 Task: Find connections with filter location Ziway with filter topic #communitywith filter profile language English with filter current company Iris Software Inc. with filter school Anjuman Institute of Technology and Management with filter industry Residential Building Construction with filter service category Real Estate with filter keywords title Vice President of Operations
Action: Mouse moved to (151, 250)
Screenshot: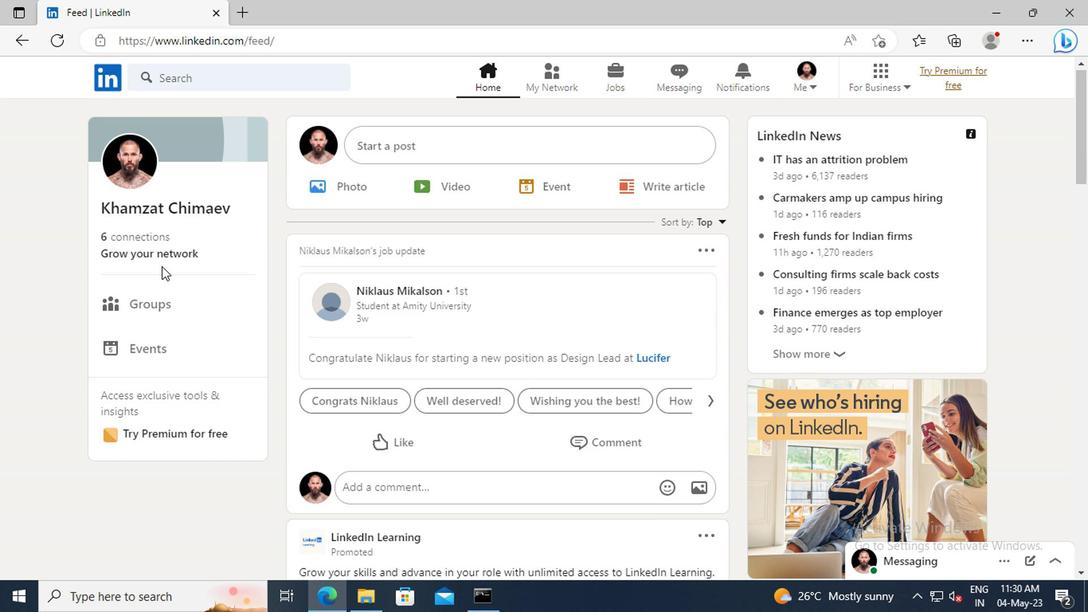 
Action: Mouse pressed left at (151, 250)
Screenshot: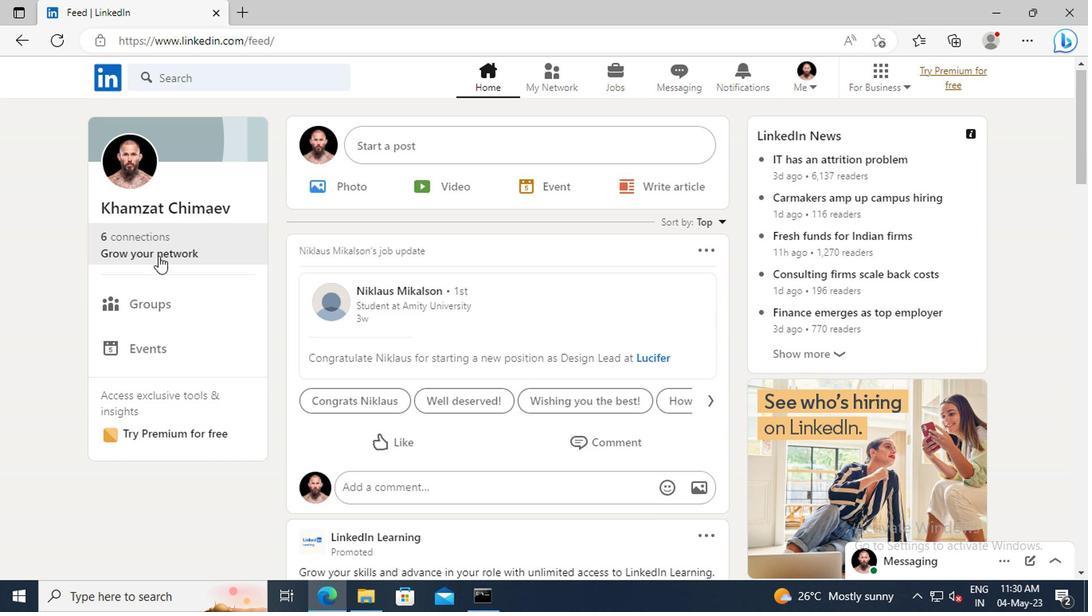 
Action: Mouse moved to (157, 168)
Screenshot: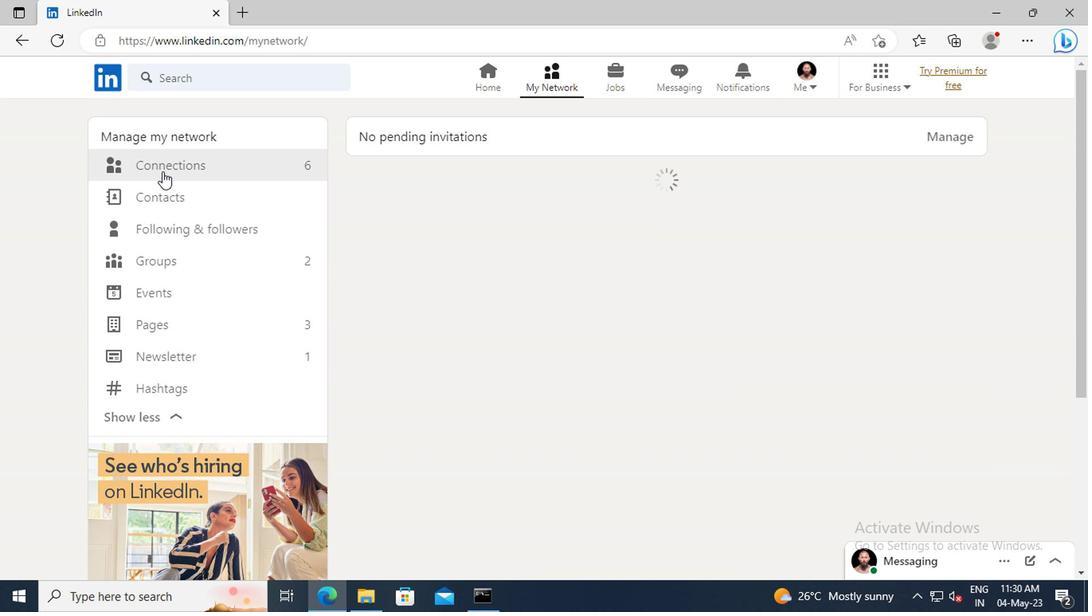 
Action: Mouse pressed left at (157, 168)
Screenshot: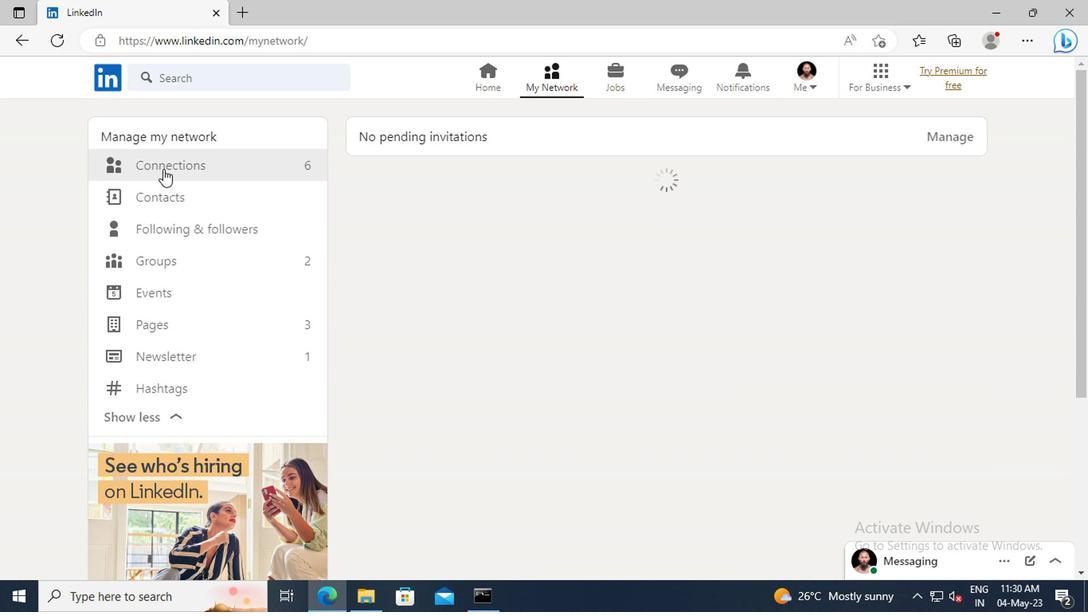 
Action: Mouse moved to (664, 173)
Screenshot: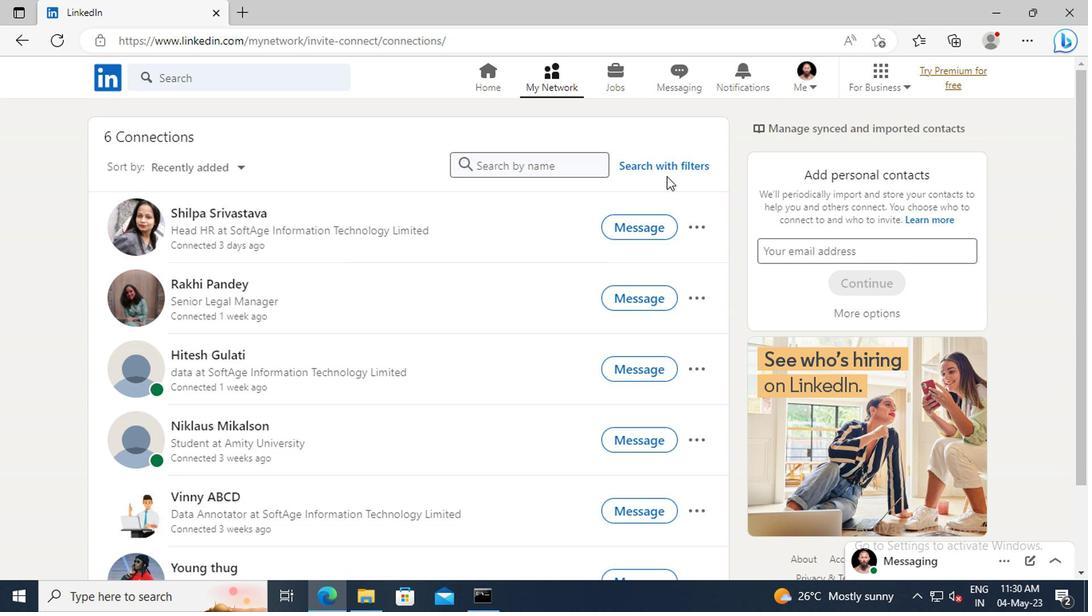 
Action: Mouse pressed left at (664, 173)
Screenshot: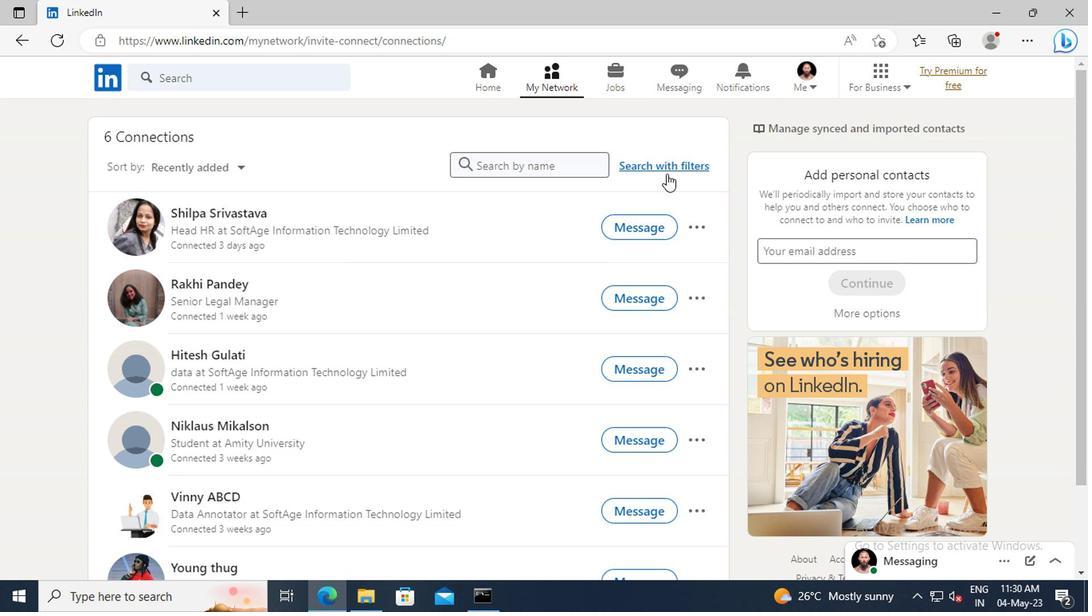
Action: Mouse moved to (589, 124)
Screenshot: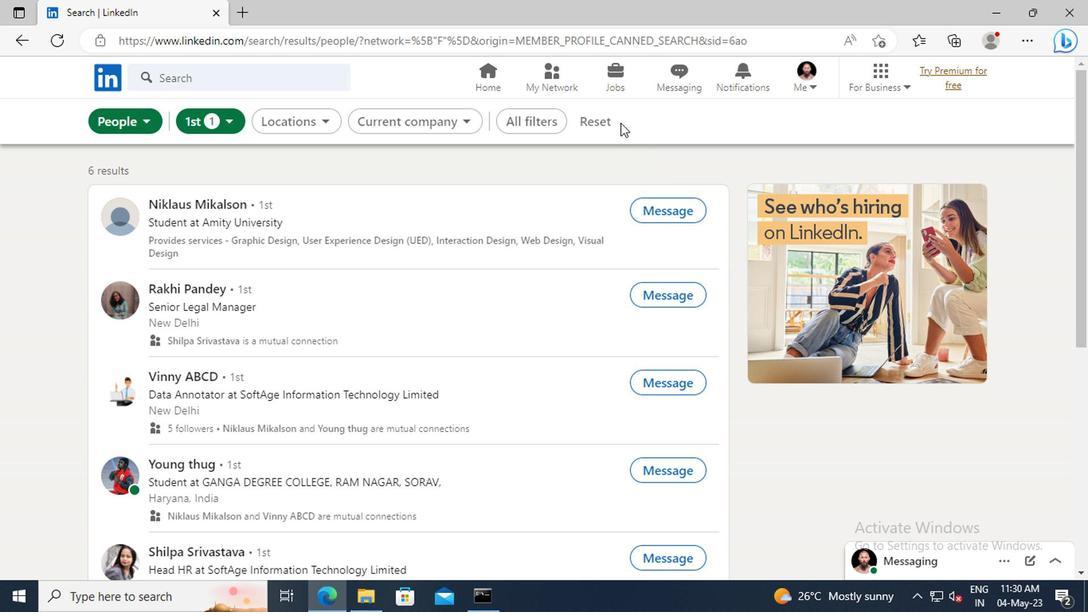 
Action: Mouse pressed left at (589, 124)
Screenshot: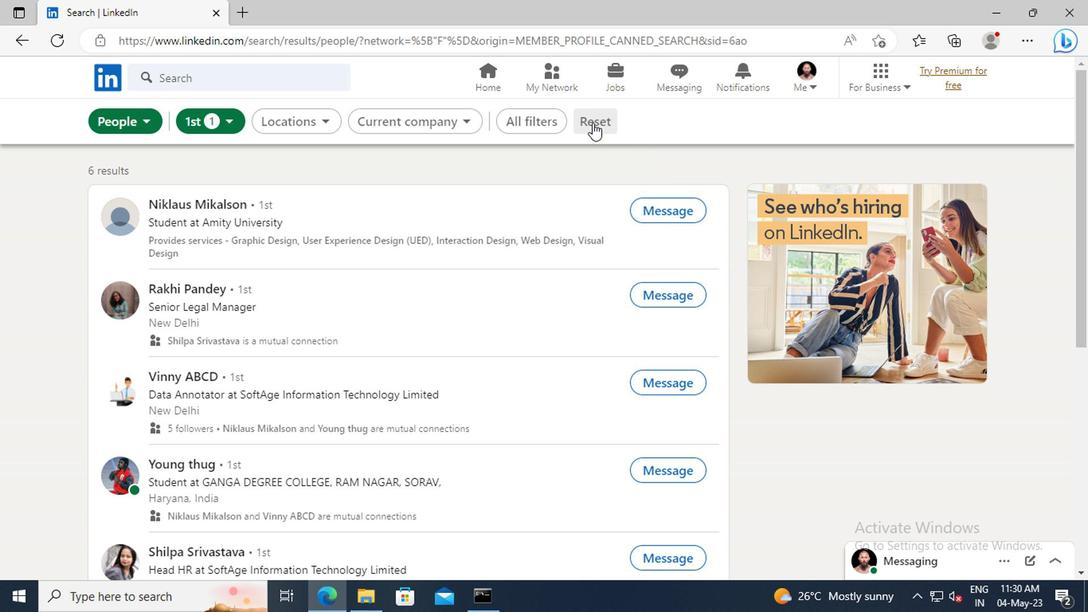 
Action: Mouse moved to (572, 124)
Screenshot: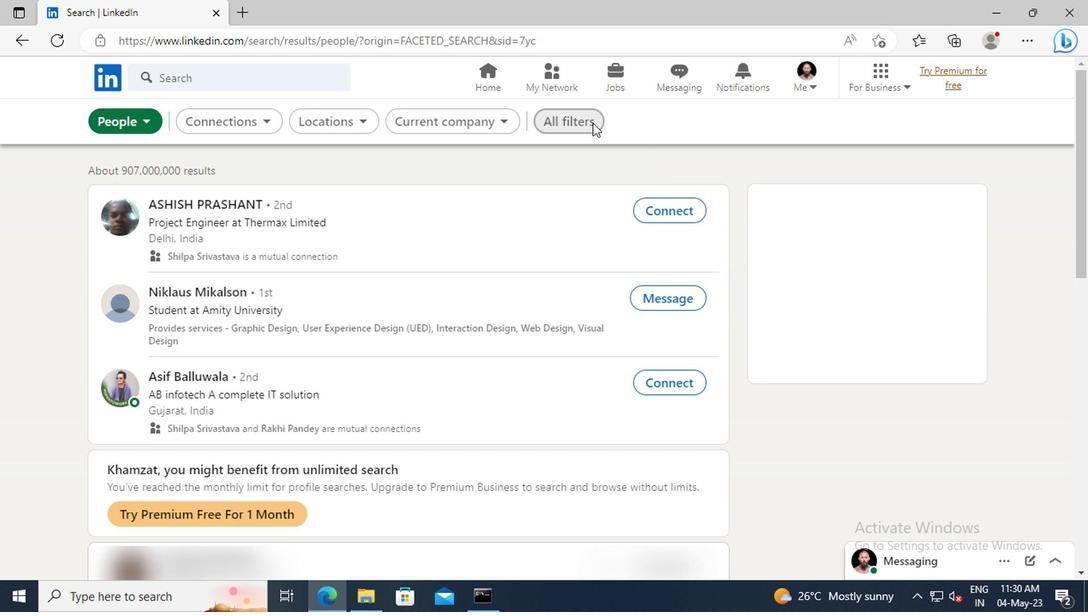 
Action: Mouse pressed left at (572, 124)
Screenshot: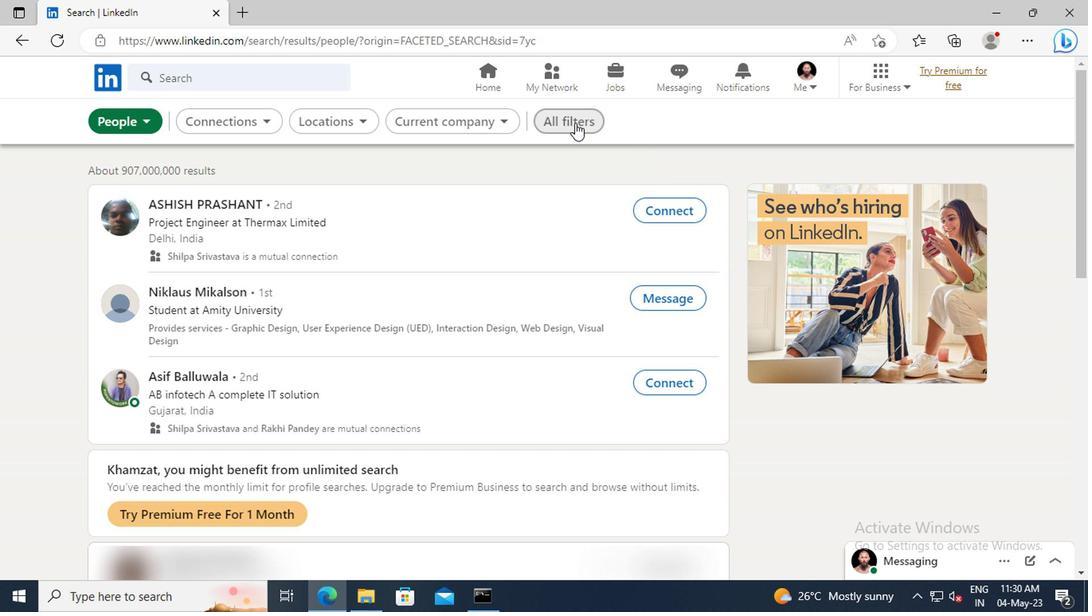 
Action: Mouse moved to (885, 277)
Screenshot: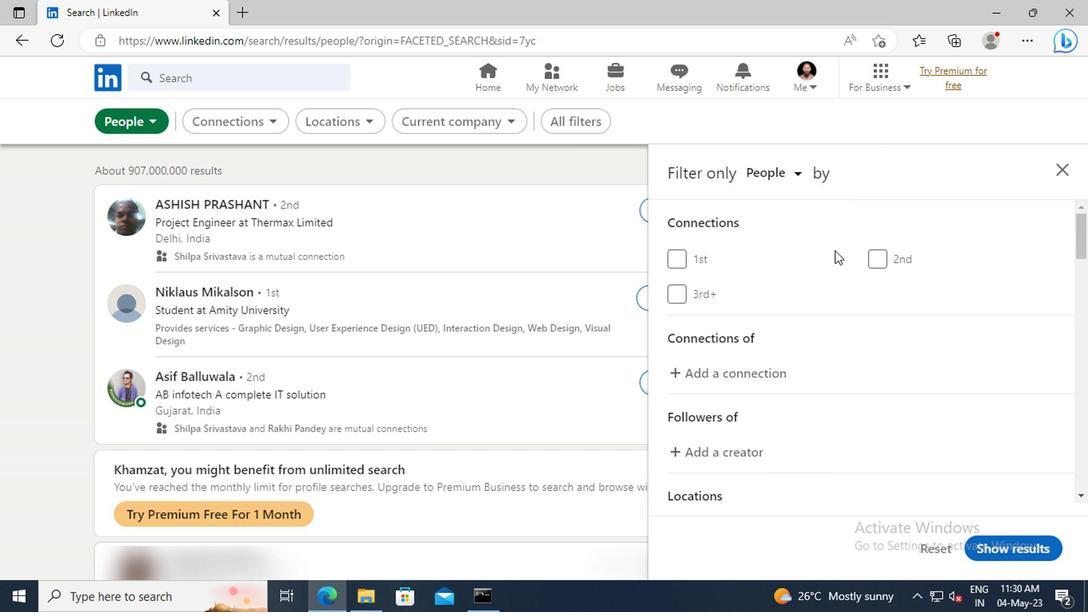 
Action: Mouse scrolled (885, 276) with delta (0, 0)
Screenshot: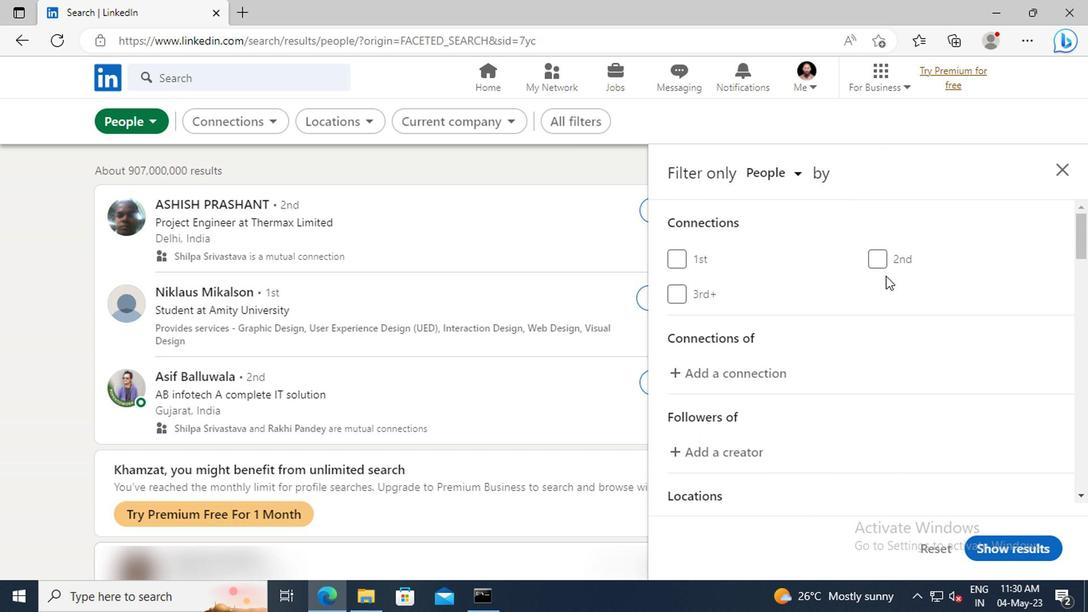 
Action: Mouse scrolled (885, 276) with delta (0, 0)
Screenshot: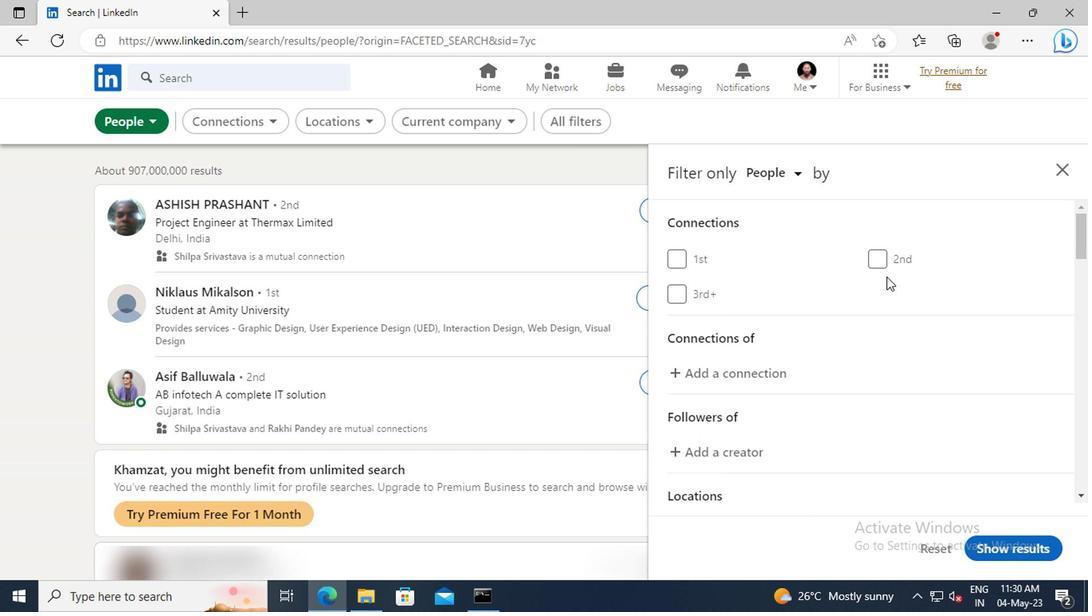 
Action: Mouse scrolled (885, 276) with delta (0, 0)
Screenshot: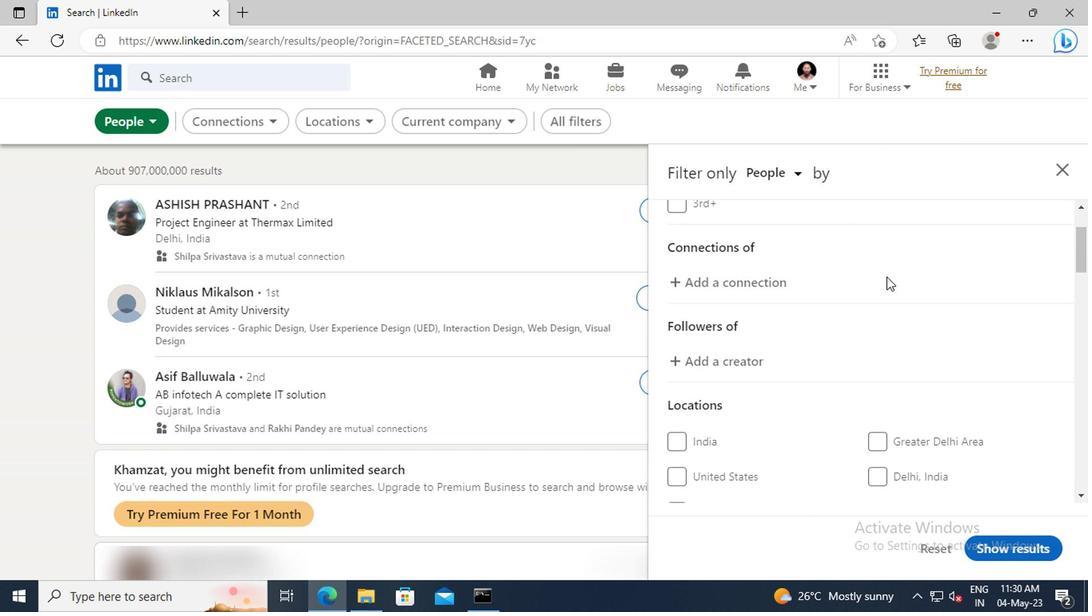
Action: Mouse scrolled (885, 276) with delta (0, 0)
Screenshot: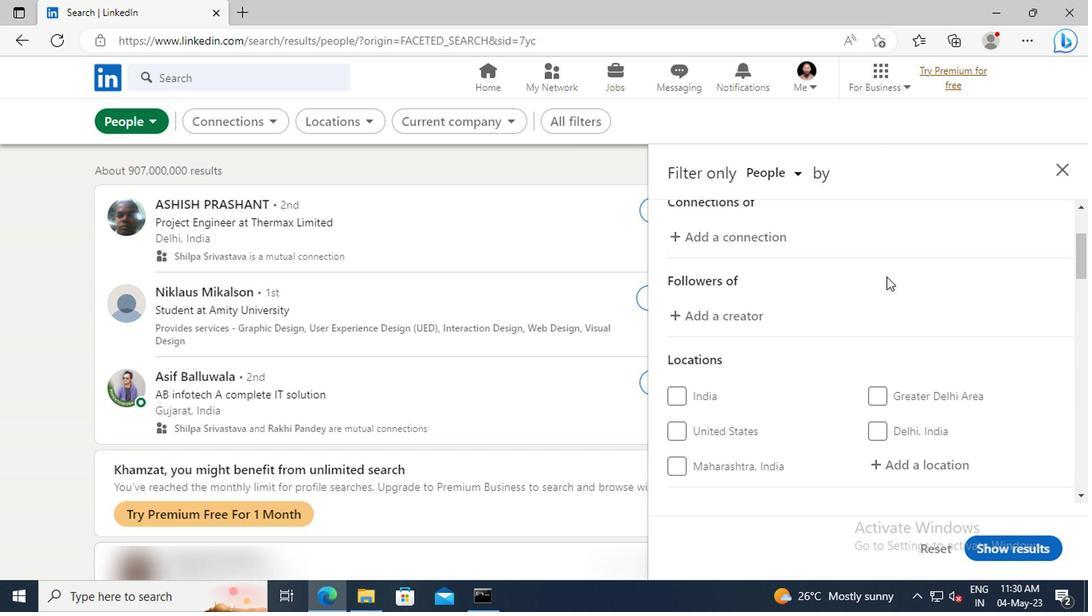 
Action: Mouse scrolled (885, 276) with delta (0, 0)
Screenshot: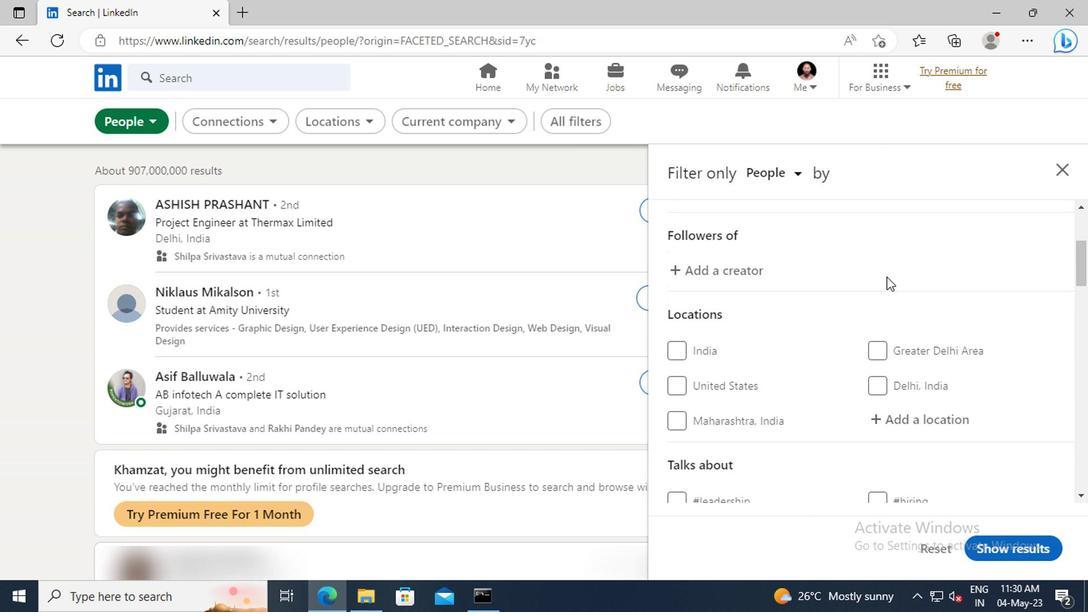 
Action: Mouse scrolled (885, 276) with delta (0, 0)
Screenshot: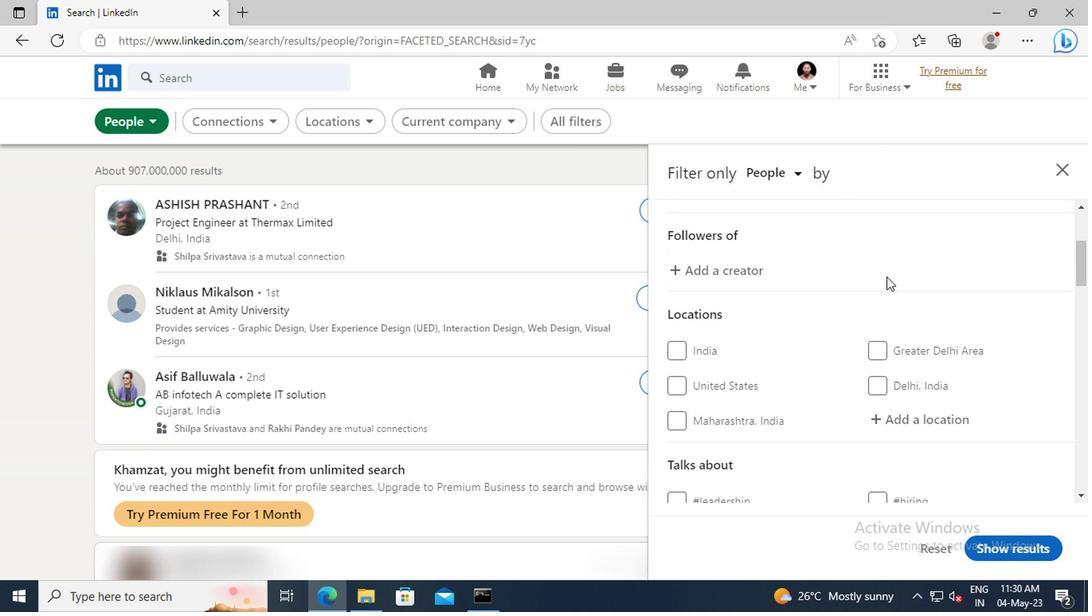 
Action: Mouse moved to (890, 327)
Screenshot: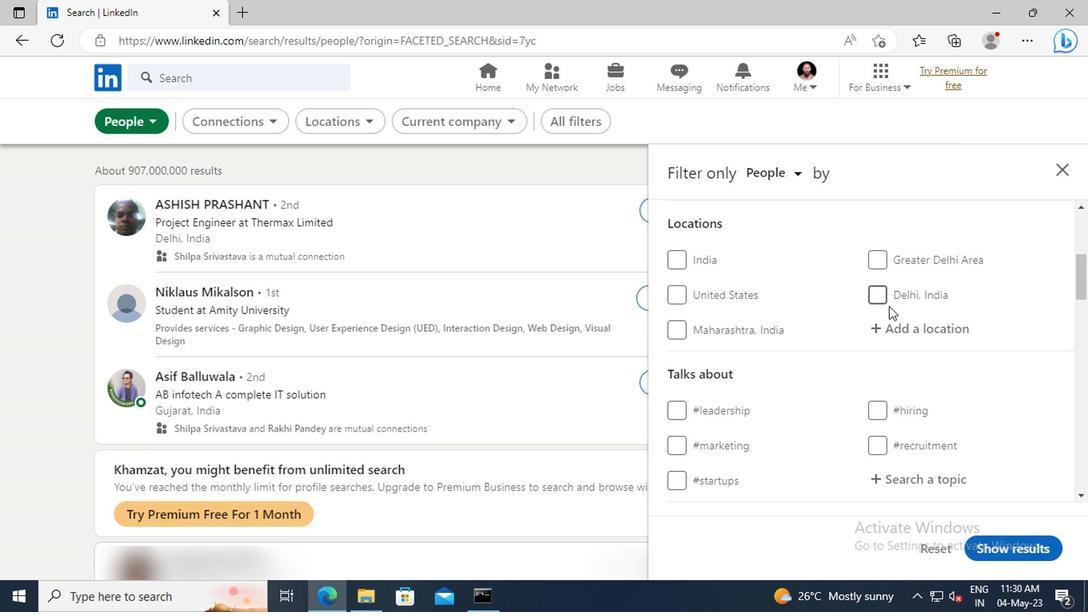 
Action: Mouse pressed left at (890, 327)
Screenshot: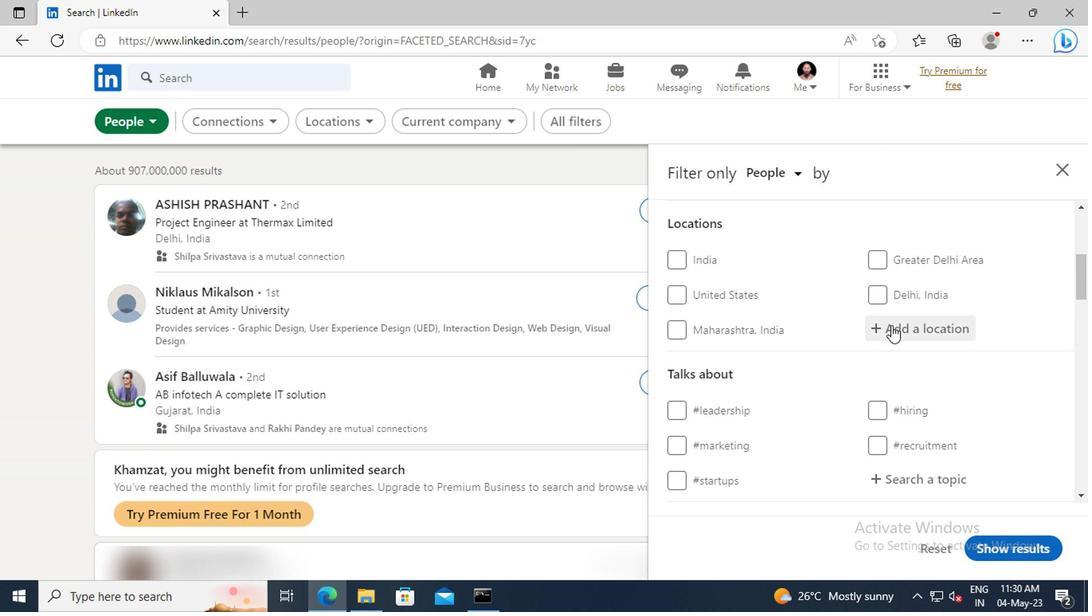 
Action: Key pressed <Key.shift><Key.shift>ZIWAY<Key.enter>
Screenshot: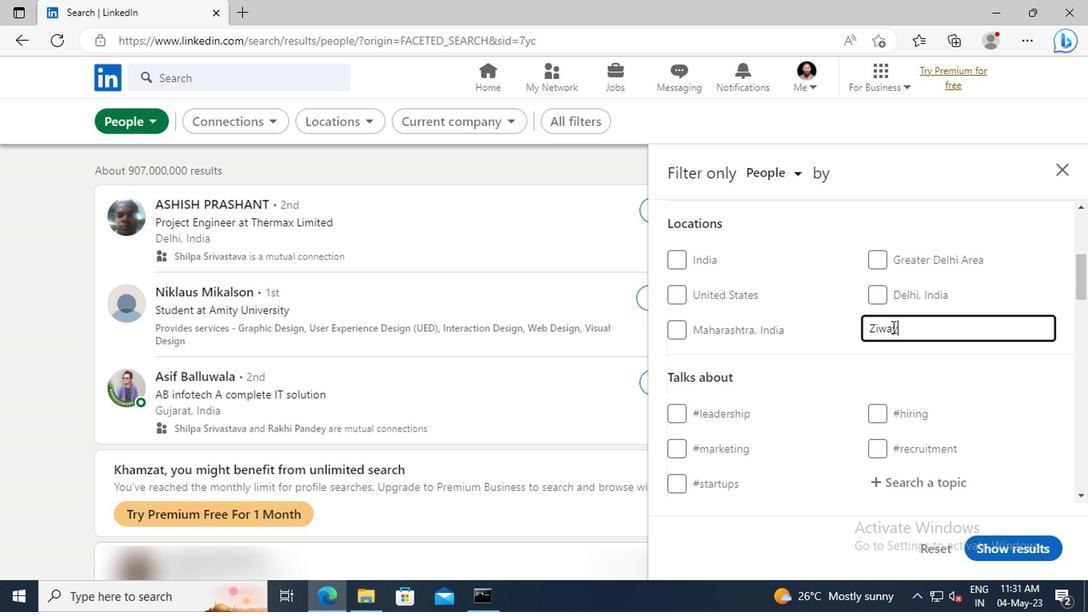 
Action: Mouse scrolled (890, 326) with delta (0, 0)
Screenshot: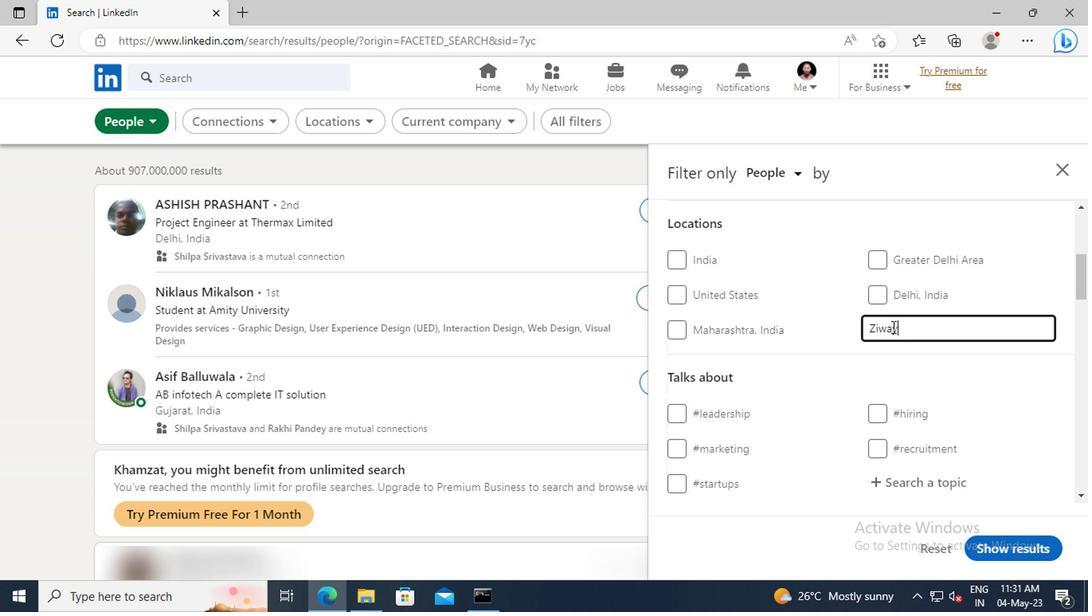 
Action: Mouse scrolled (890, 326) with delta (0, 0)
Screenshot: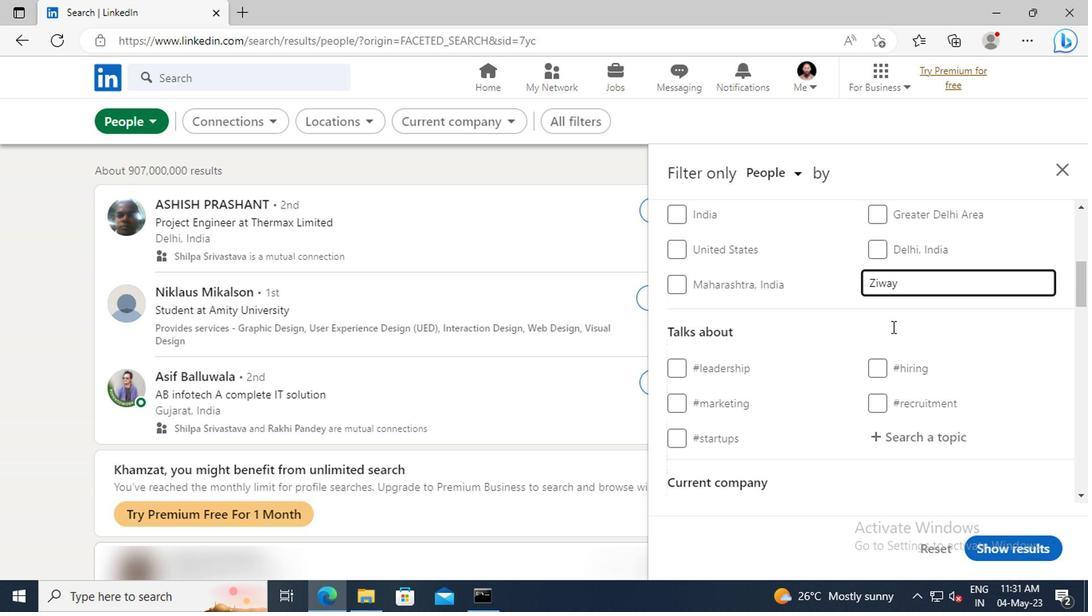 
Action: Mouse moved to (890, 328)
Screenshot: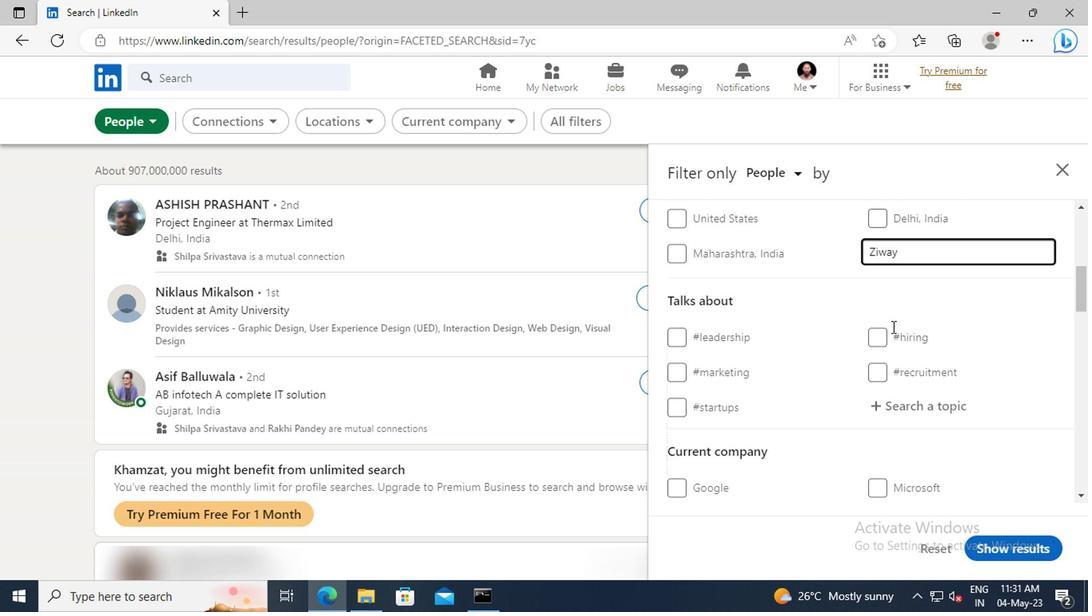 
Action: Mouse scrolled (890, 327) with delta (0, -1)
Screenshot: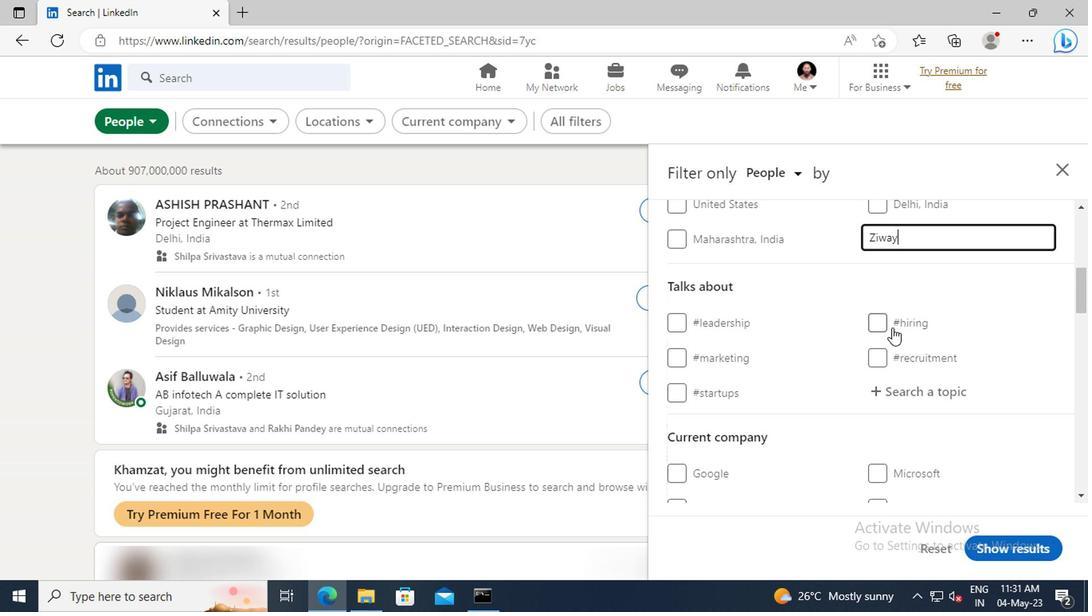
Action: Mouse moved to (891, 341)
Screenshot: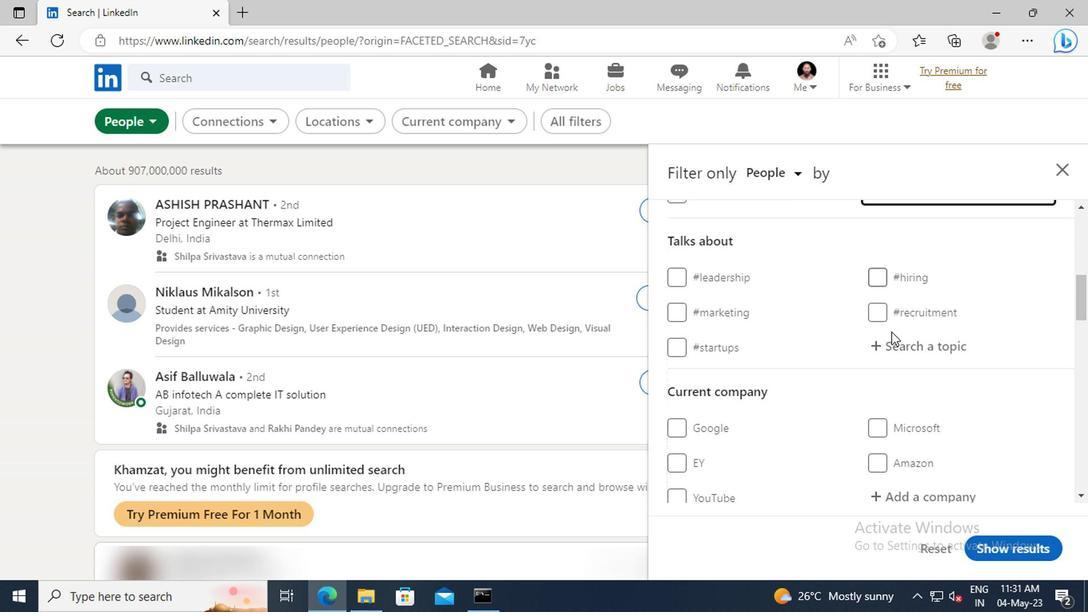 
Action: Mouse pressed left at (891, 341)
Screenshot: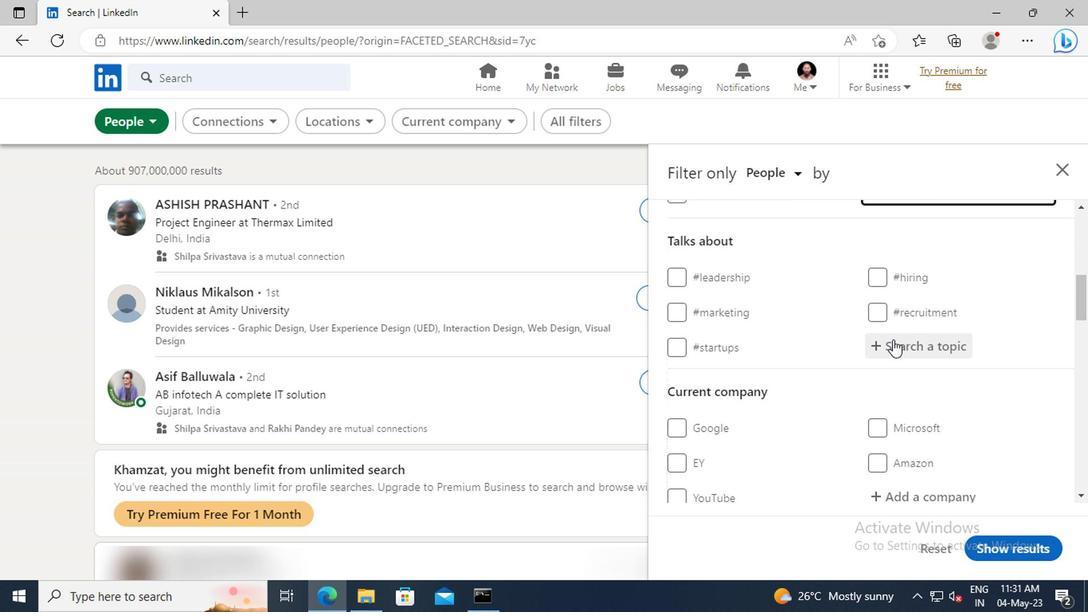 
Action: Mouse moved to (891, 344)
Screenshot: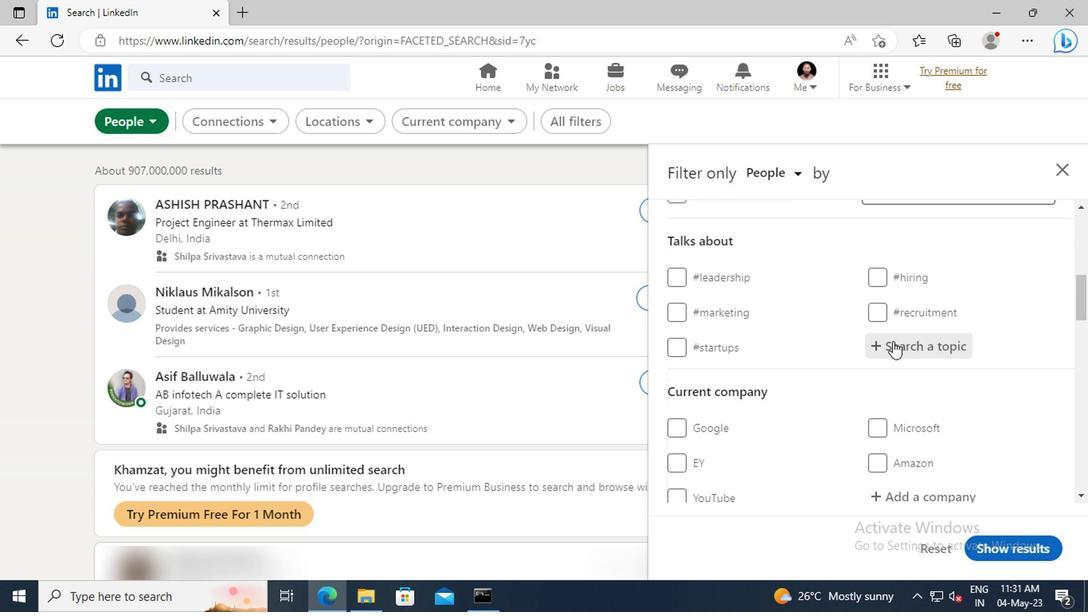 
Action: Key pressed COMMUNI
Screenshot: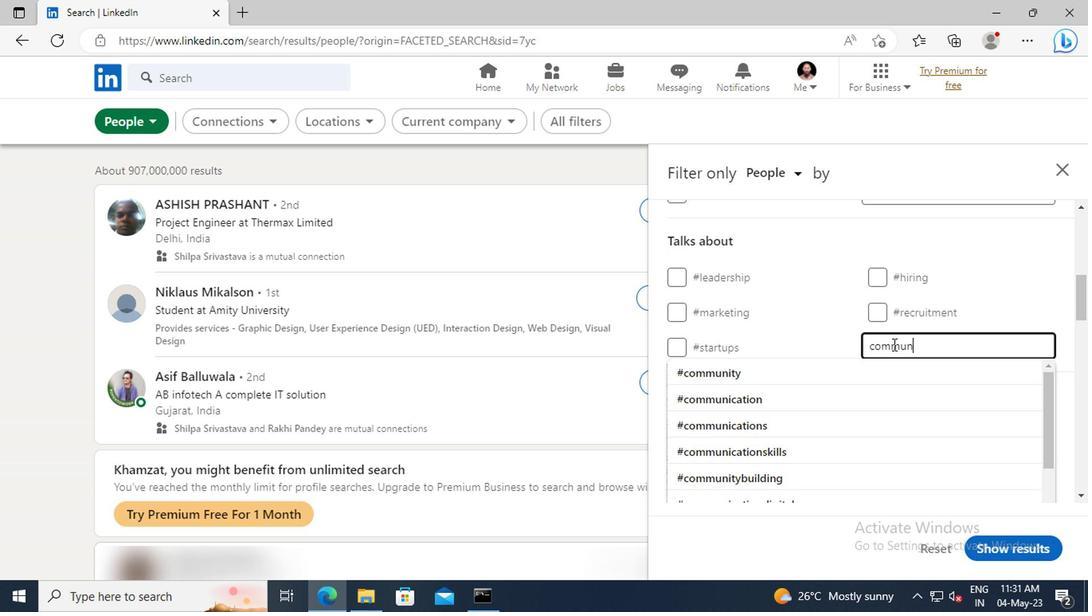 
Action: Mouse moved to (891, 371)
Screenshot: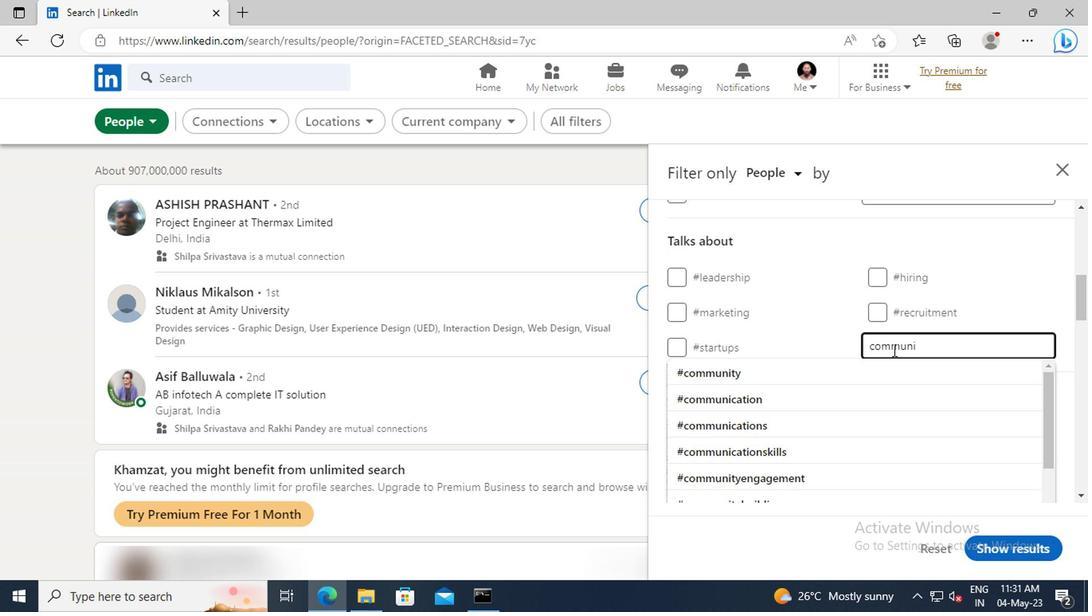 
Action: Mouse pressed left at (891, 371)
Screenshot: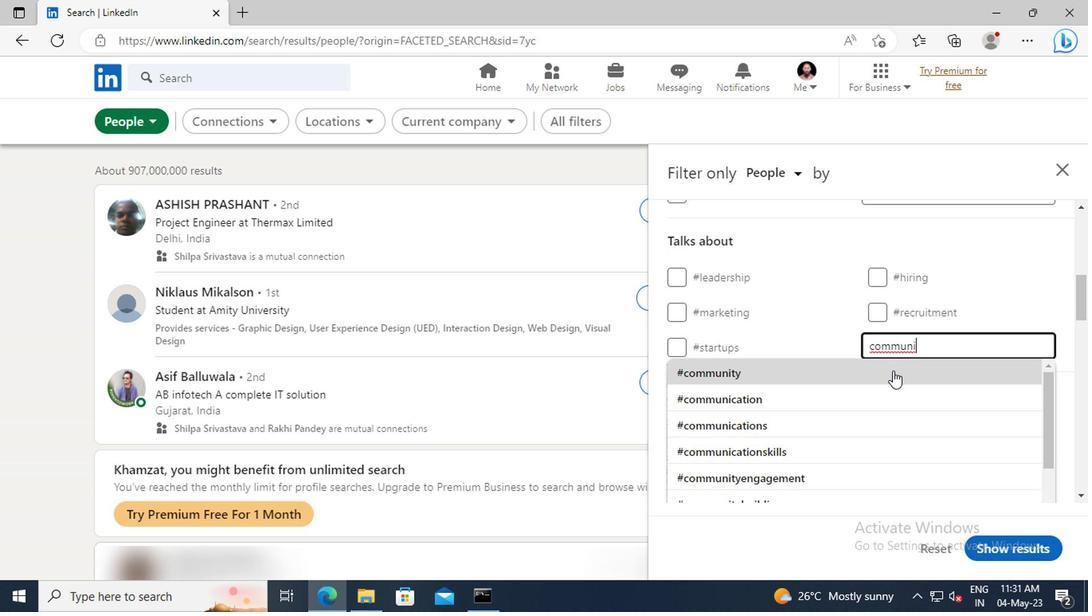 
Action: Mouse scrolled (891, 370) with delta (0, 0)
Screenshot: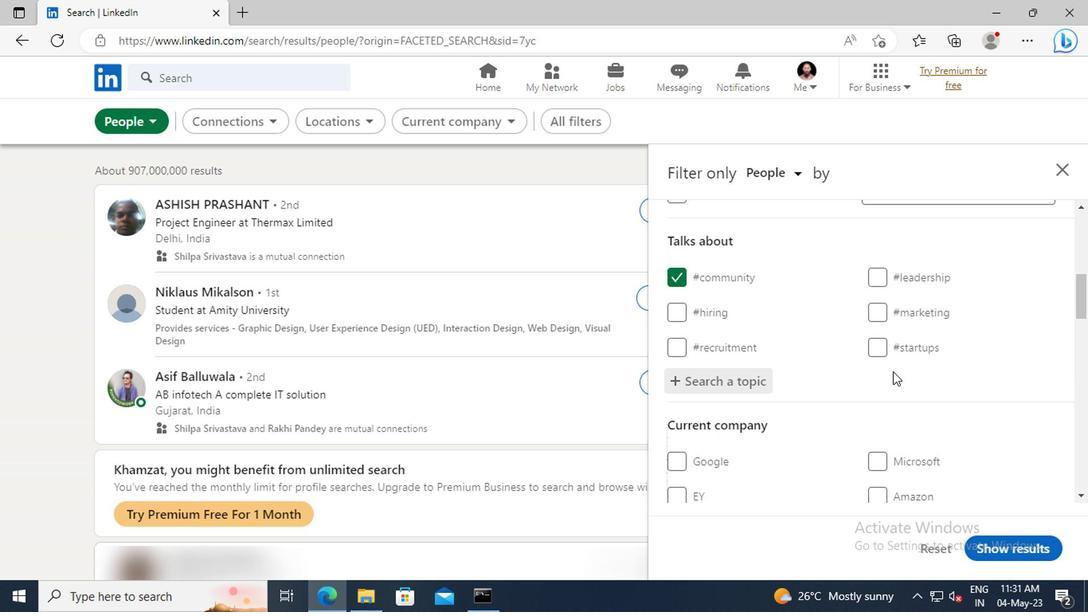
Action: Mouse scrolled (891, 370) with delta (0, 0)
Screenshot: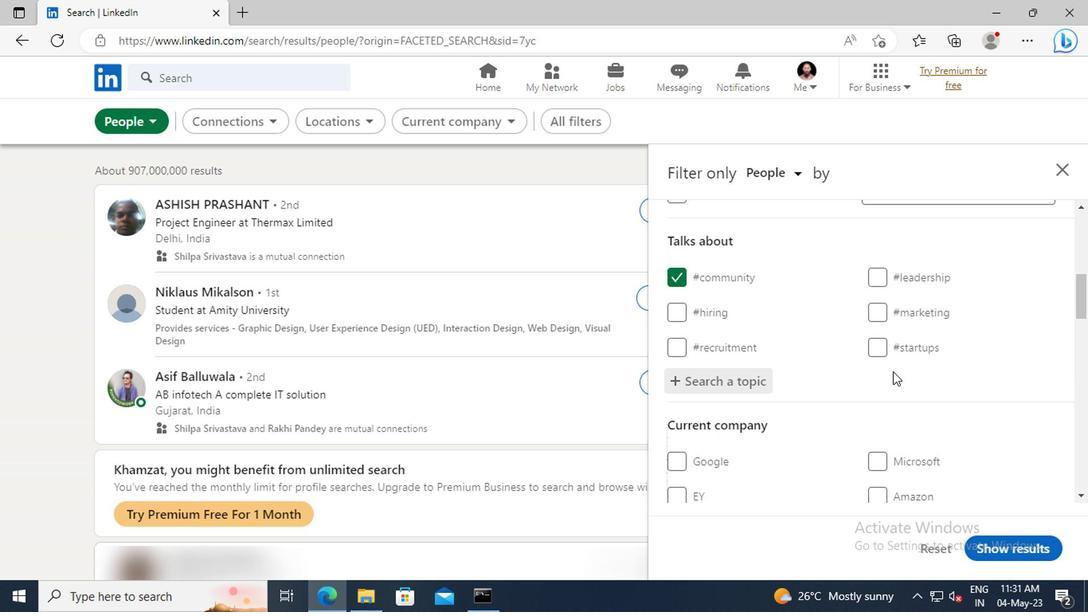 
Action: Mouse scrolled (891, 370) with delta (0, 0)
Screenshot: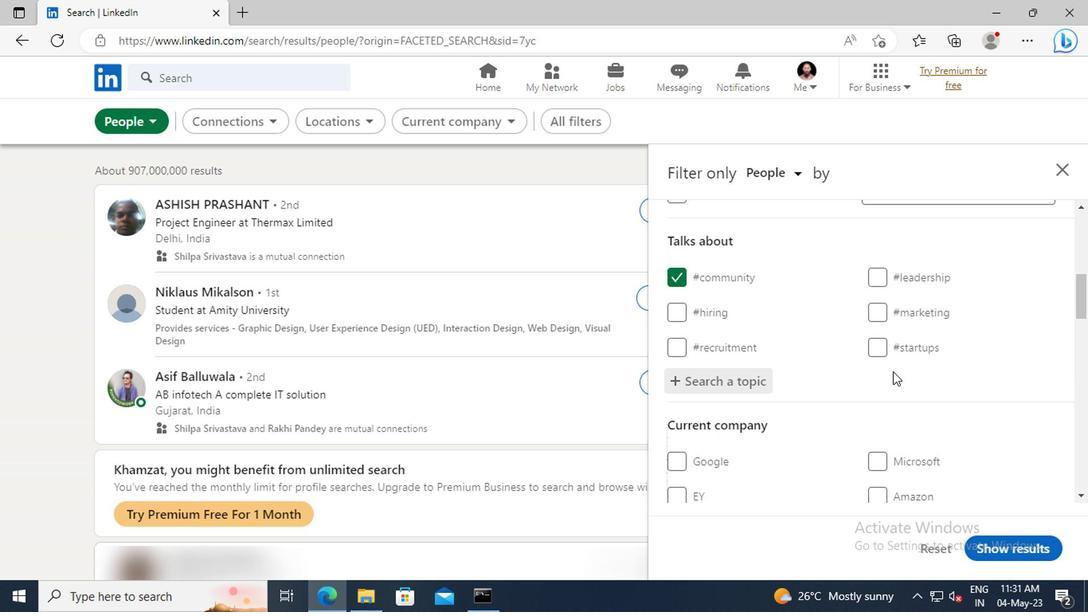 
Action: Mouse scrolled (891, 370) with delta (0, 0)
Screenshot: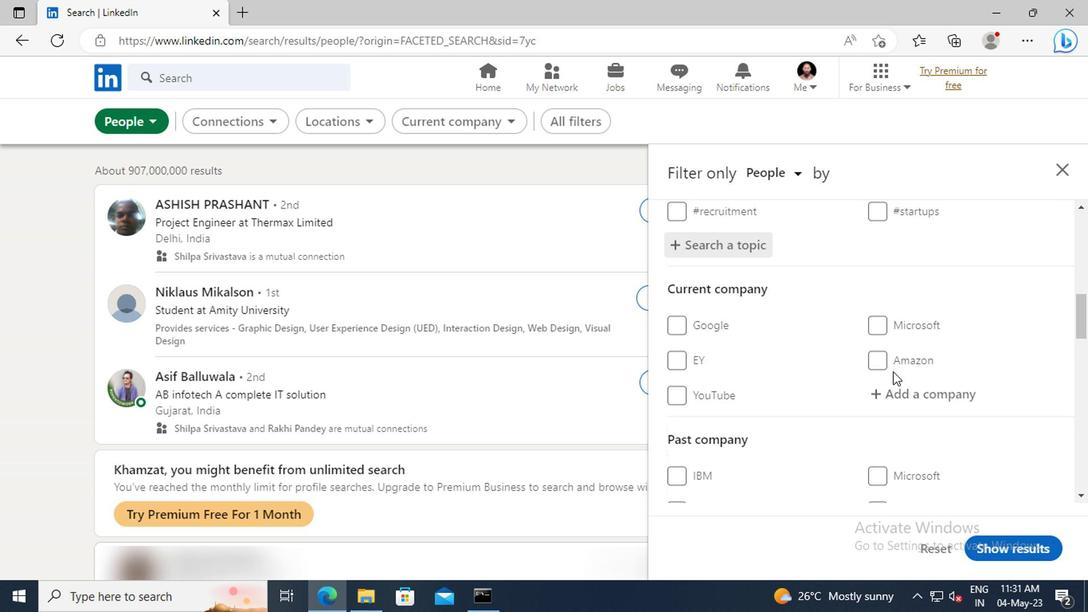 
Action: Mouse scrolled (891, 370) with delta (0, 0)
Screenshot: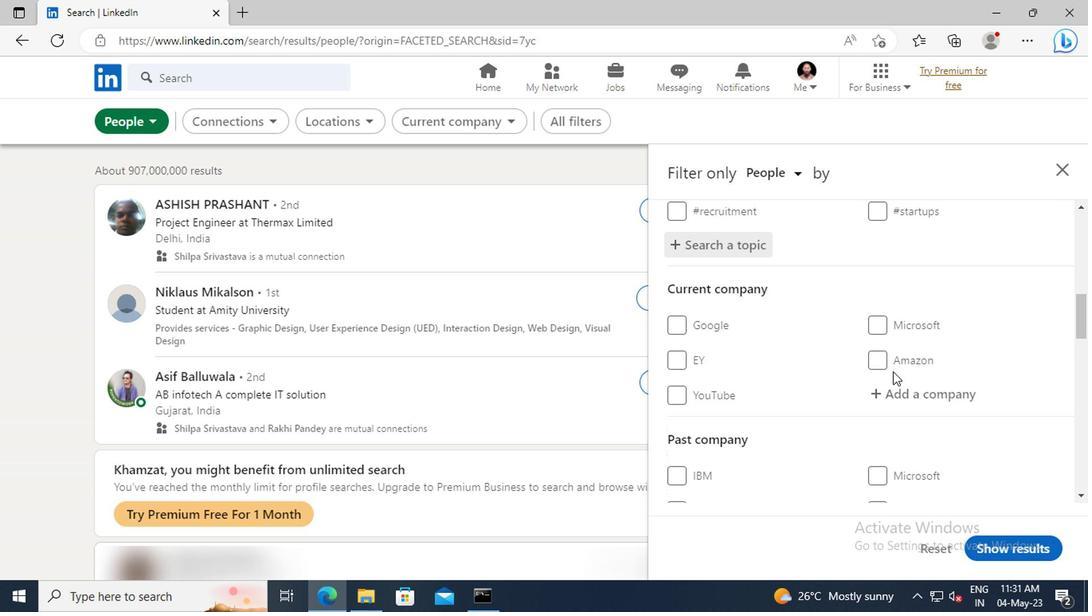 
Action: Mouse scrolled (891, 370) with delta (0, 0)
Screenshot: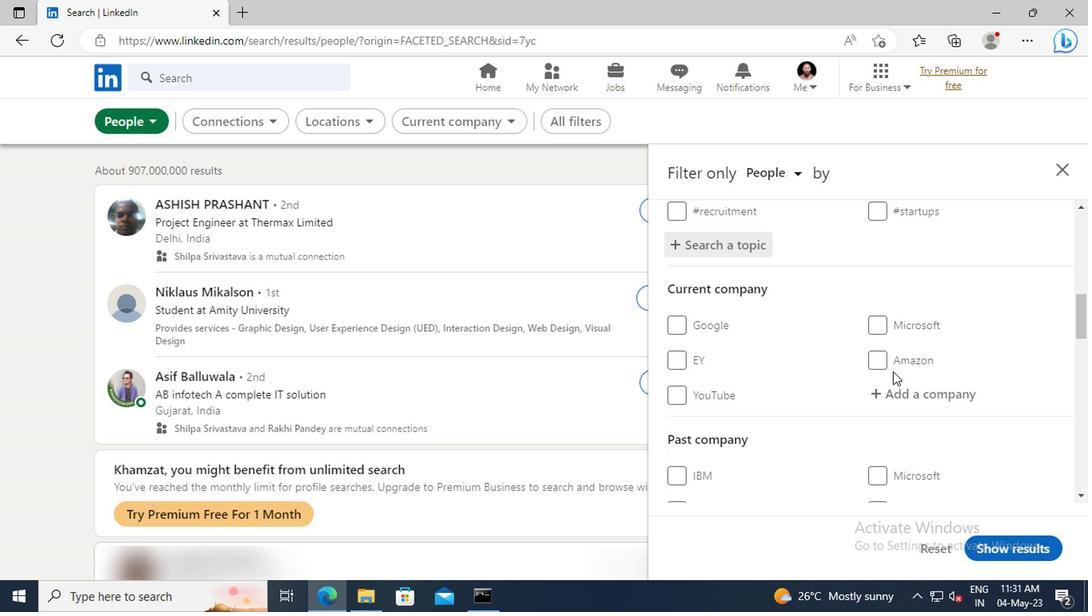
Action: Mouse scrolled (891, 370) with delta (0, 0)
Screenshot: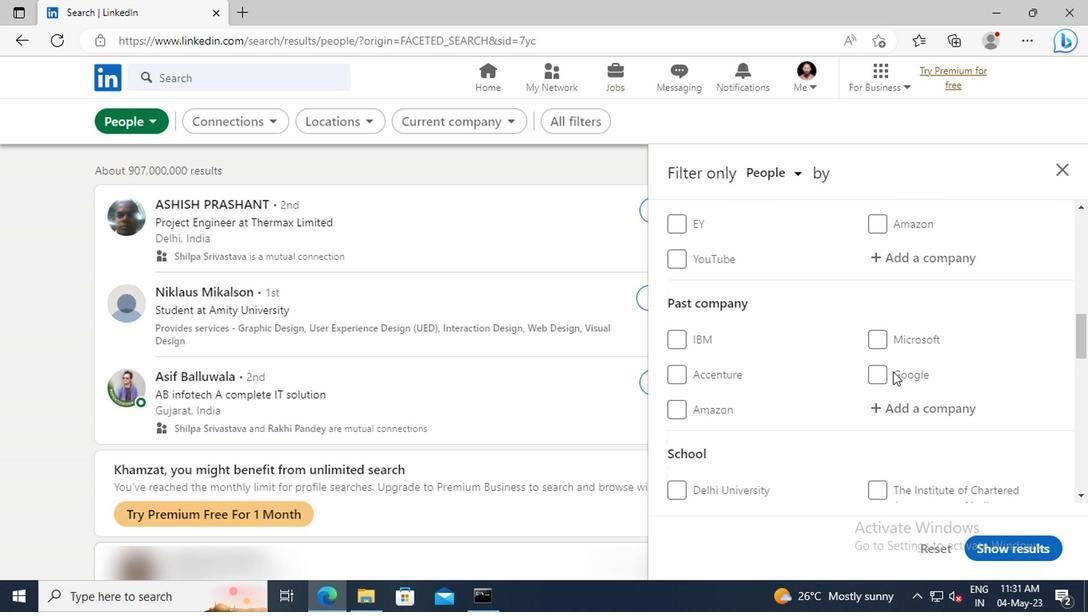 
Action: Mouse scrolled (891, 370) with delta (0, 0)
Screenshot: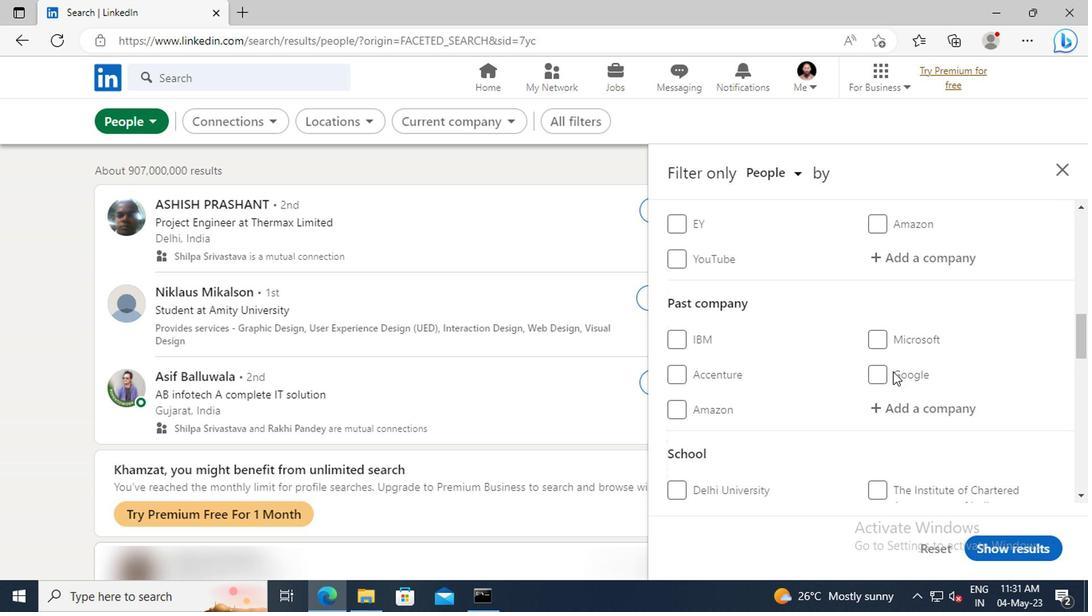 
Action: Mouse scrolled (891, 370) with delta (0, 0)
Screenshot: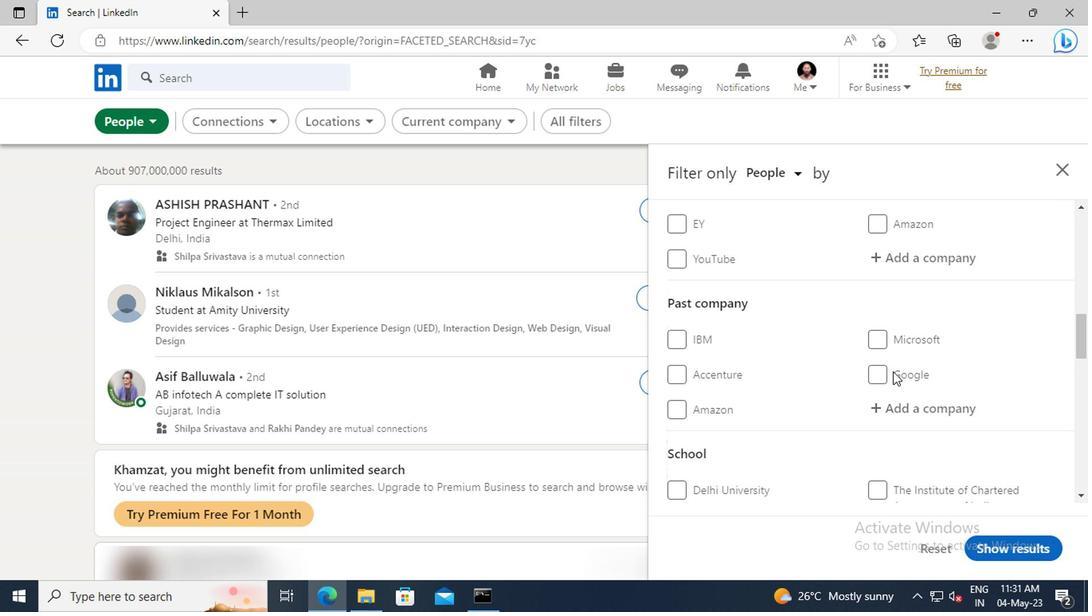 
Action: Mouse scrolled (891, 370) with delta (0, 0)
Screenshot: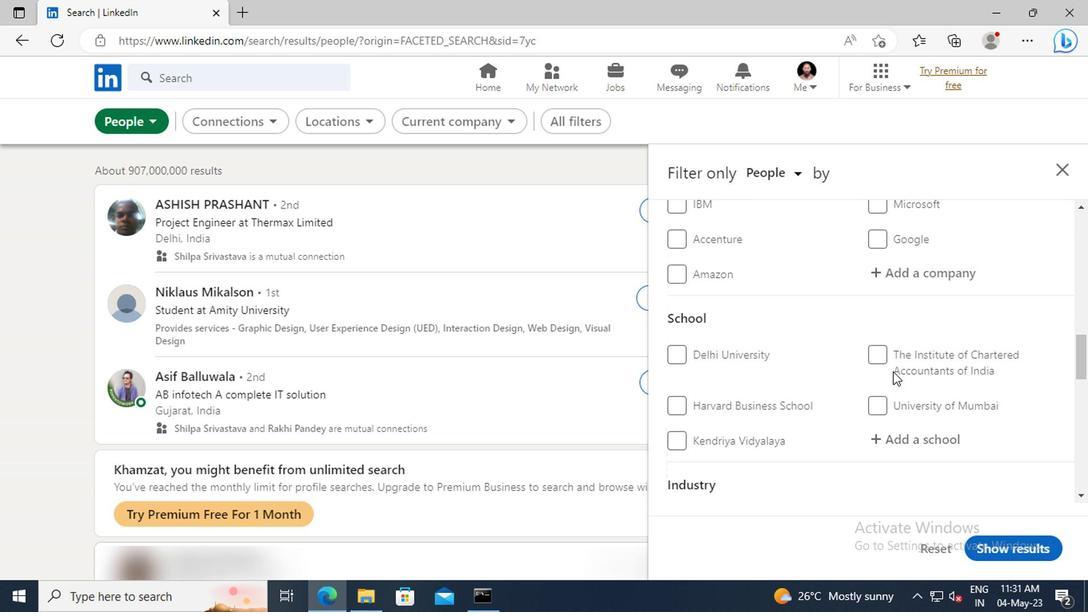 
Action: Mouse scrolled (891, 370) with delta (0, 0)
Screenshot: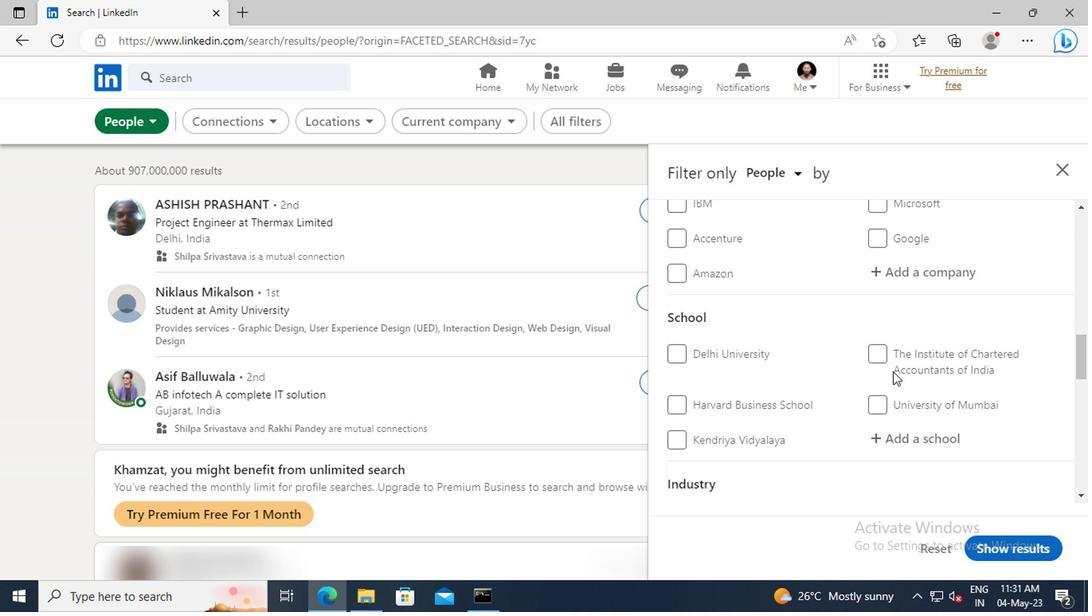 
Action: Mouse scrolled (891, 370) with delta (0, 0)
Screenshot: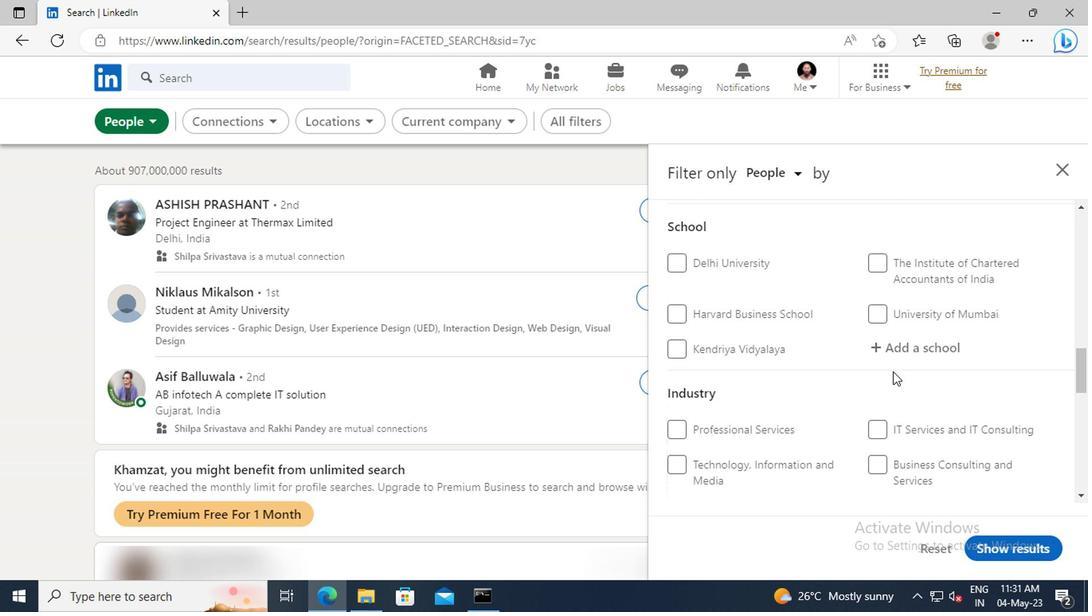 
Action: Mouse scrolled (891, 370) with delta (0, 0)
Screenshot: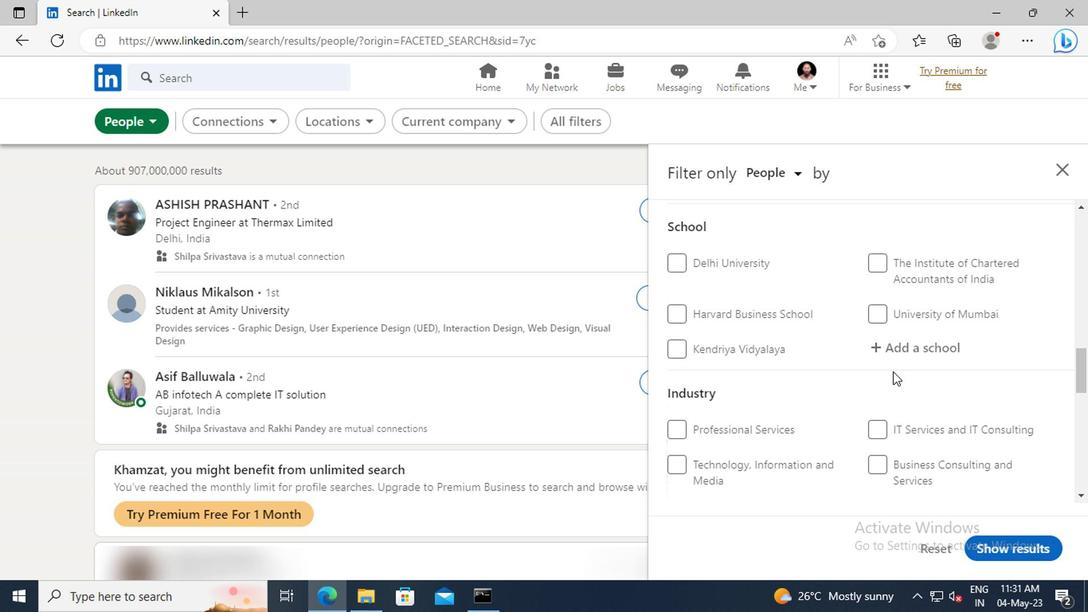 
Action: Mouse scrolled (891, 370) with delta (0, 0)
Screenshot: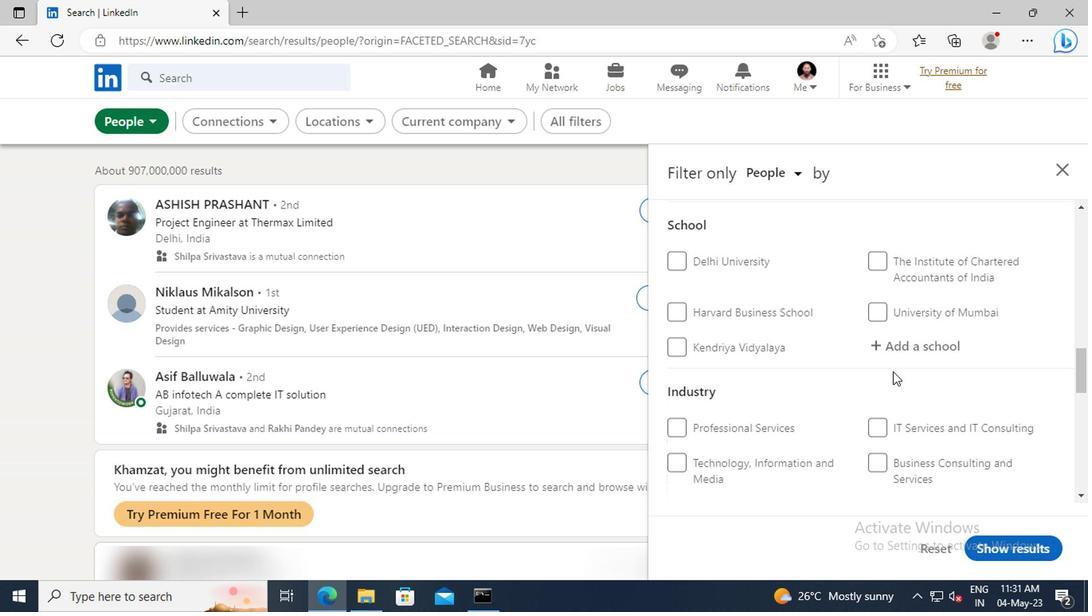 
Action: Mouse scrolled (891, 370) with delta (0, 0)
Screenshot: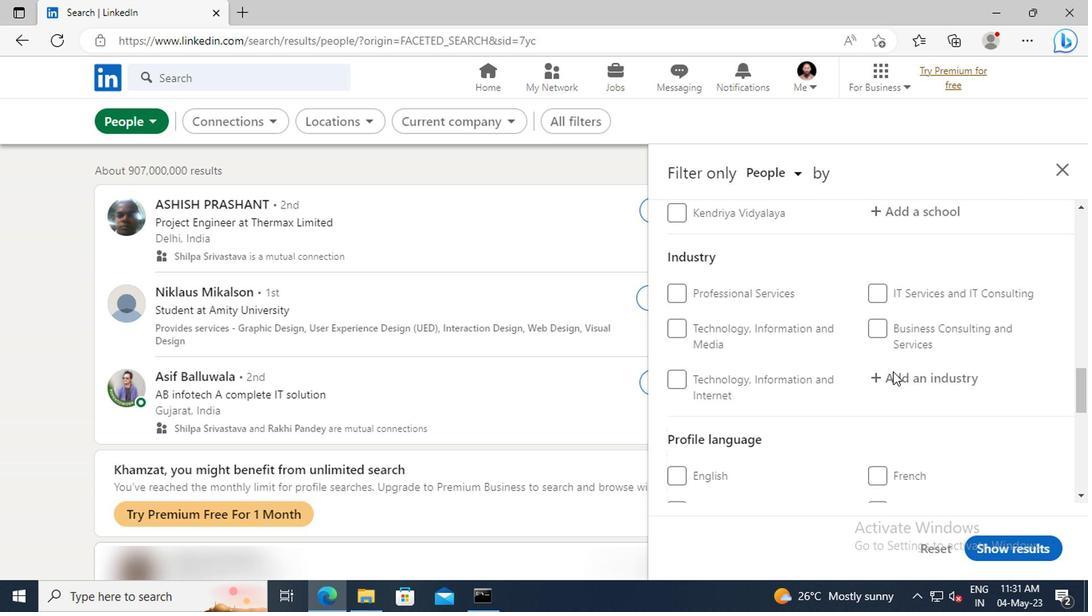 
Action: Mouse scrolled (891, 370) with delta (0, 0)
Screenshot: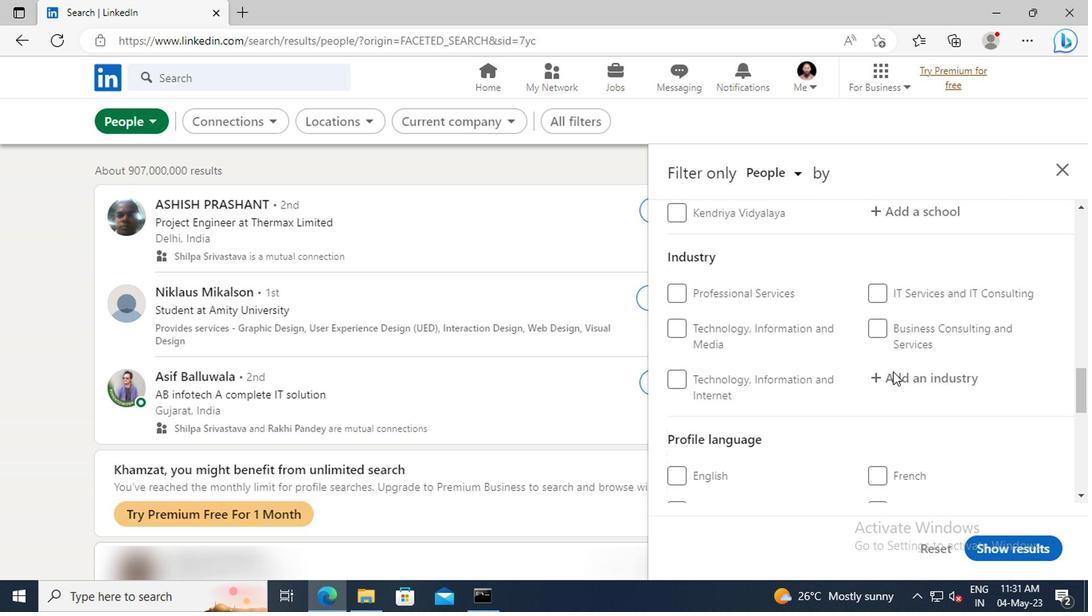 
Action: Mouse moved to (677, 386)
Screenshot: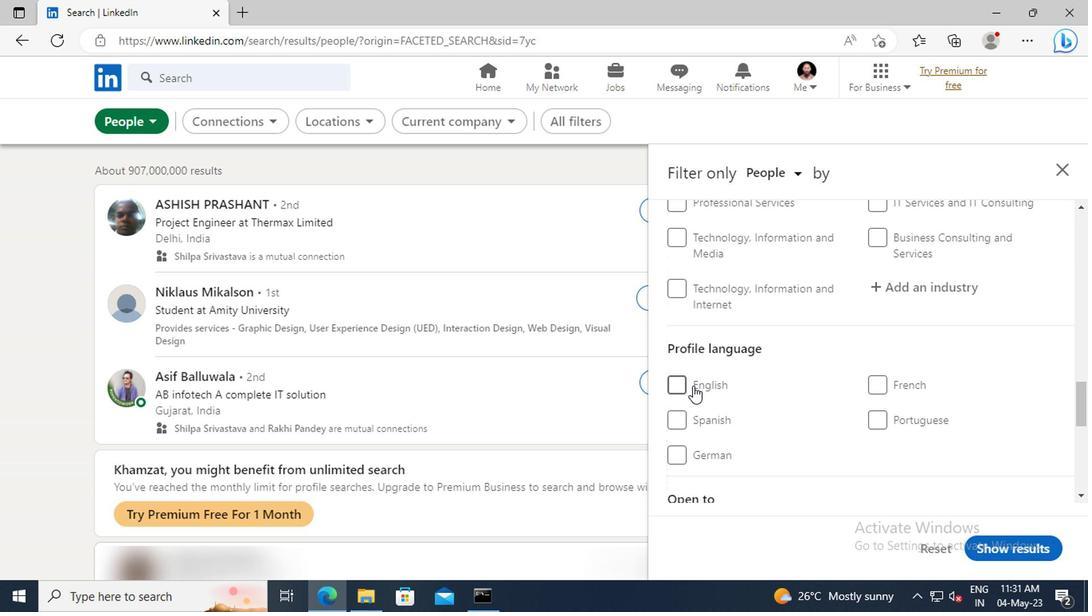 
Action: Mouse pressed left at (677, 386)
Screenshot: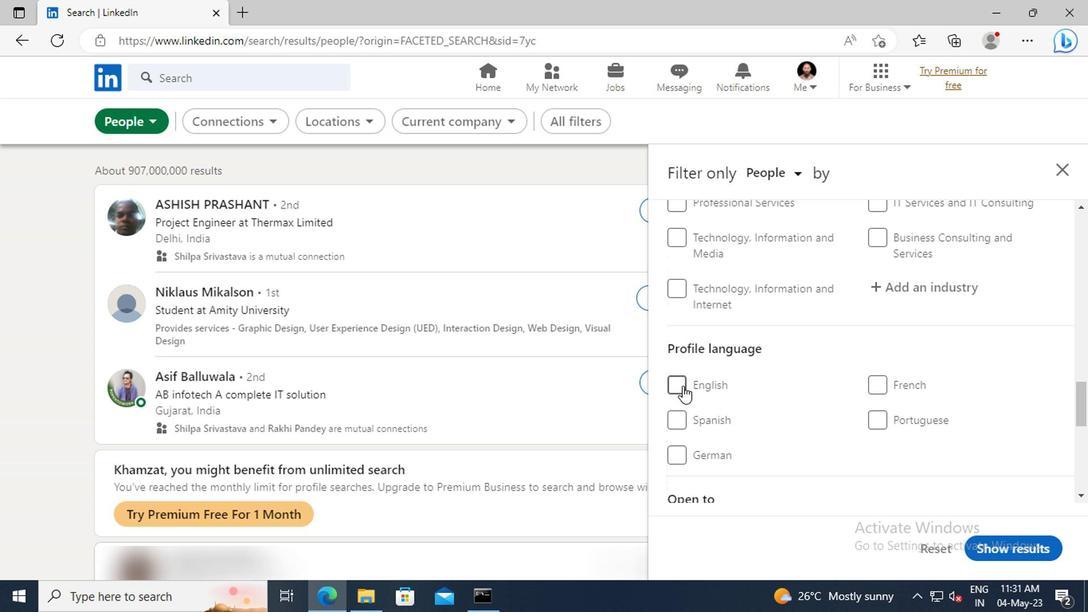 
Action: Mouse moved to (879, 371)
Screenshot: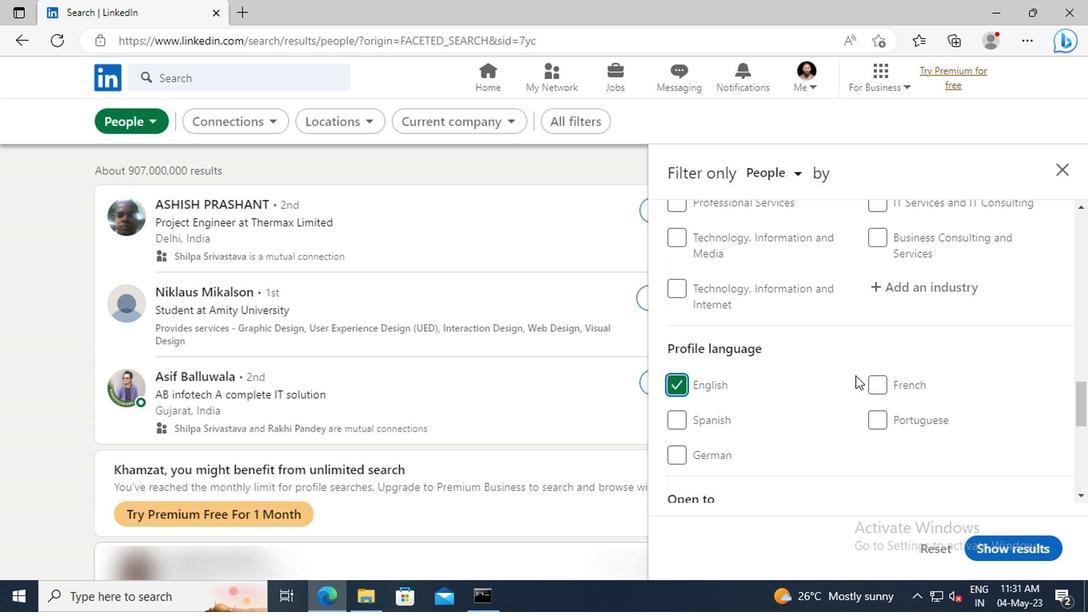 
Action: Mouse scrolled (879, 372) with delta (0, 1)
Screenshot: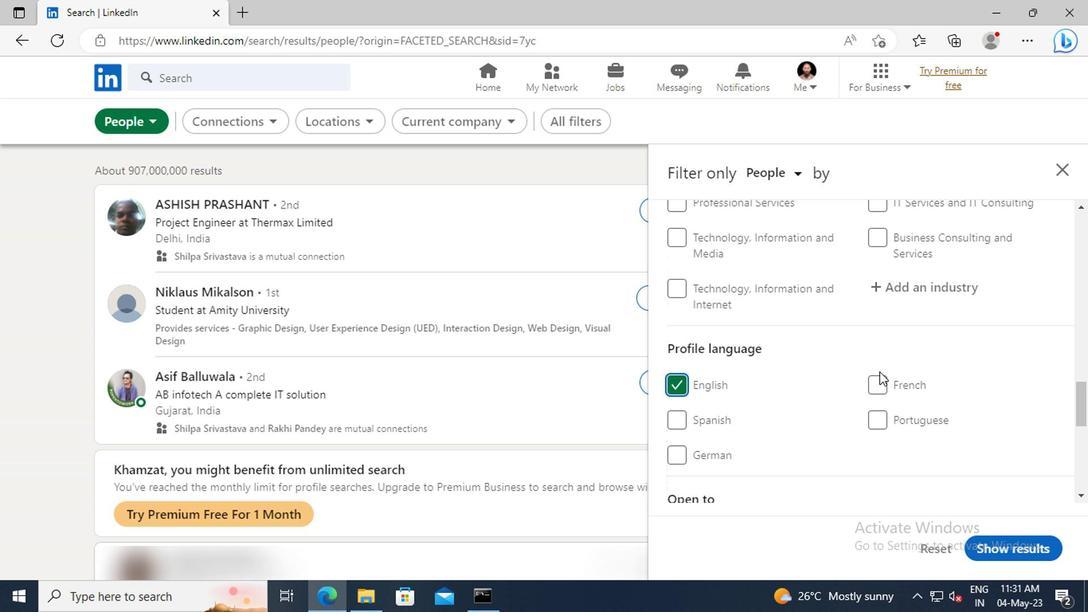 
Action: Mouse moved to (879, 370)
Screenshot: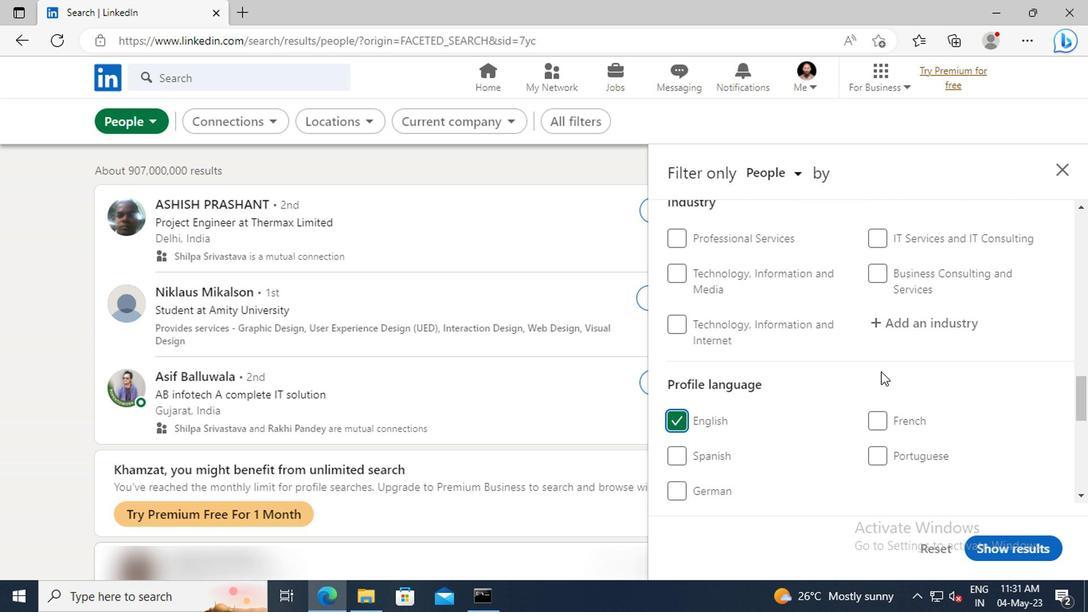 
Action: Mouse scrolled (879, 371) with delta (0, 0)
Screenshot: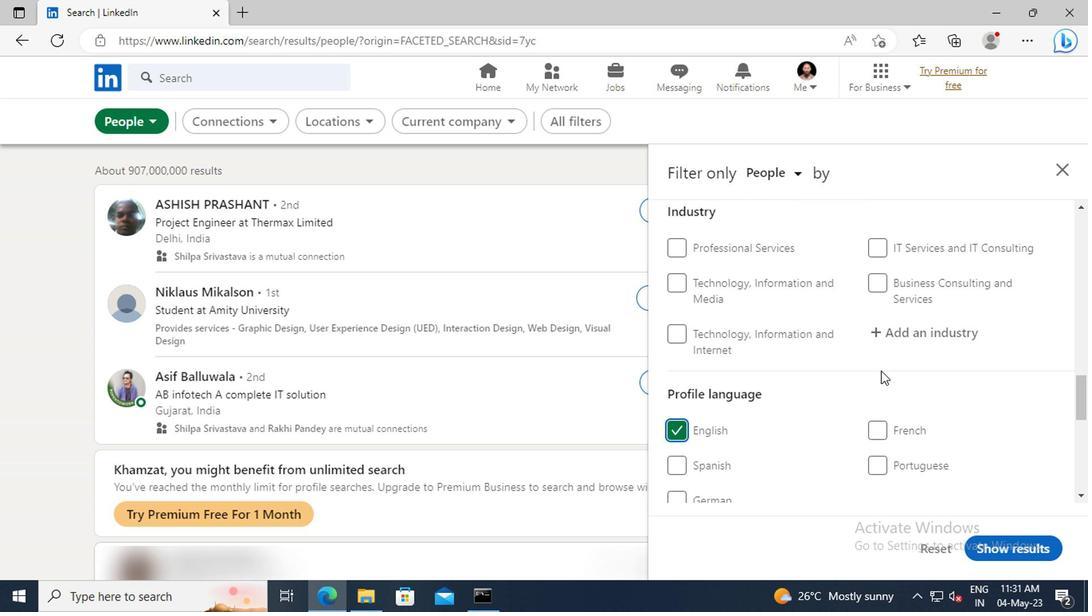 
Action: Mouse moved to (880, 370)
Screenshot: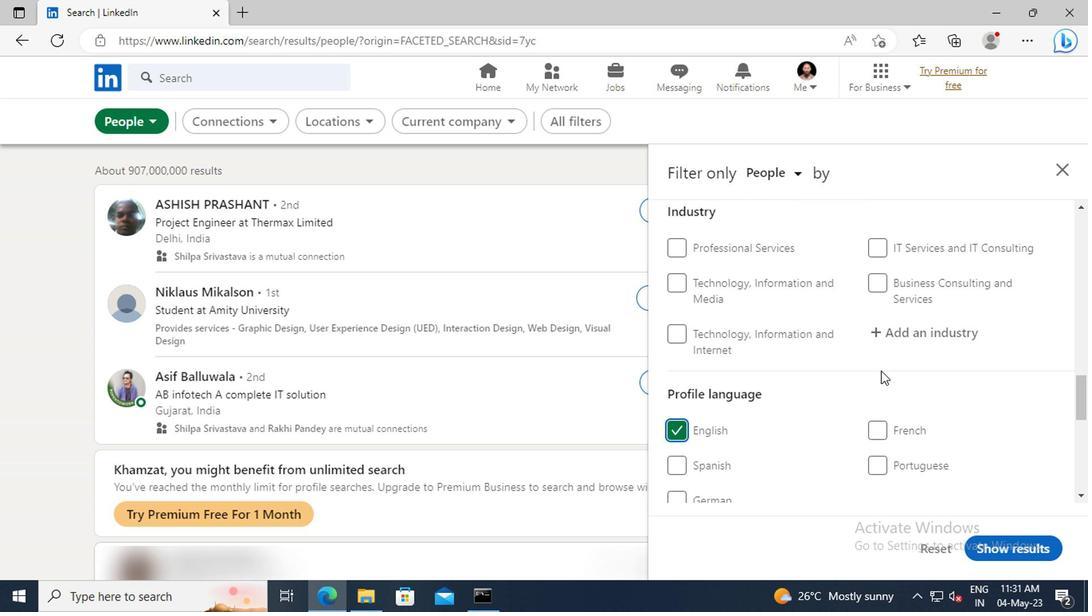 
Action: Mouse scrolled (880, 370) with delta (0, 0)
Screenshot: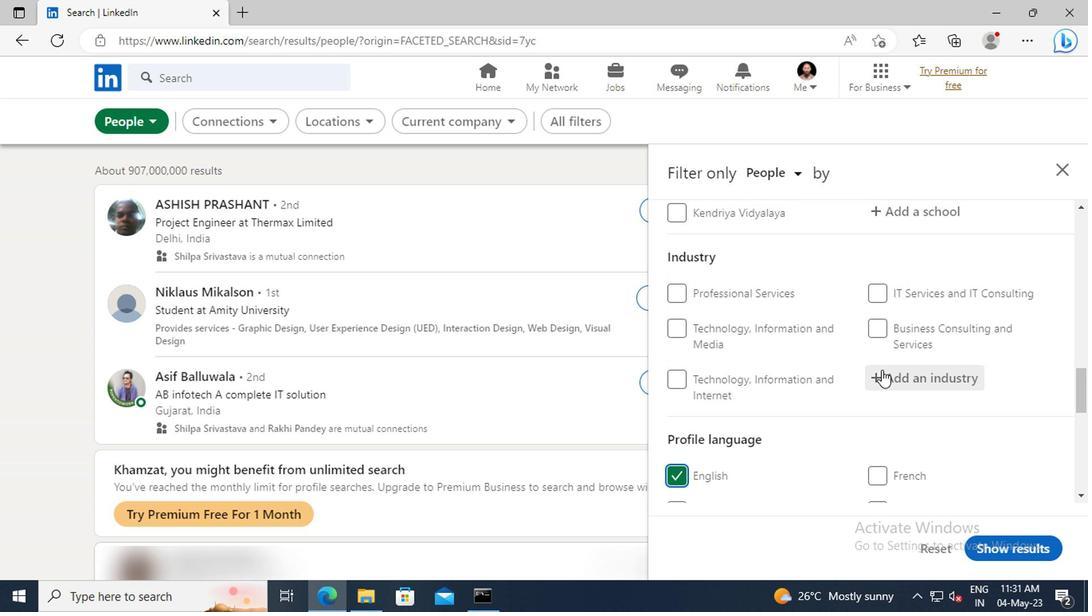 
Action: Mouse scrolled (880, 370) with delta (0, 0)
Screenshot: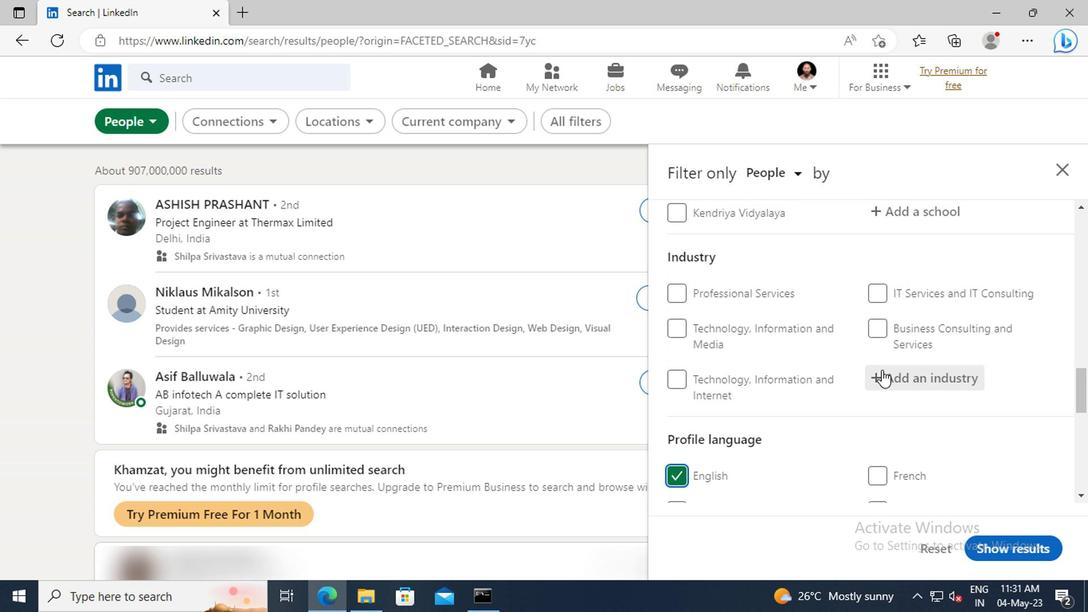 
Action: Mouse moved to (880, 369)
Screenshot: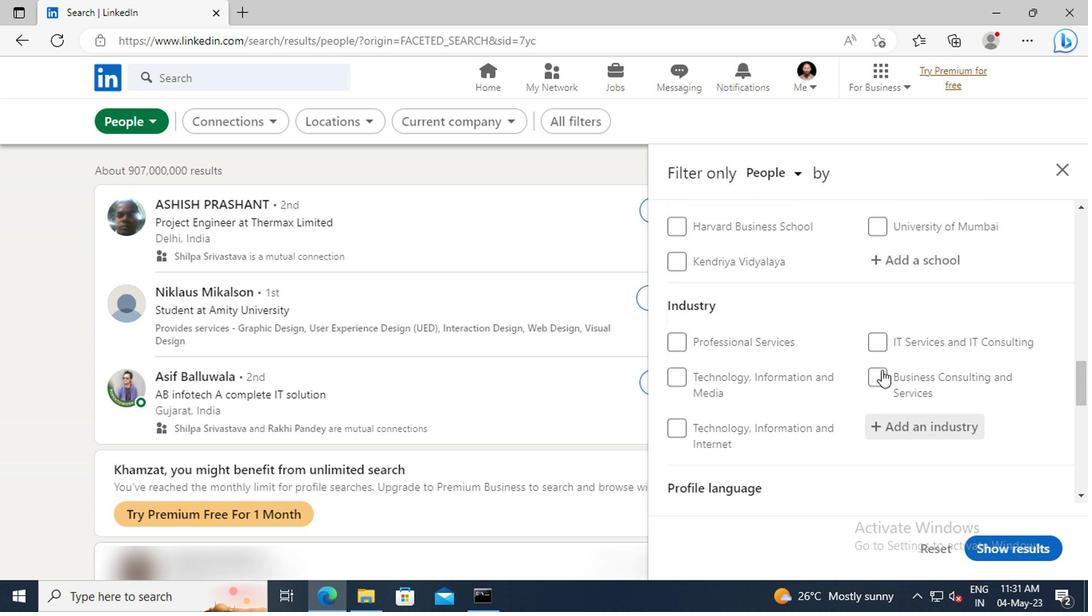 
Action: Mouse scrolled (880, 370) with delta (0, 1)
Screenshot: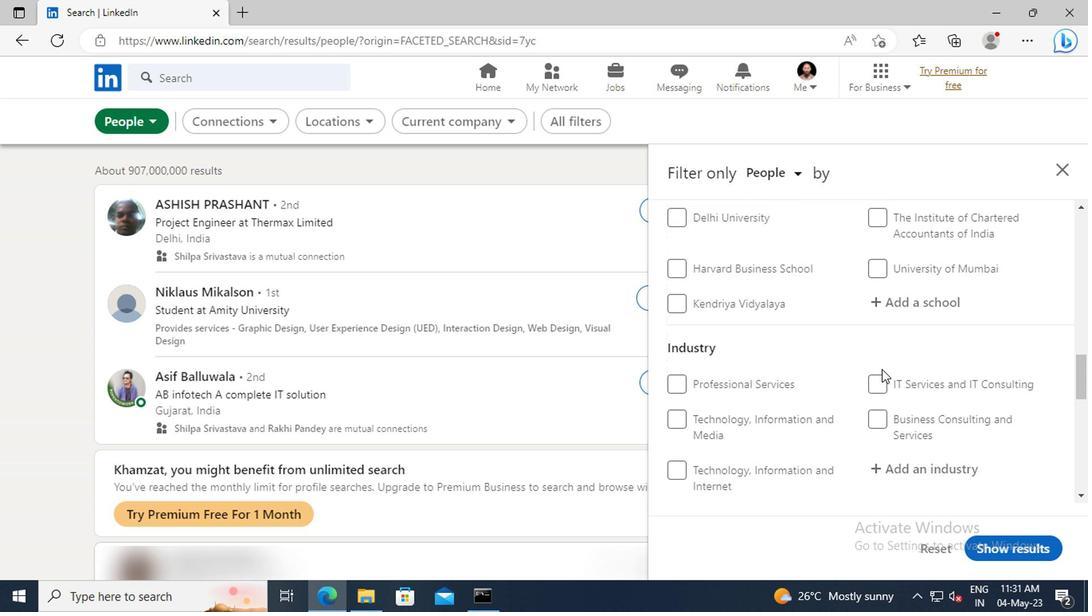 
Action: Mouse scrolled (880, 370) with delta (0, 1)
Screenshot: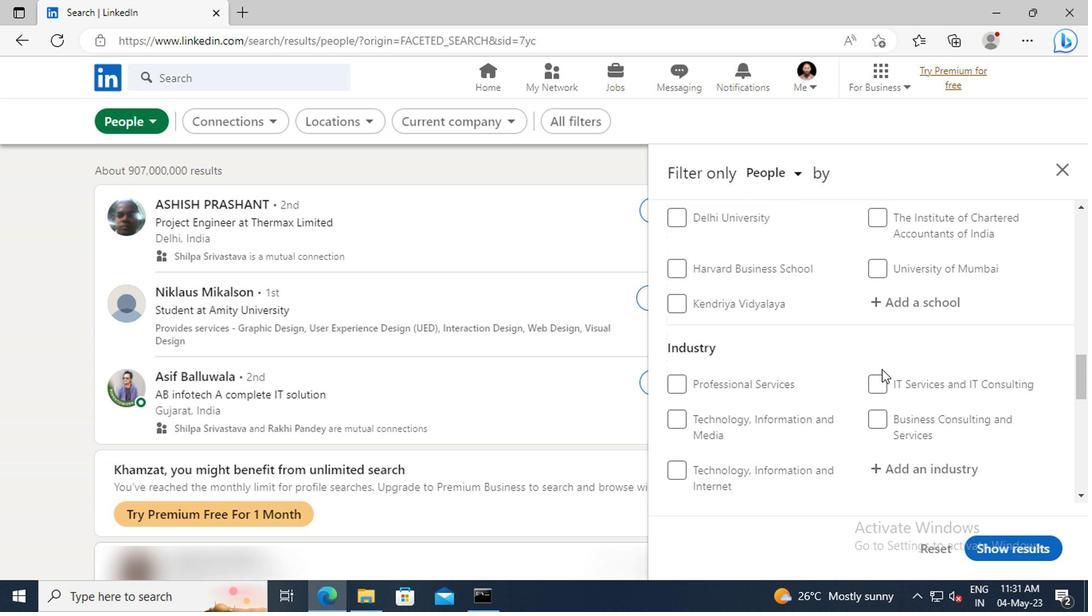
Action: Mouse scrolled (880, 370) with delta (0, 1)
Screenshot: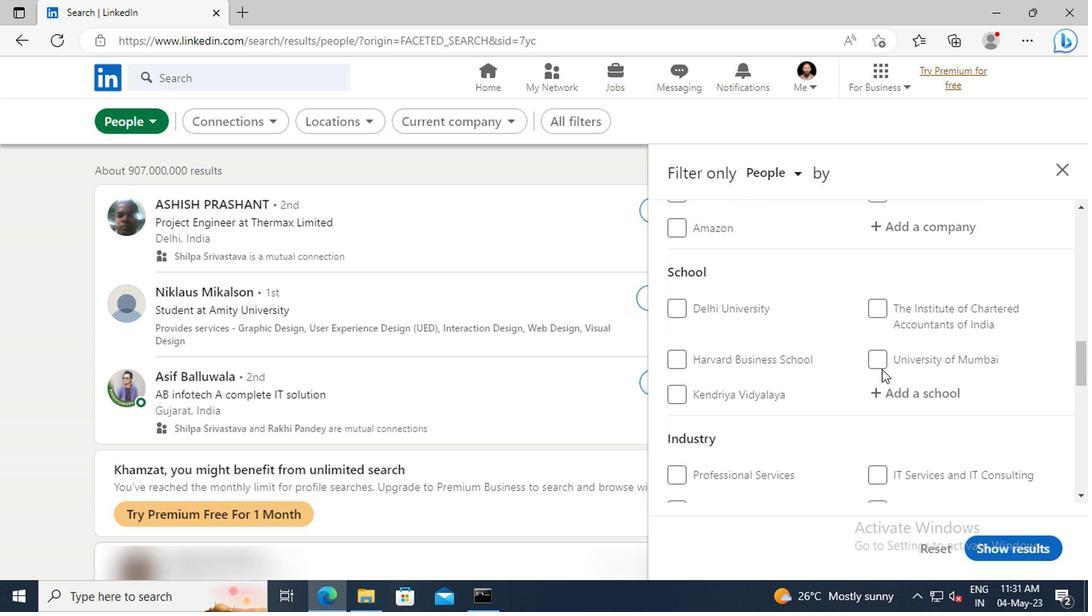 
Action: Mouse scrolled (880, 370) with delta (0, 1)
Screenshot: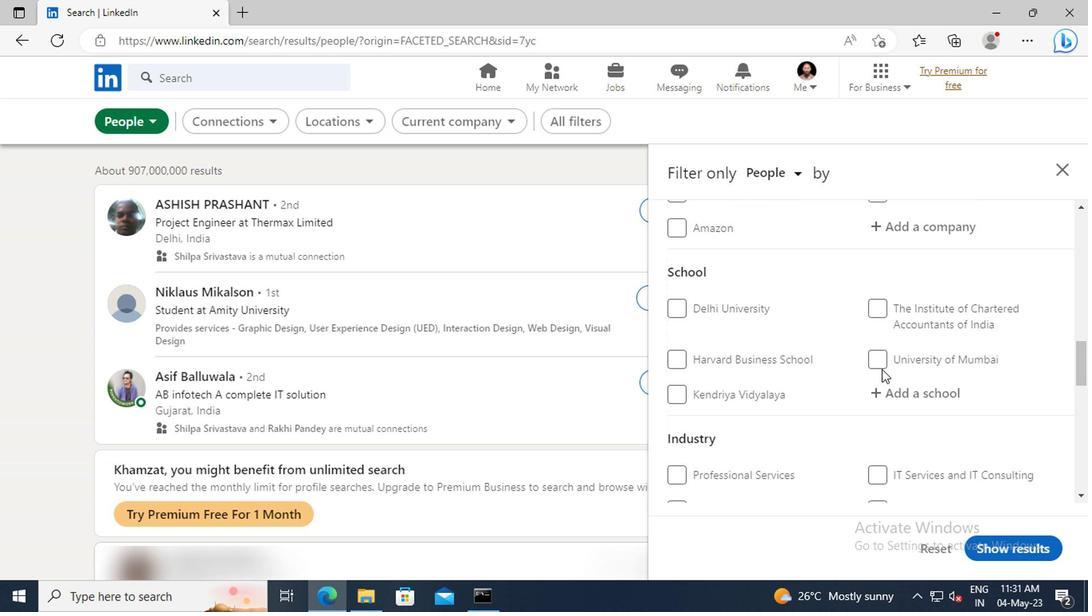 
Action: Mouse scrolled (880, 370) with delta (0, 1)
Screenshot: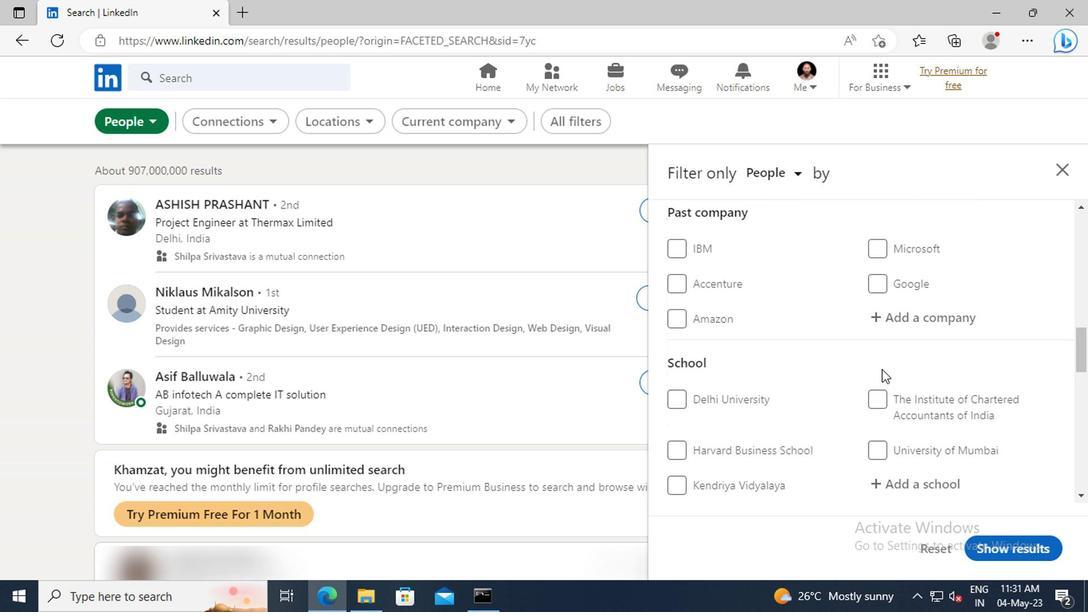 
Action: Mouse scrolled (880, 370) with delta (0, 1)
Screenshot: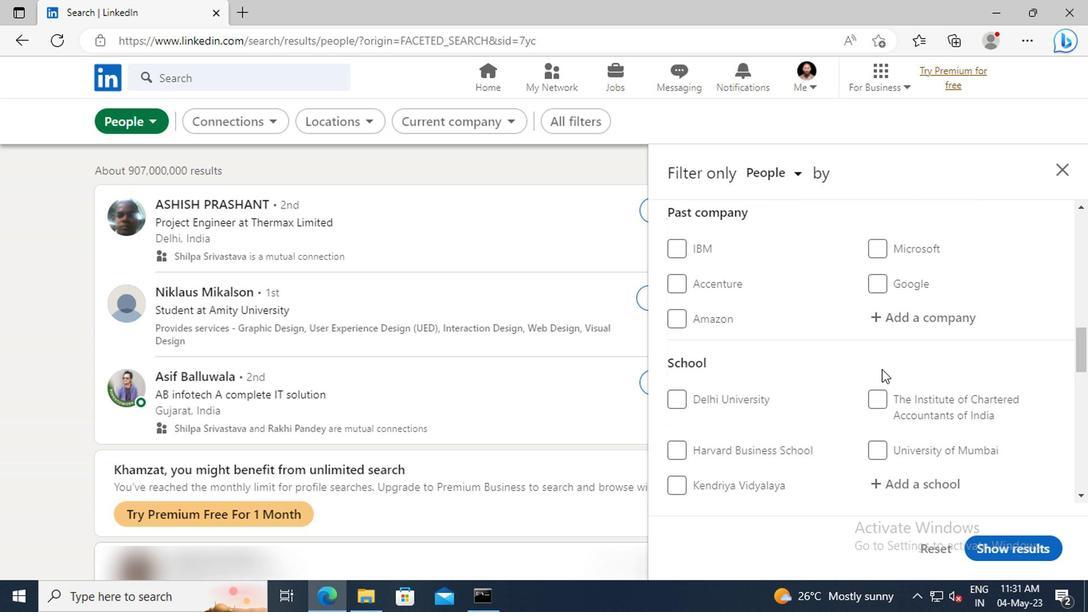 
Action: Mouse scrolled (880, 370) with delta (0, 1)
Screenshot: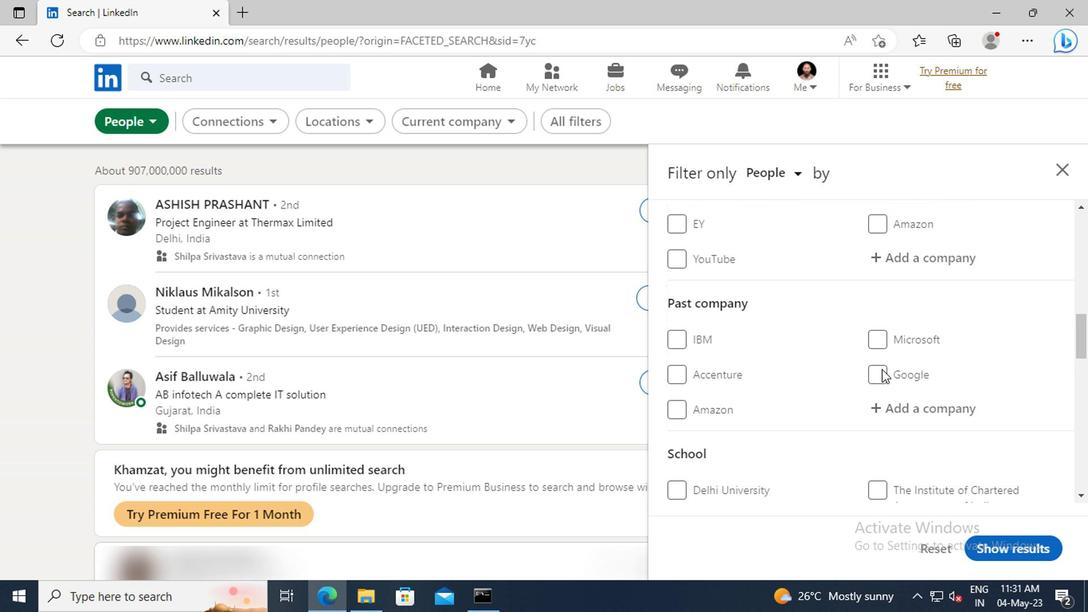 
Action: Mouse scrolled (880, 370) with delta (0, 1)
Screenshot: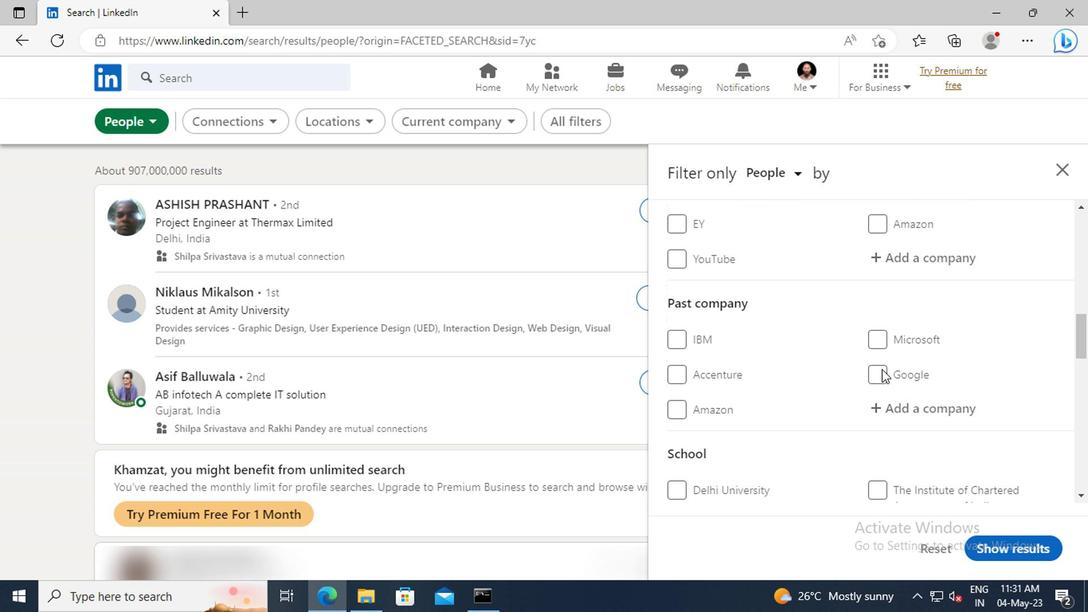 
Action: Mouse moved to (885, 356)
Screenshot: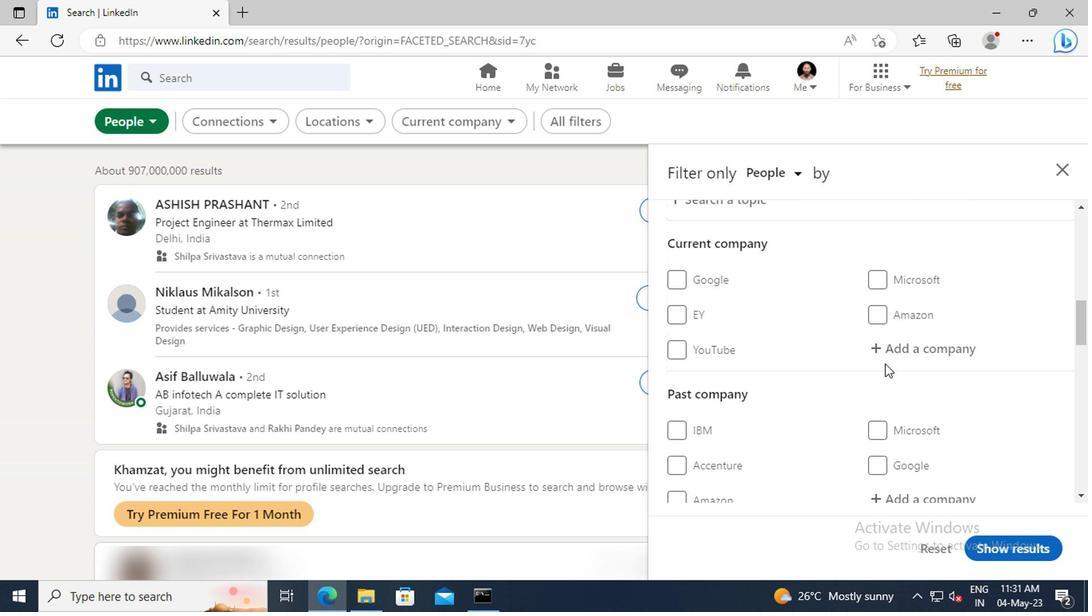 
Action: Mouse pressed left at (885, 356)
Screenshot: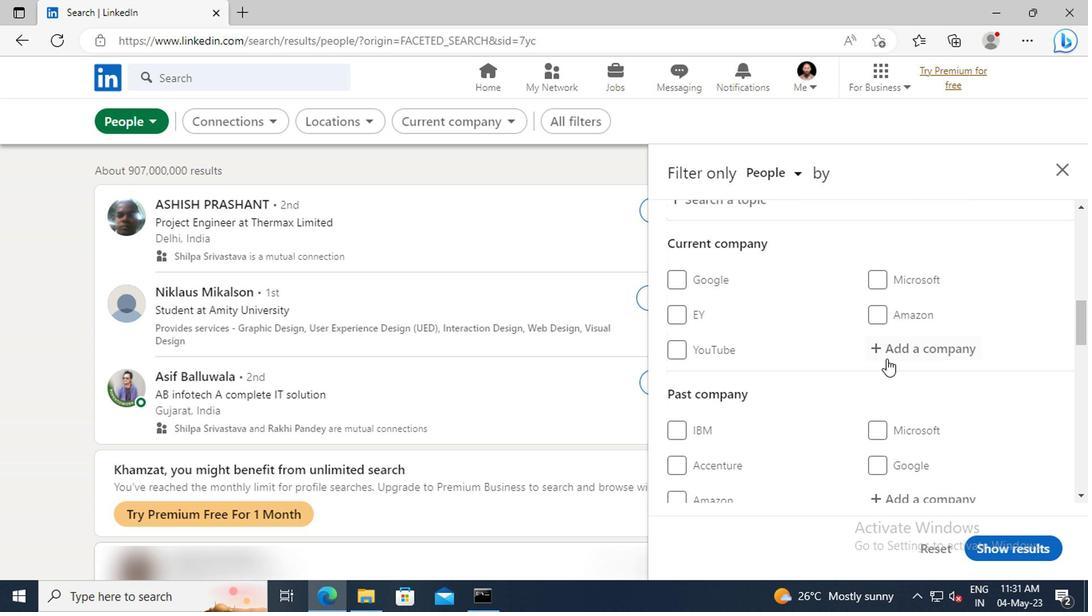 
Action: Mouse moved to (885, 356)
Screenshot: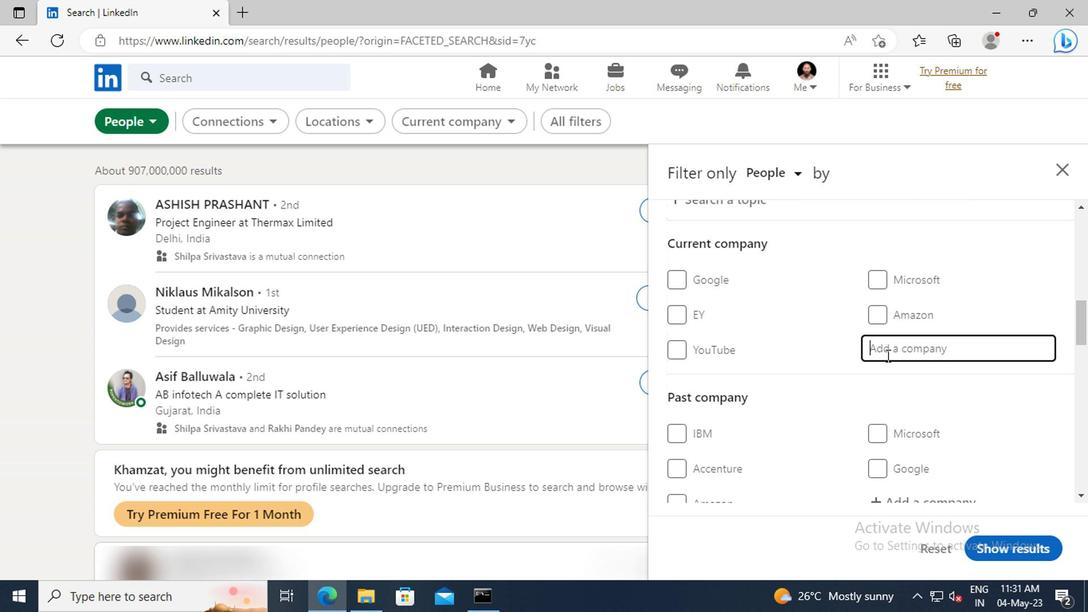 
Action: Key pressed <Key.shift>IRIS<Key.space><Key.shift>SOF
Screenshot: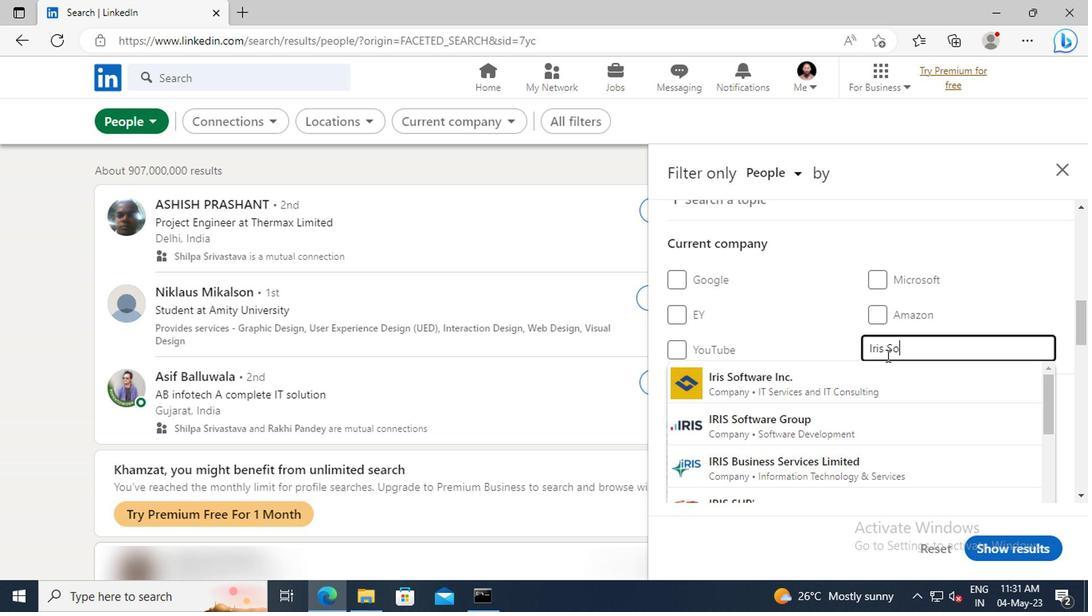 
Action: Mouse moved to (887, 379)
Screenshot: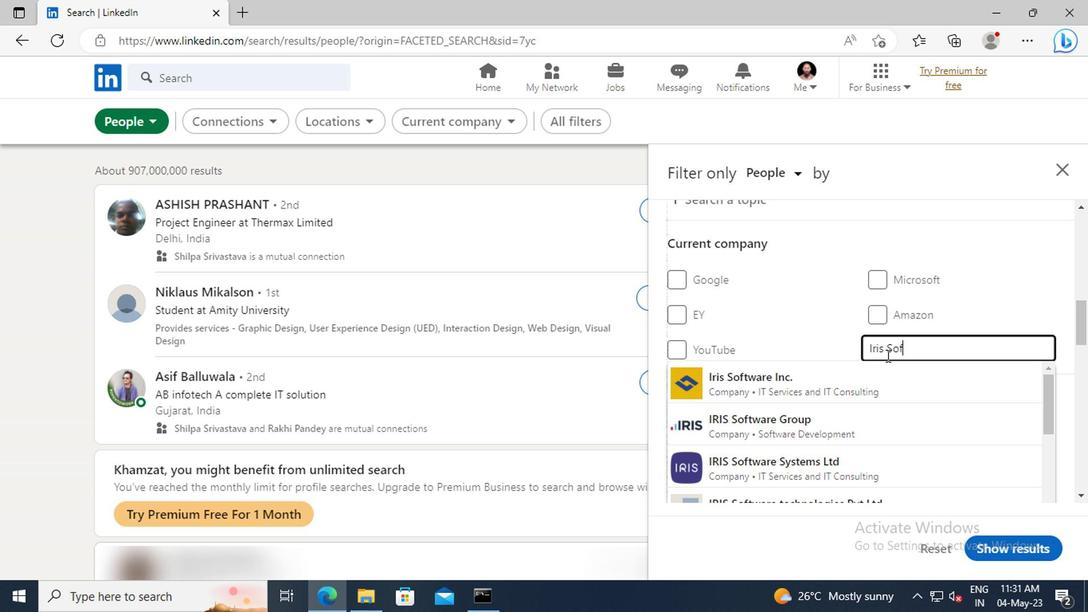 
Action: Mouse pressed left at (887, 379)
Screenshot: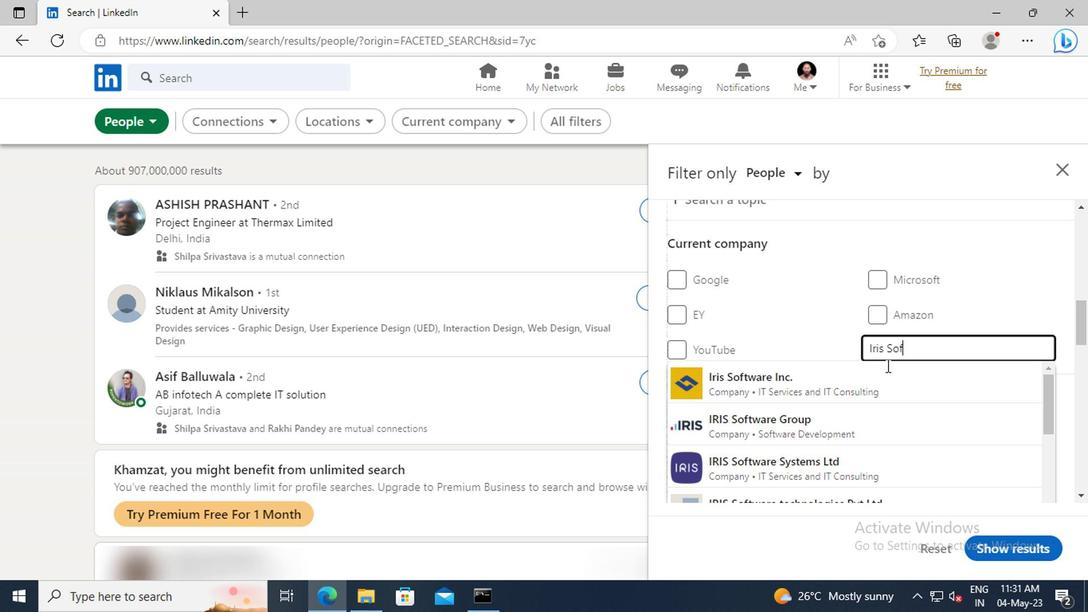 
Action: Mouse scrolled (887, 378) with delta (0, 0)
Screenshot: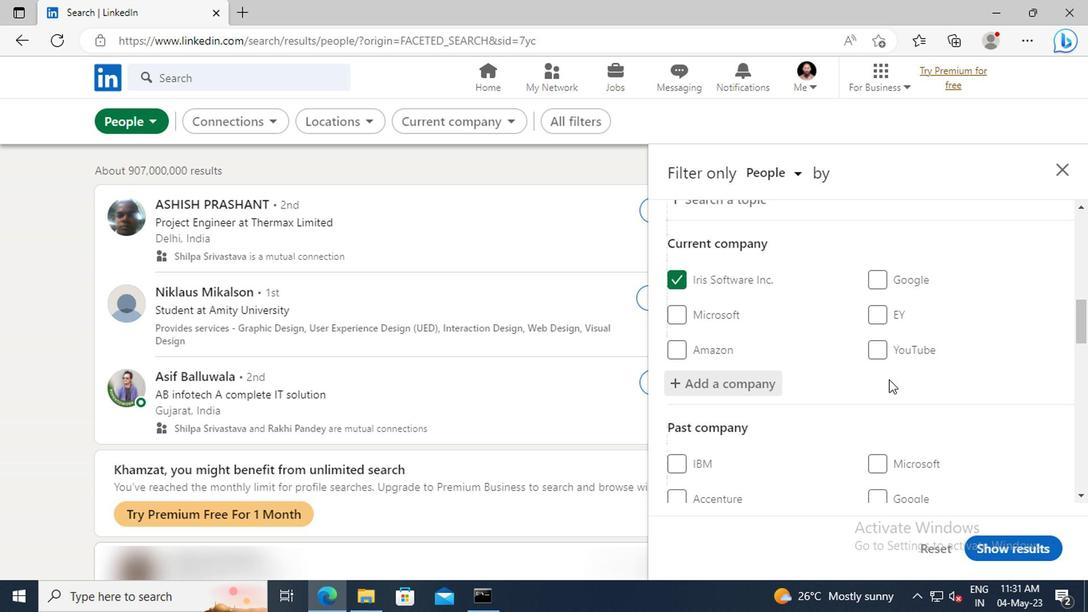 
Action: Mouse scrolled (887, 378) with delta (0, 0)
Screenshot: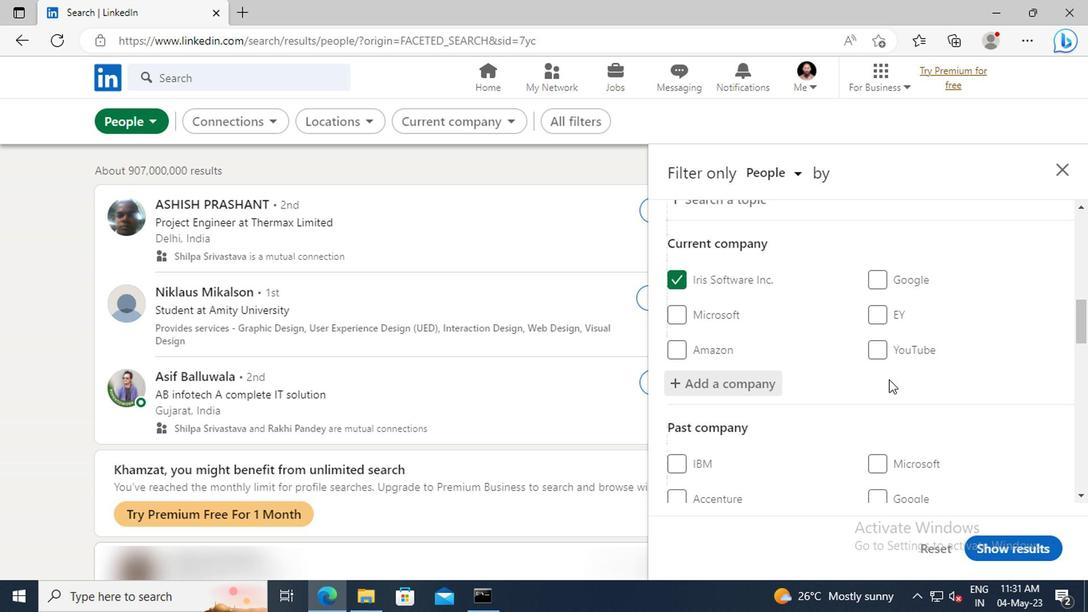 
Action: Mouse scrolled (887, 378) with delta (0, 0)
Screenshot: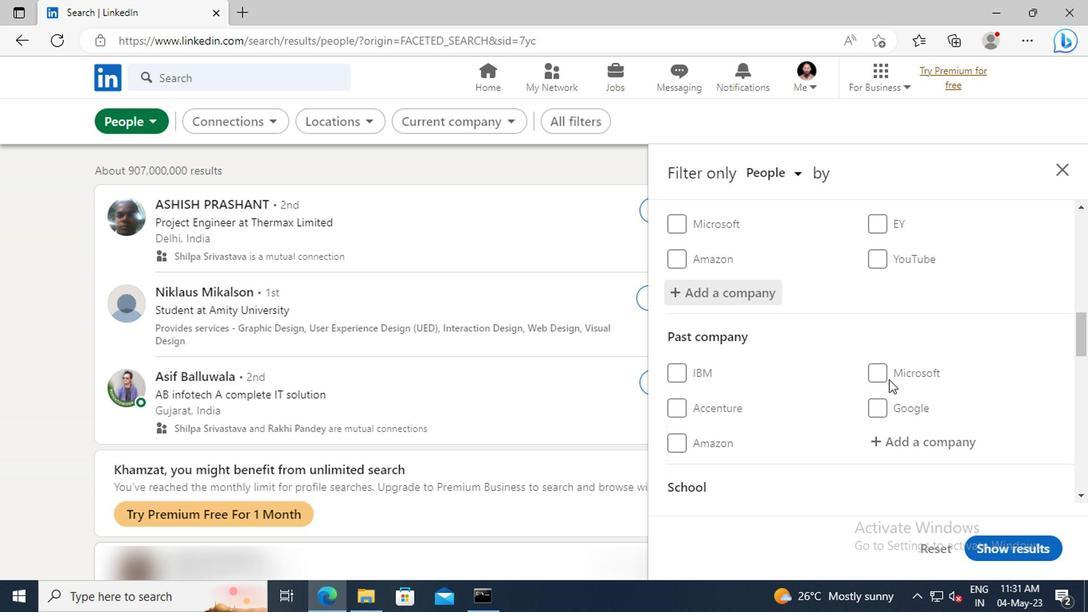 
Action: Mouse scrolled (887, 378) with delta (0, 0)
Screenshot: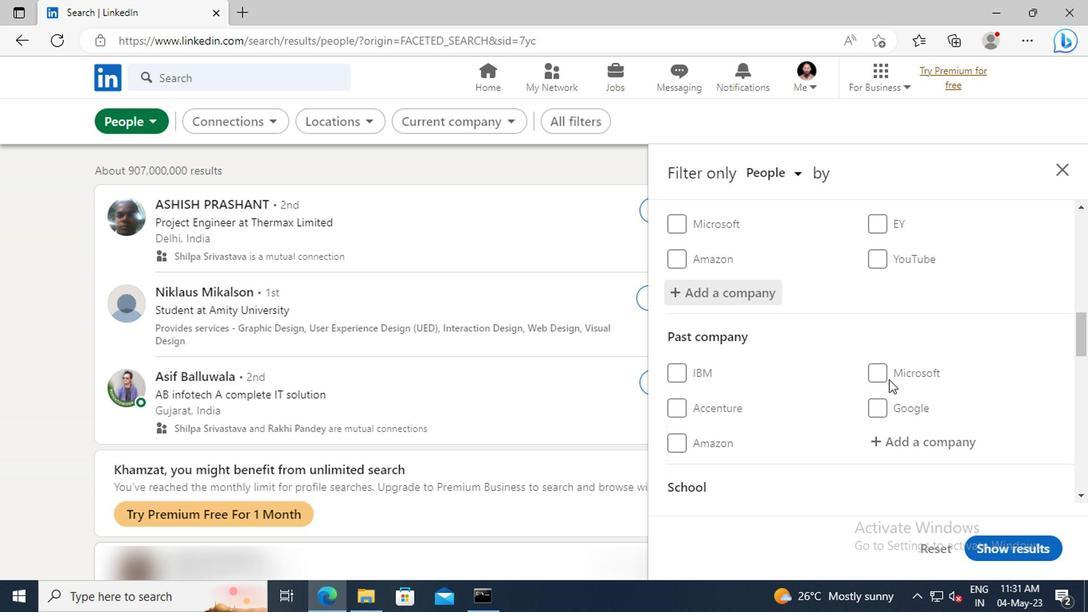 
Action: Mouse moved to (887, 374)
Screenshot: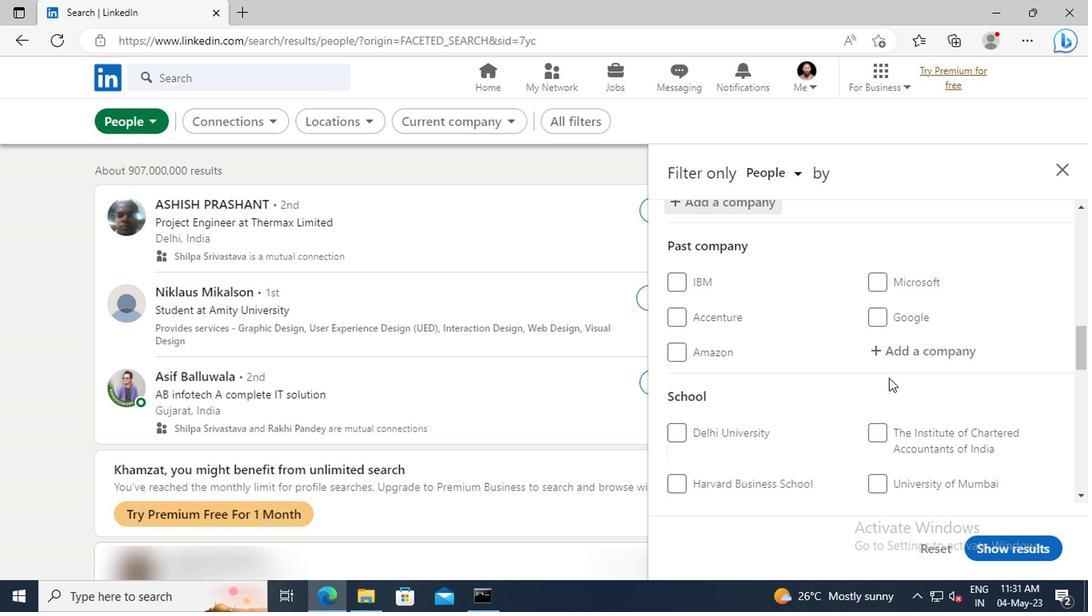 
Action: Mouse scrolled (887, 374) with delta (0, 0)
Screenshot: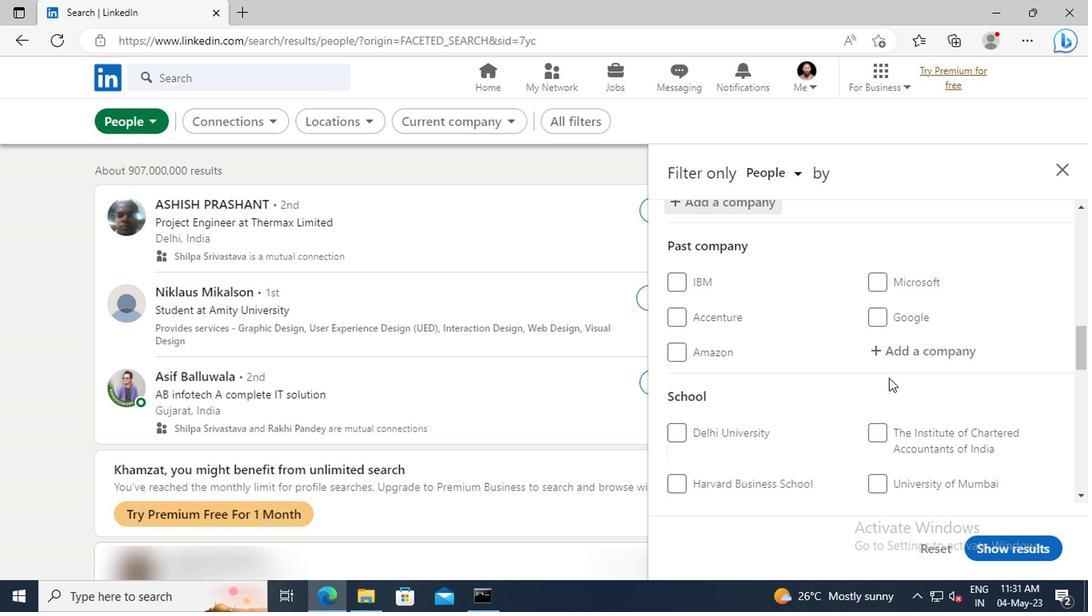 
Action: Mouse moved to (887, 374)
Screenshot: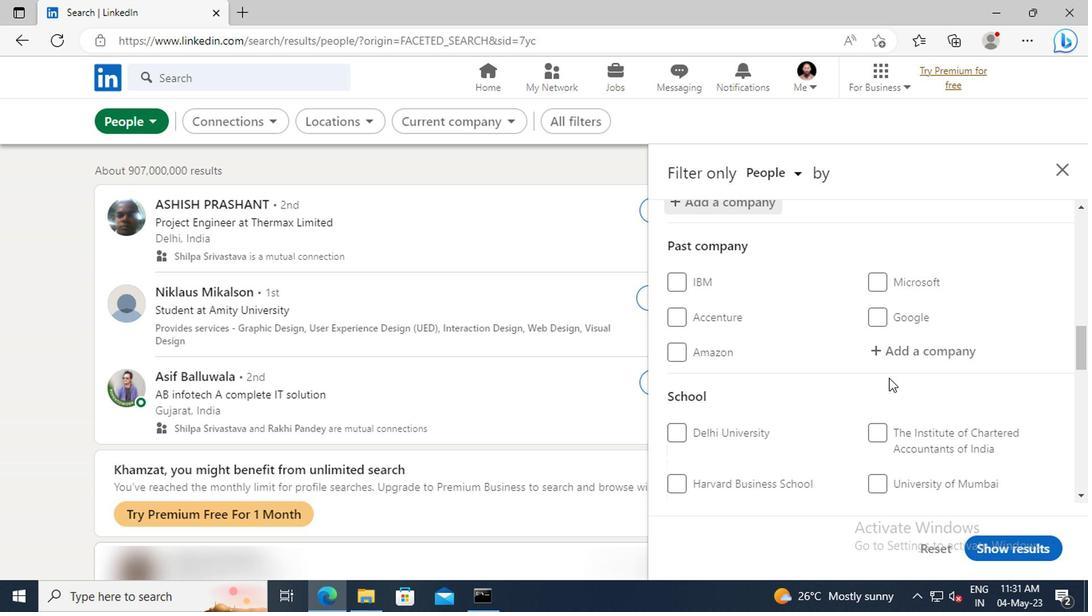 
Action: Mouse scrolled (887, 373) with delta (0, -1)
Screenshot: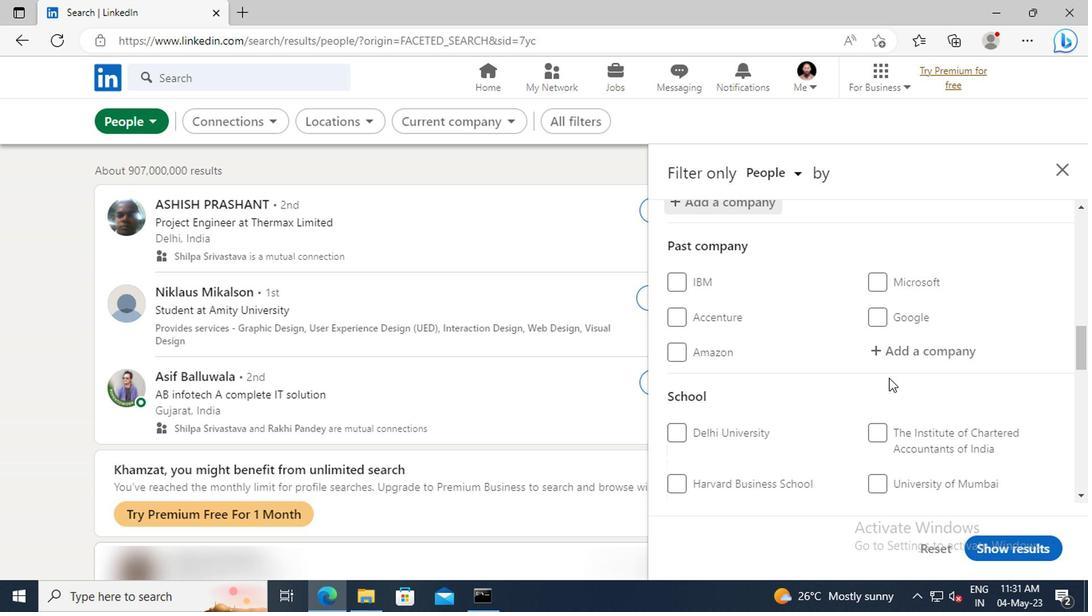 
Action: Mouse moved to (887, 373)
Screenshot: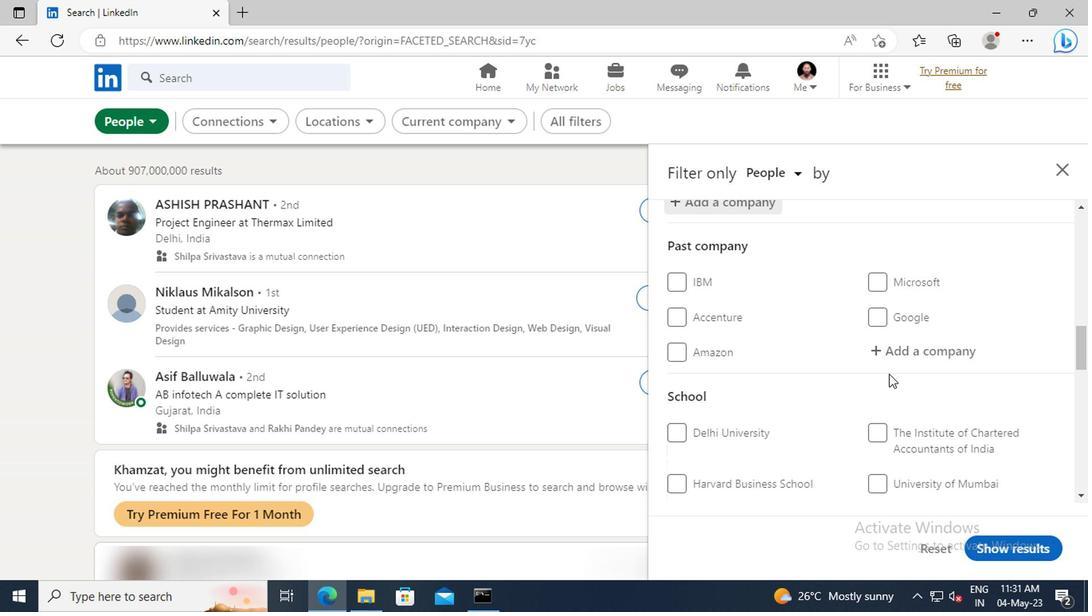 
Action: Mouse scrolled (887, 372) with delta (0, 0)
Screenshot: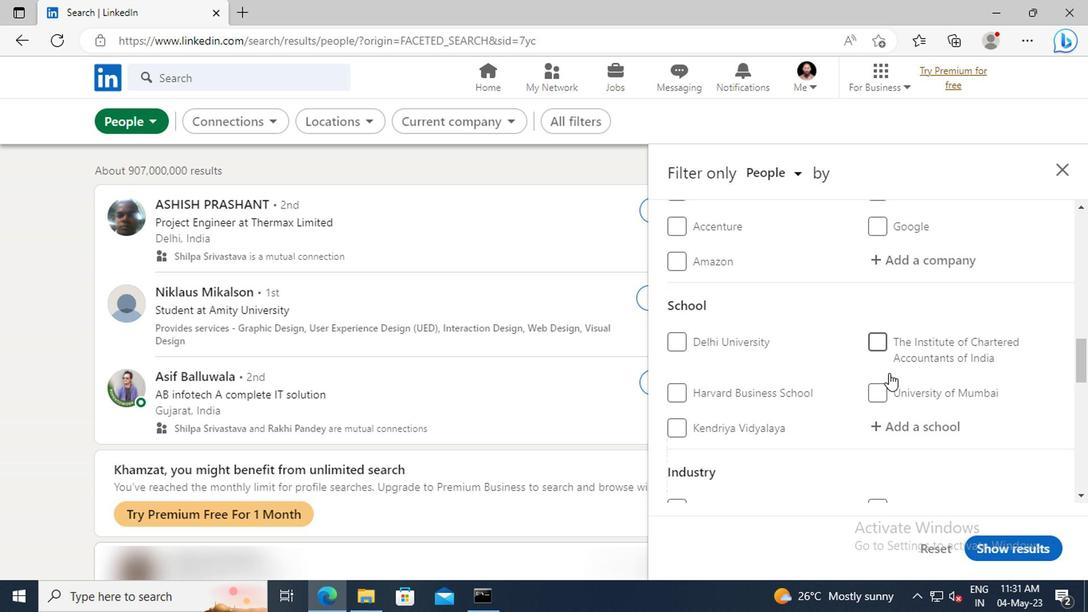 
Action: Mouse moved to (890, 374)
Screenshot: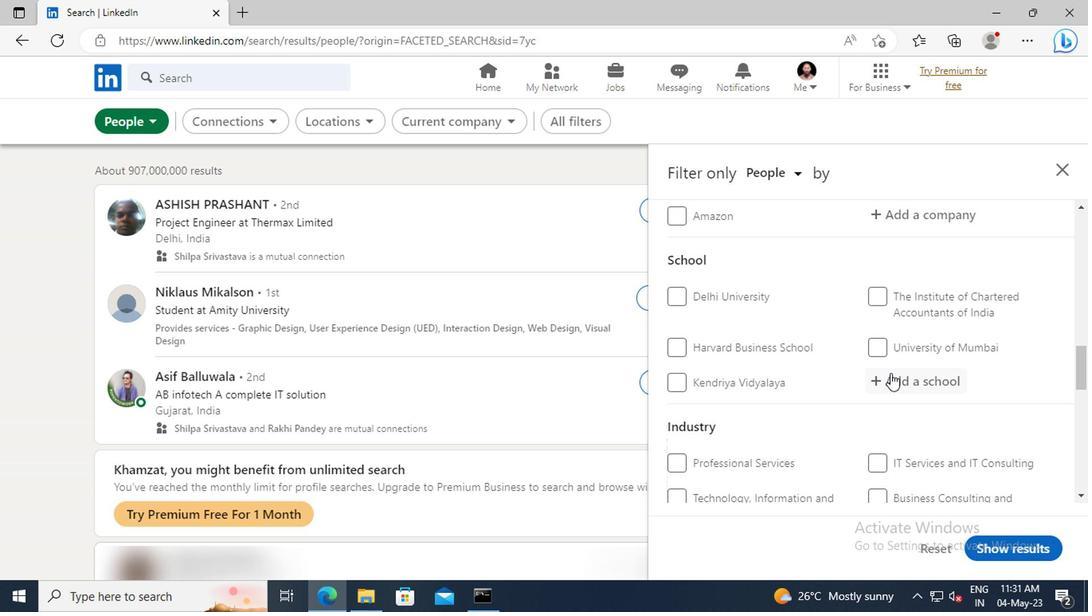 
Action: Mouse pressed left at (890, 374)
Screenshot: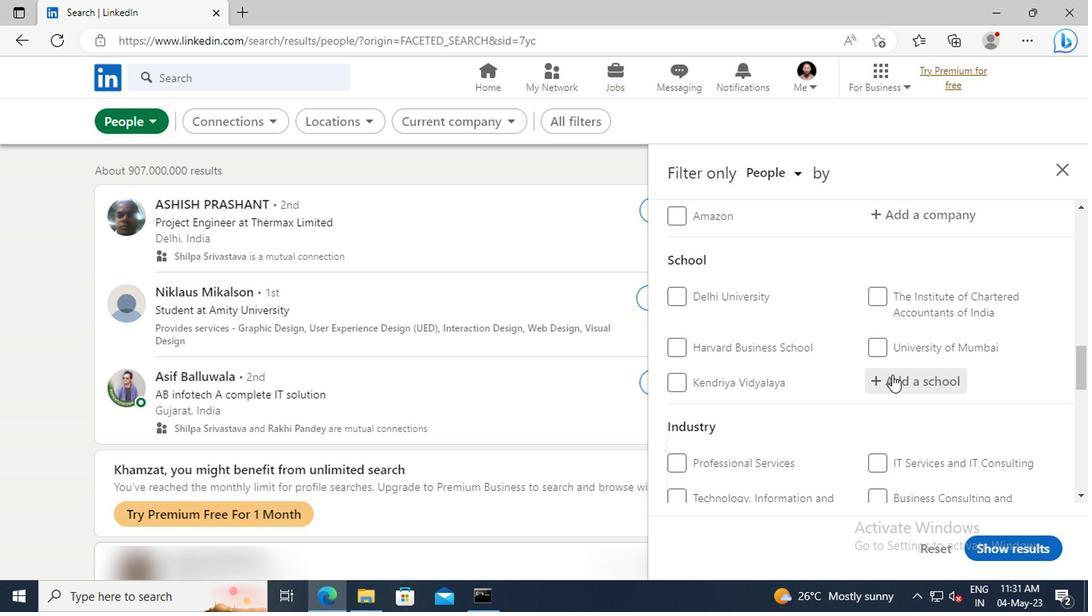 
Action: Key pressed <Key.shift>ANJUMAN<Key.space><Key.shift>INS
Screenshot: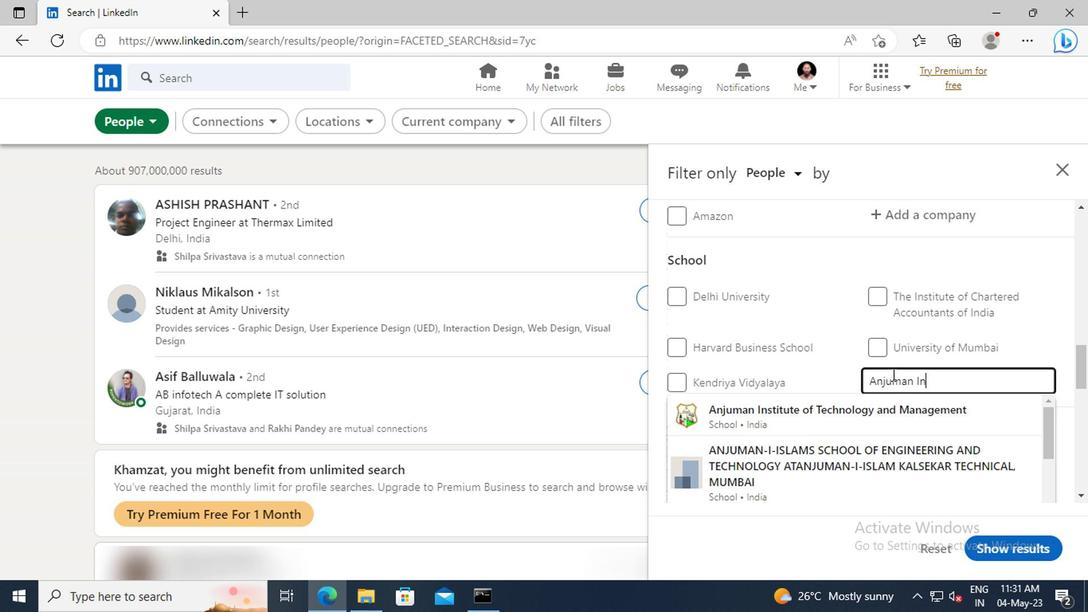 
Action: Mouse moved to (892, 402)
Screenshot: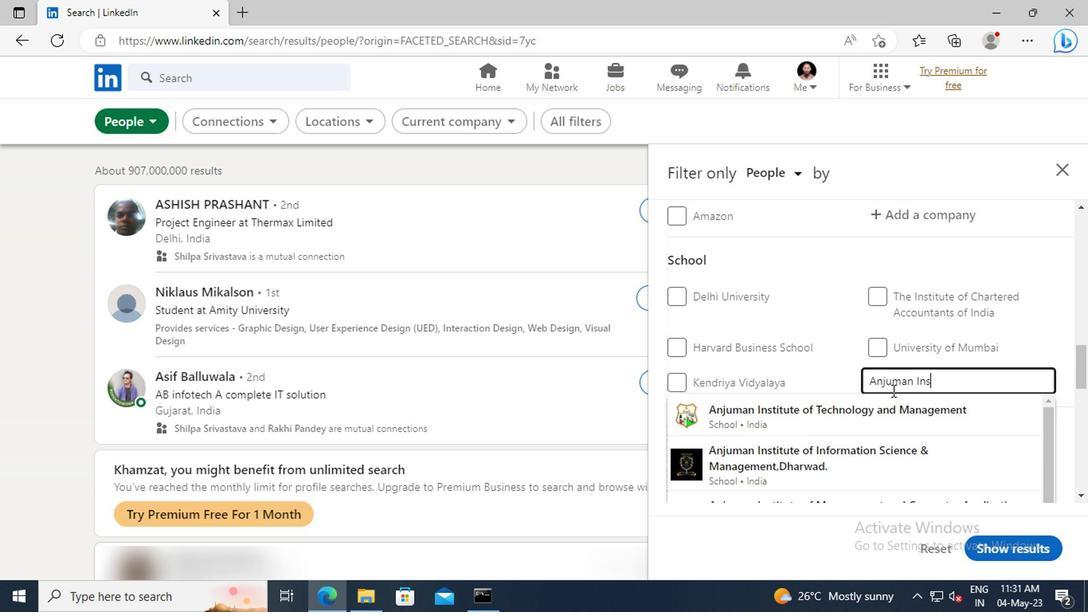
Action: Mouse pressed left at (892, 402)
Screenshot: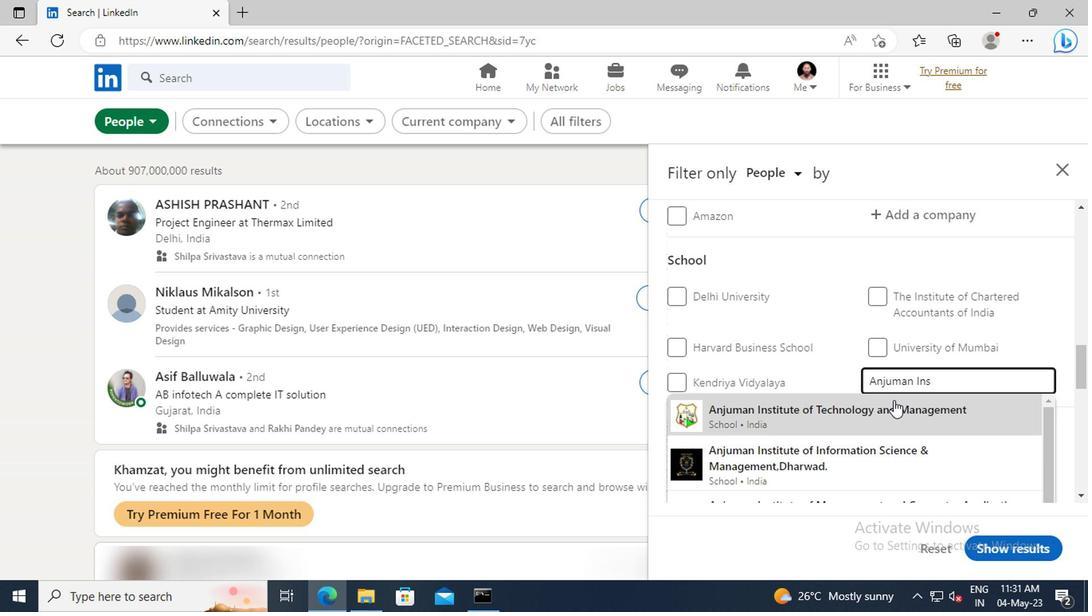 
Action: Mouse scrolled (892, 402) with delta (0, 0)
Screenshot: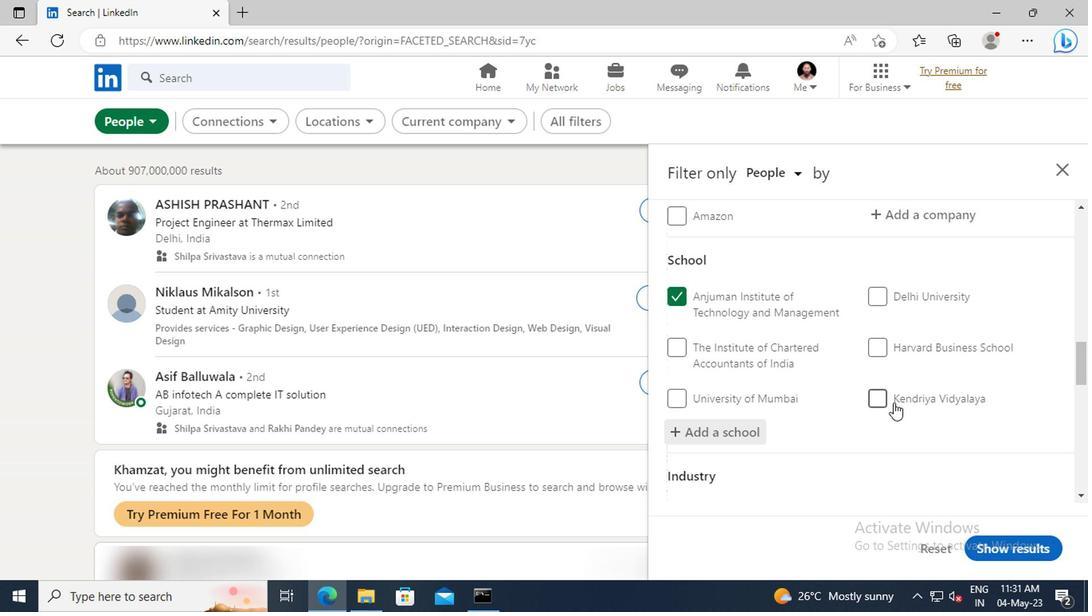 
Action: Mouse scrolled (892, 402) with delta (0, 0)
Screenshot: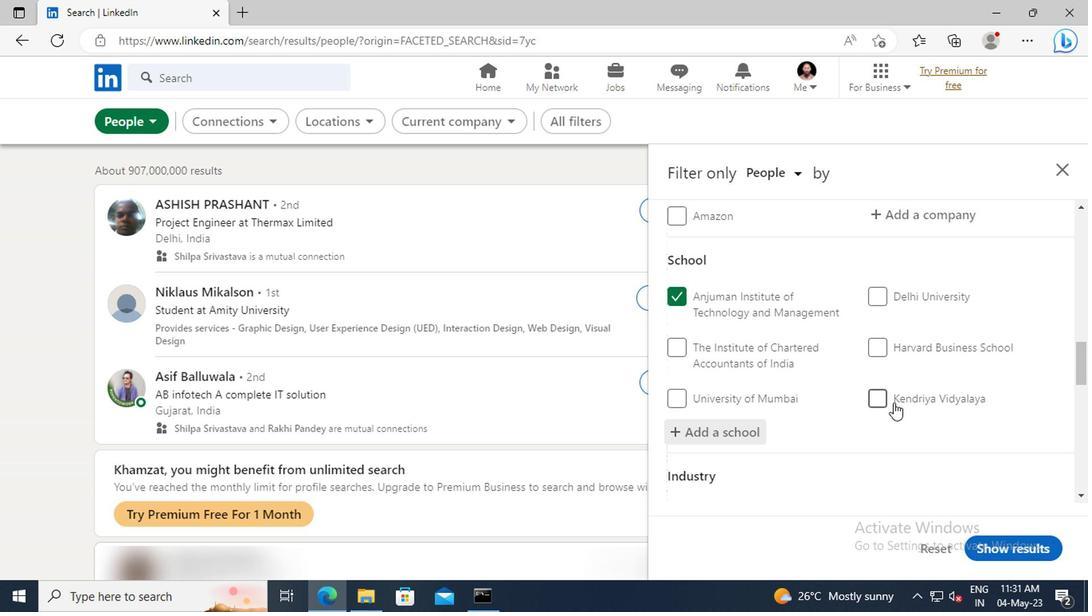 
Action: Mouse moved to (892, 392)
Screenshot: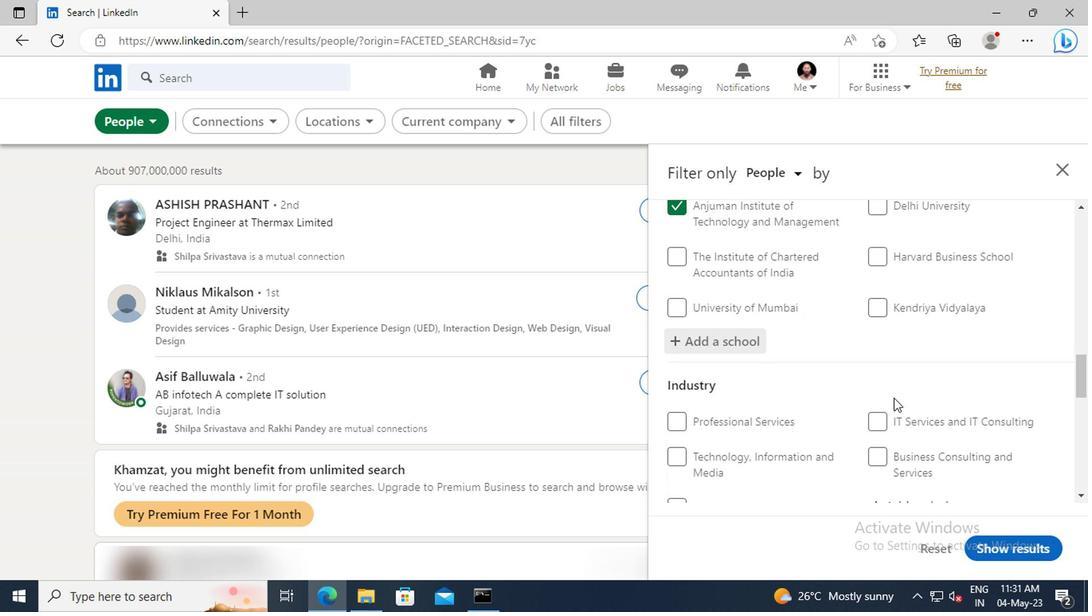 
Action: Mouse scrolled (892, 391) with delta (0, -1)
Screenshot: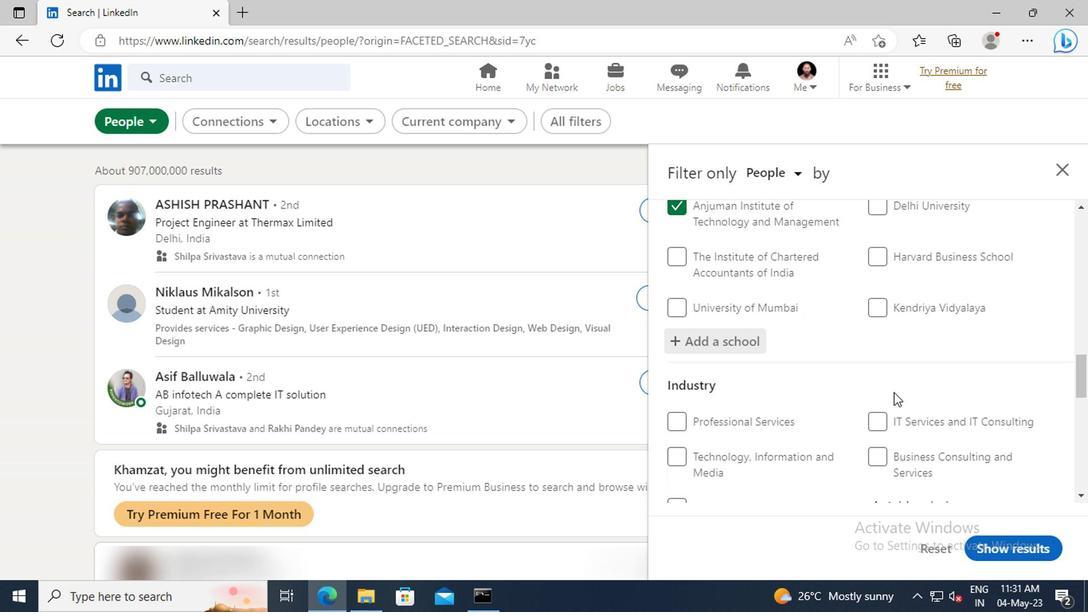 
Action: Mouse moved to (892, 391)
Screenshot: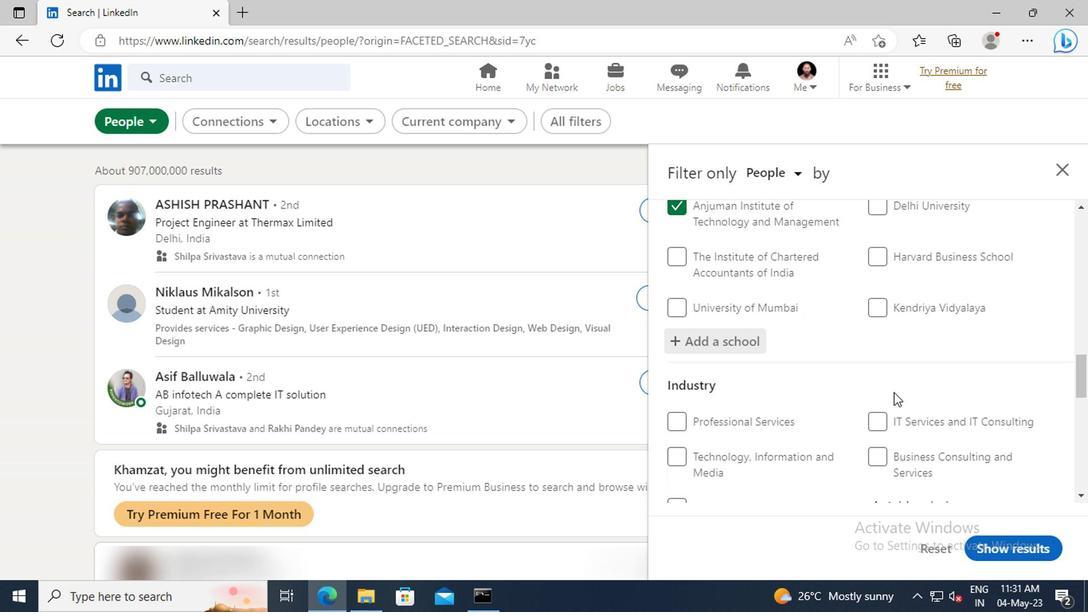 
Action: Mouse scrolled (892, 390) with delta (0, 0)
Screenshot: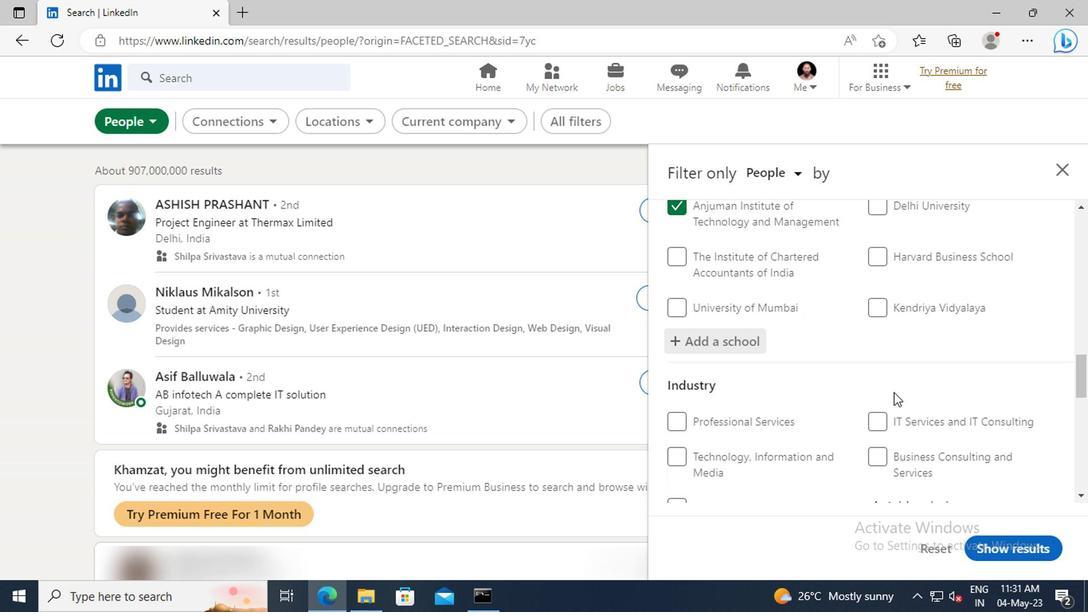 
Action: Mouse moved to (892, 390)
Screenshot: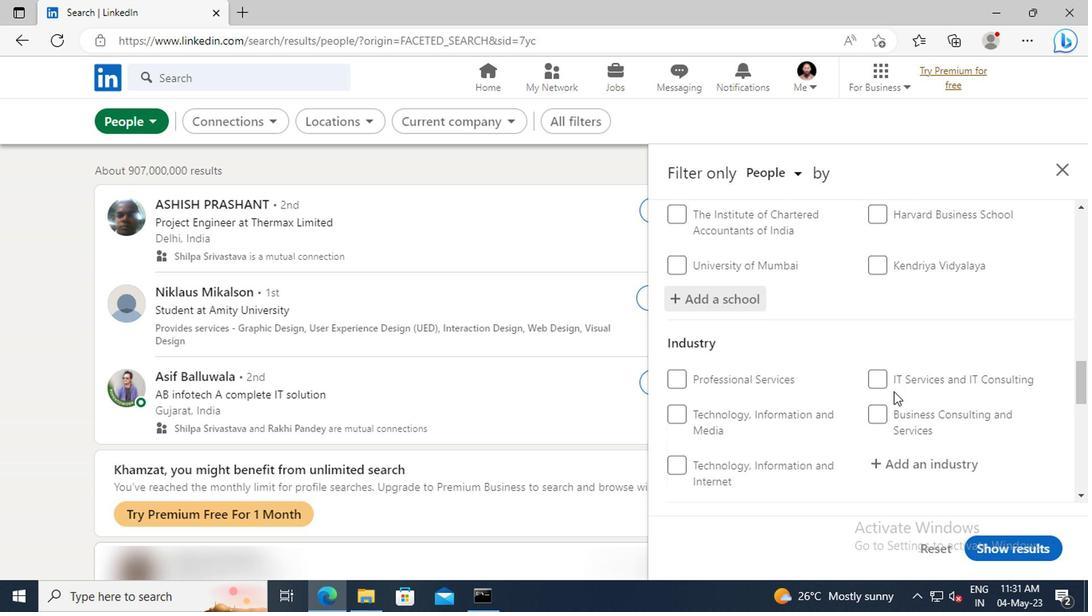 
Action: Mouse scrolled (892, 390) with delta (0, 0)
Screenshot: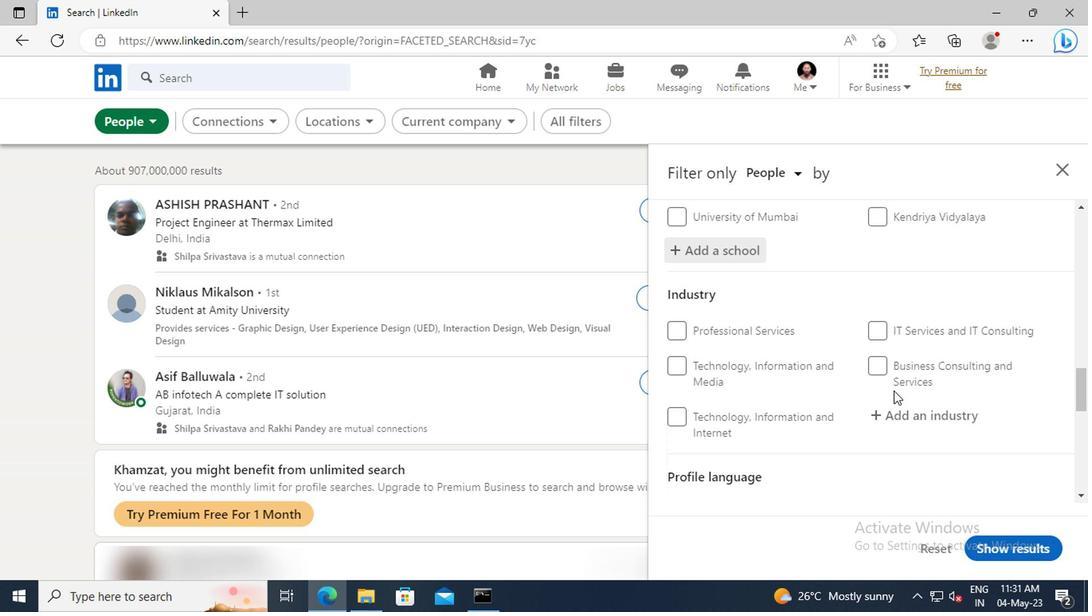 
Action: Mouse moved to (895, 378)
Screenshot: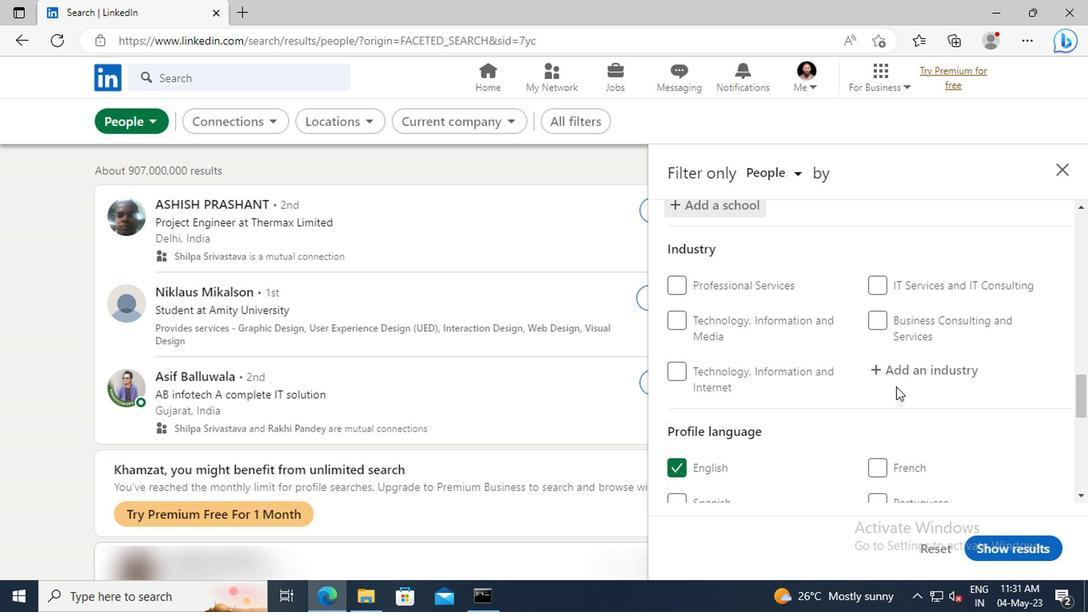 
Action: Mouse pressed left at (895, 378)
Screenshot: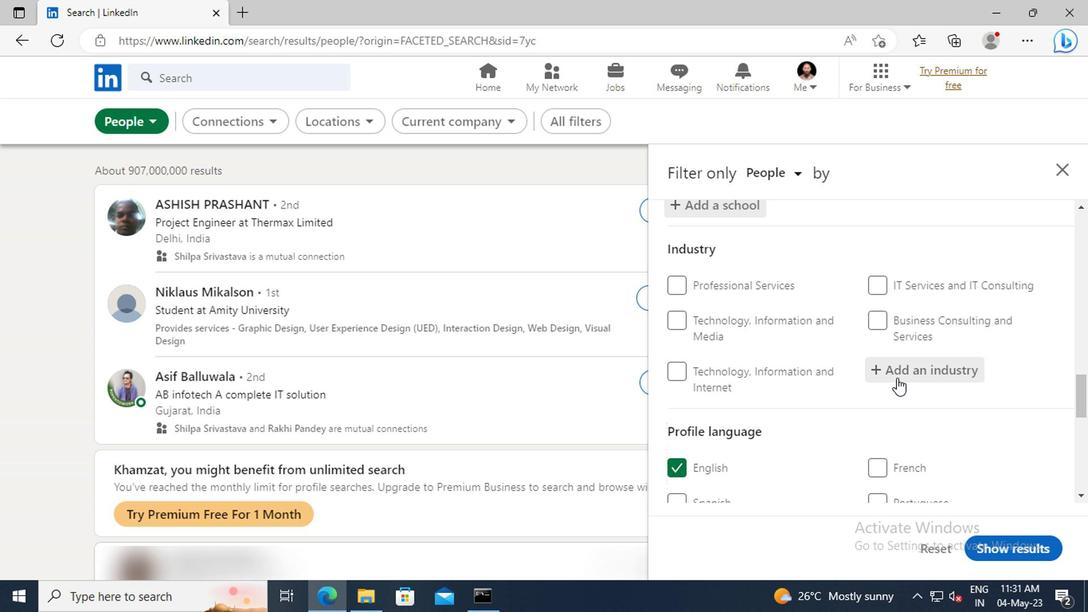 
Action: Key pressed <Key.shift>RESIDE
Screenshot: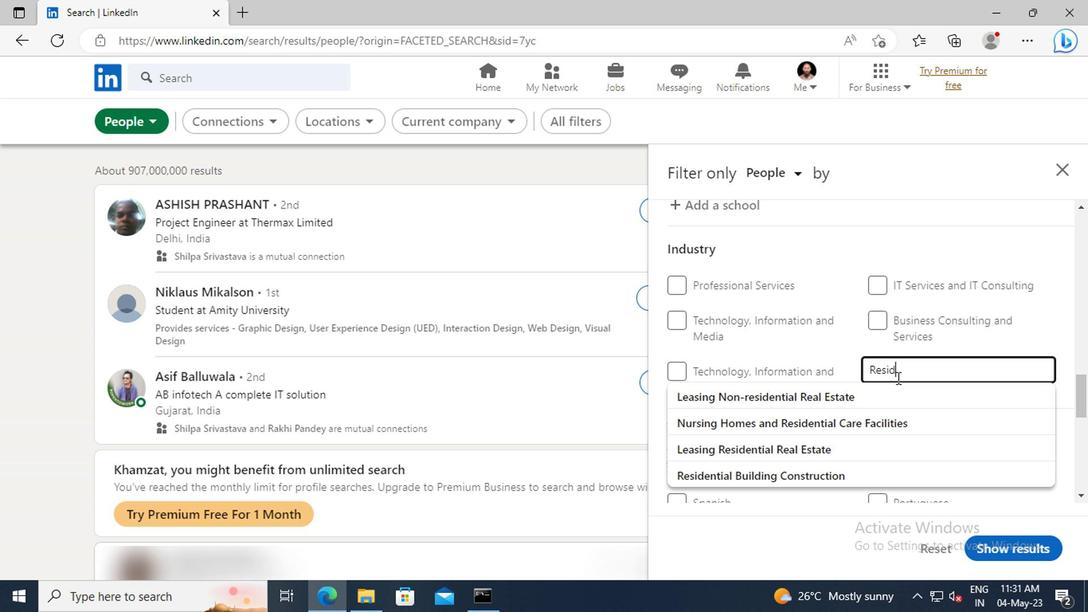 
Action: Mouse moved to (906, 464)
Screenshot: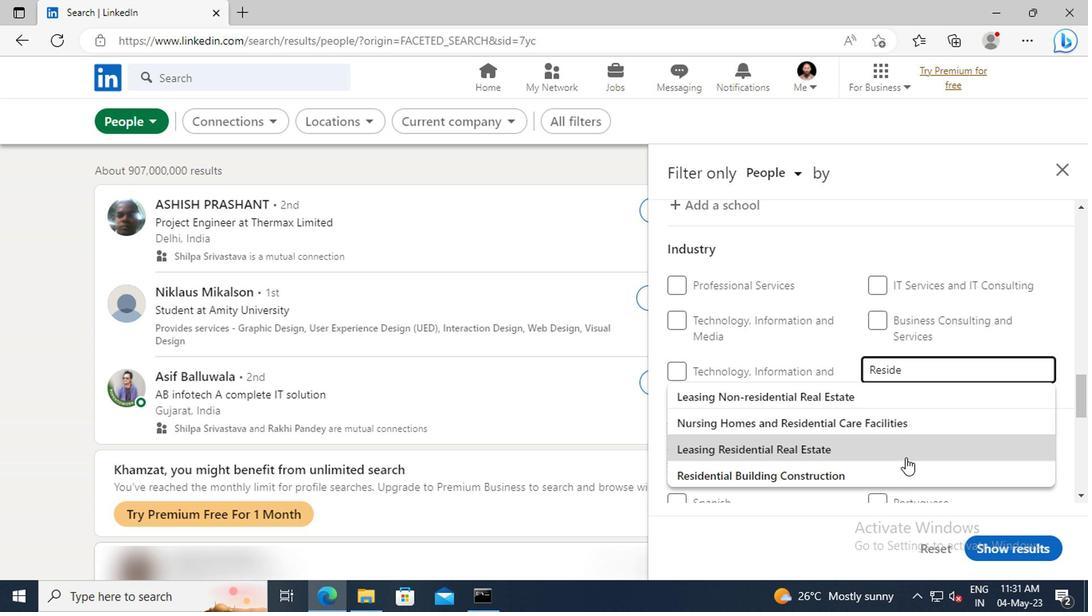 
Action: Mouse pressed left at (906, 464)
Screenshot: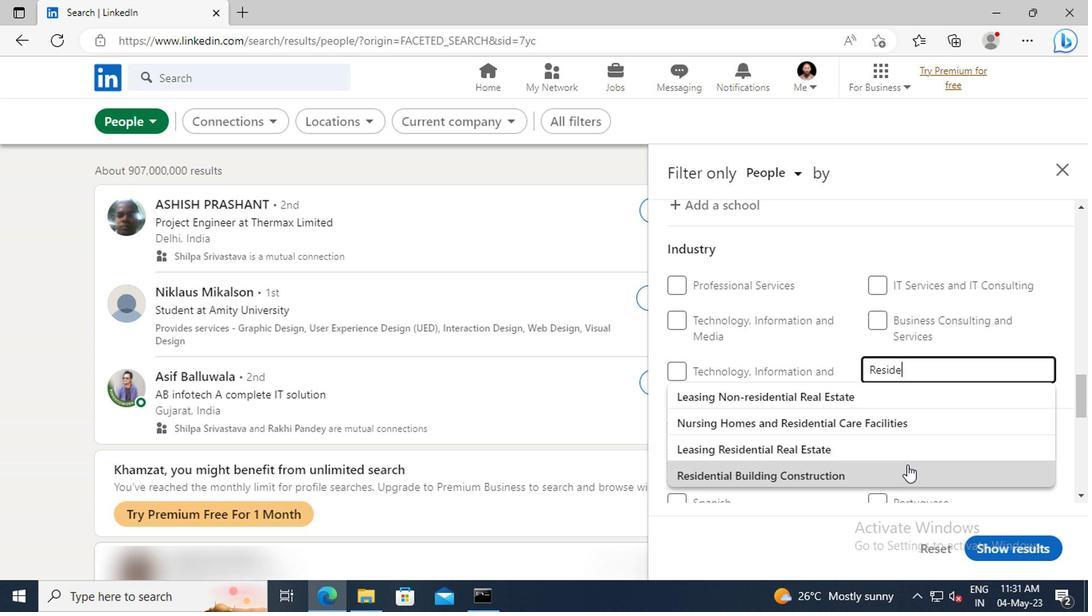 
Action: Mouse moved to (906, 464)
Screenshot: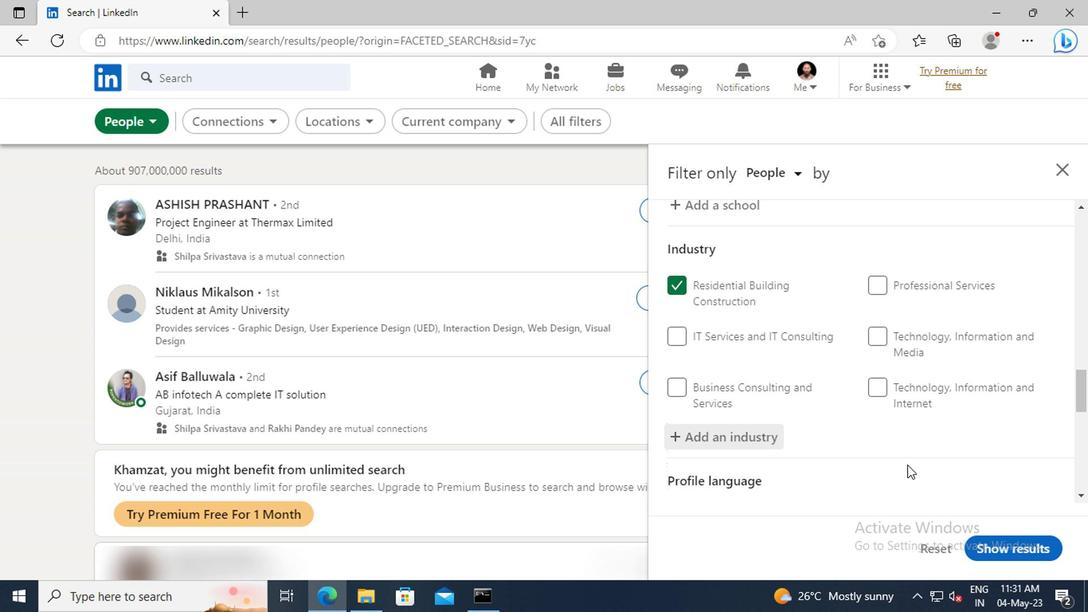 
Action: Mouse scrolled (906, 464) with delta (0, 0)
Screenshot: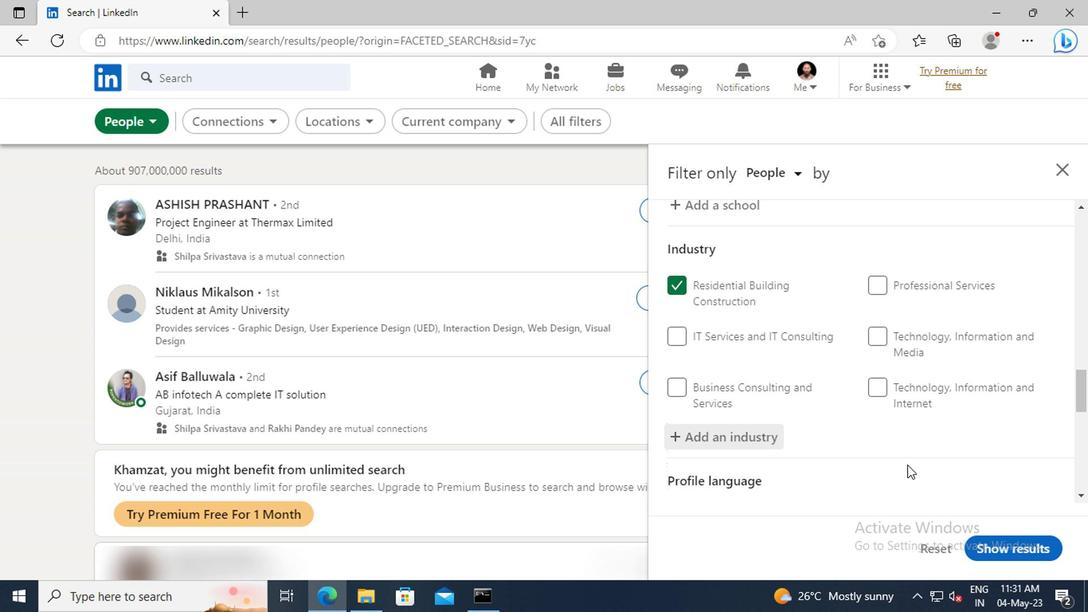 
Action: Mouse scrolled (906, 464) with delta (0, 0)
Screenshot: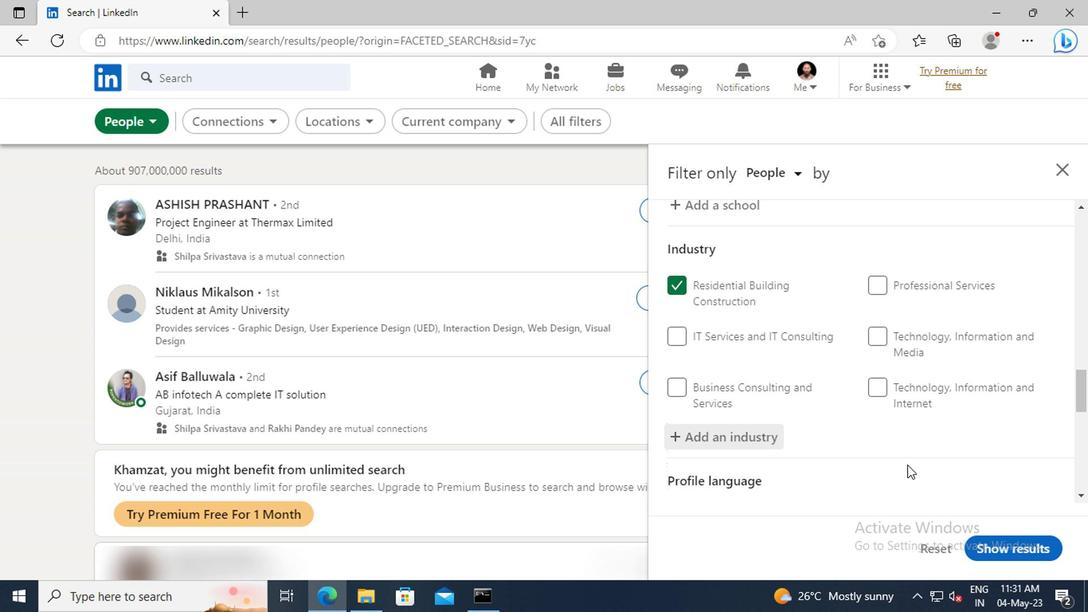 
Action: Mouse moved to (906, 446)
Screenshot: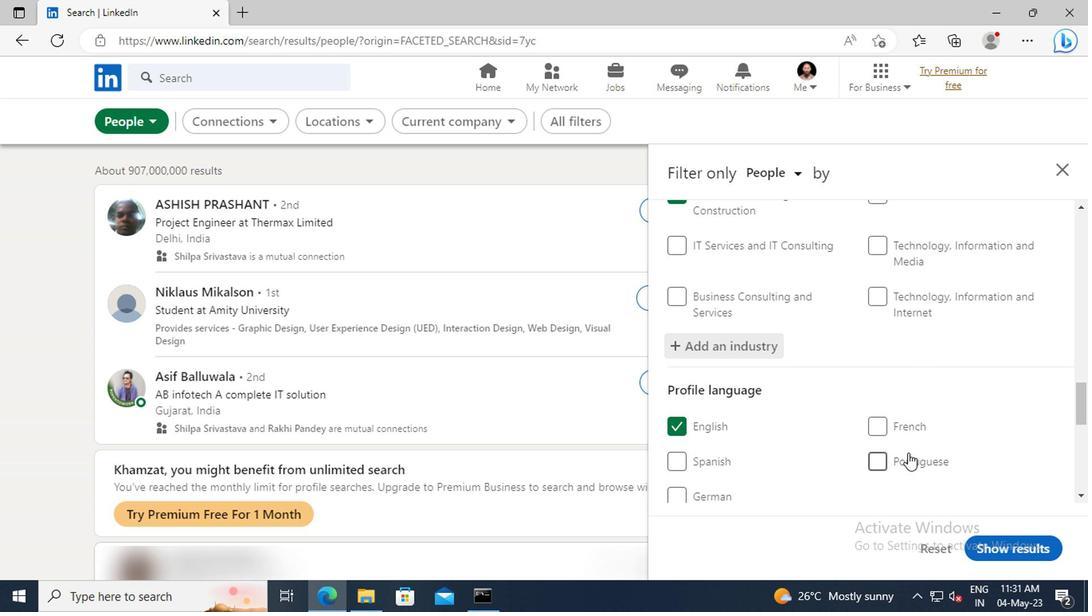 
Action: Mouse scrolled (906, 445) with delta (0, -1)
Screenshot: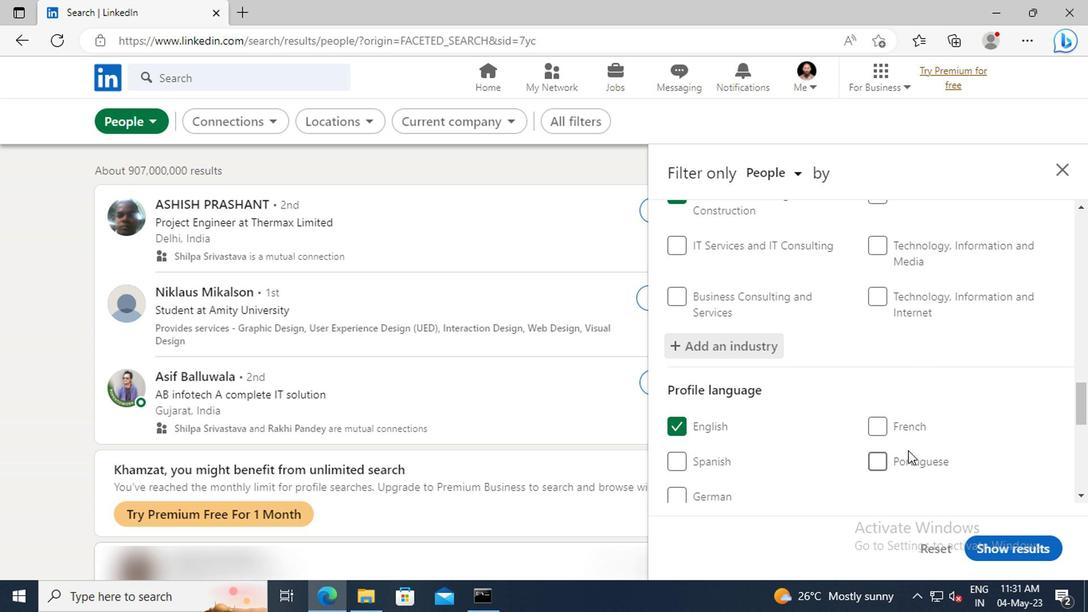 
Action: Mouse moved to (906, 446)
Screenshot: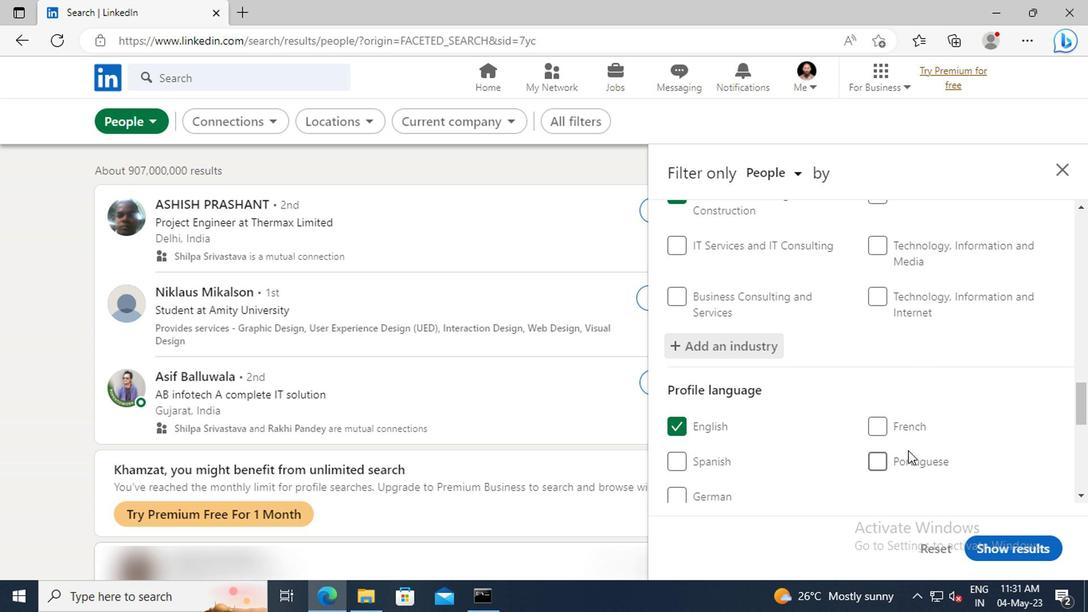
Action: Mouse scrolled (906, 445) with delta (0, -1)
Screenshot: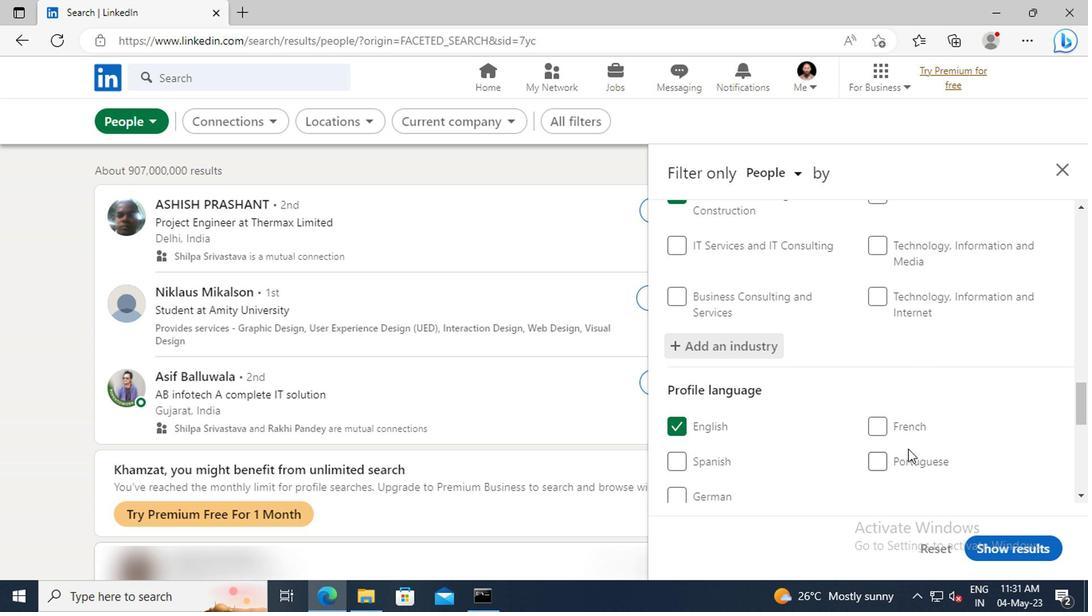 
Action: Mouse moved to (903, 426)
Screenshot: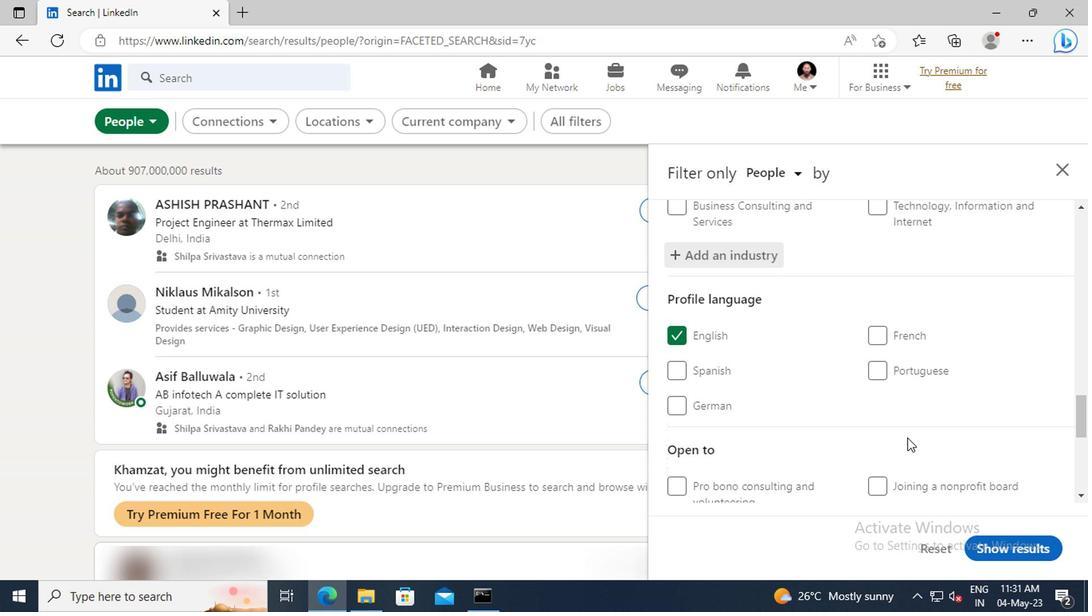 
Action: Mouse scrolled (903, 426) with delta (0, 0)
Screenshot: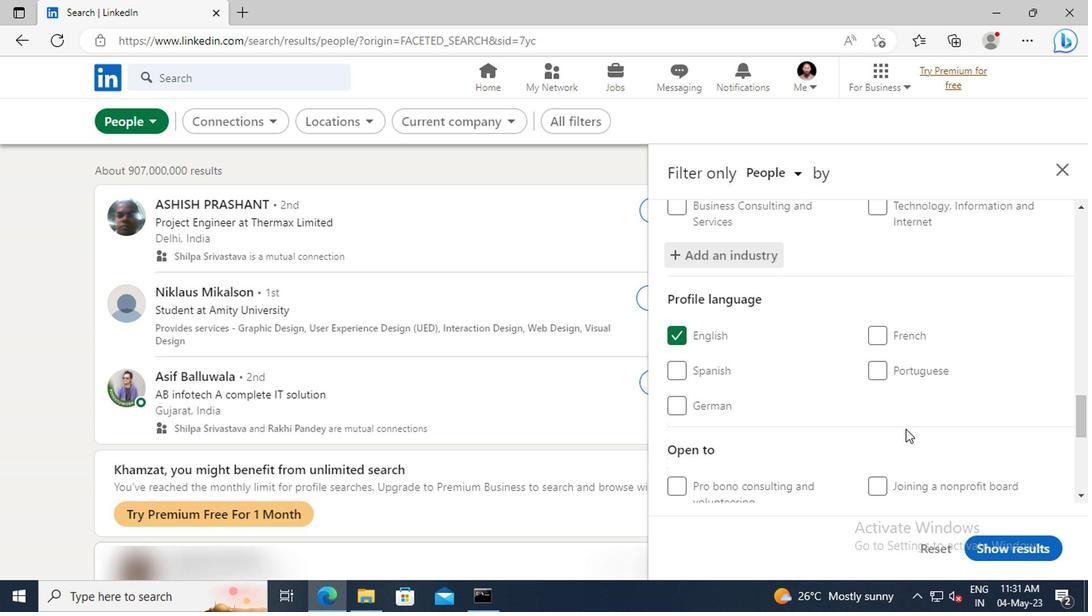
Action: Mouse scrolled (903, 426) with delta (0, 0)
Screenshot: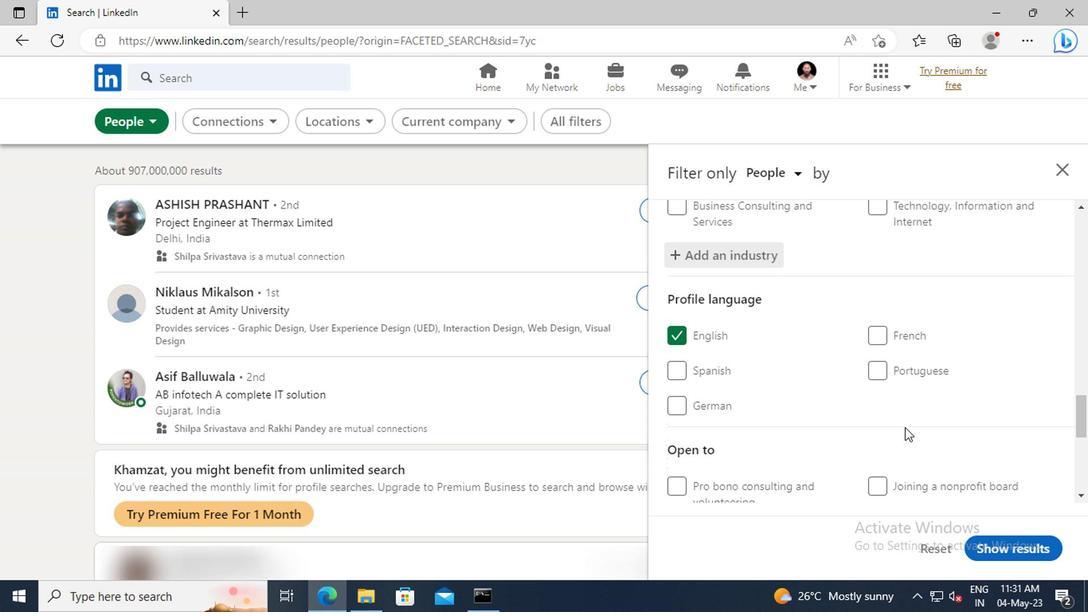 
Action: Mouse moved to (899, 411)
Screenshot: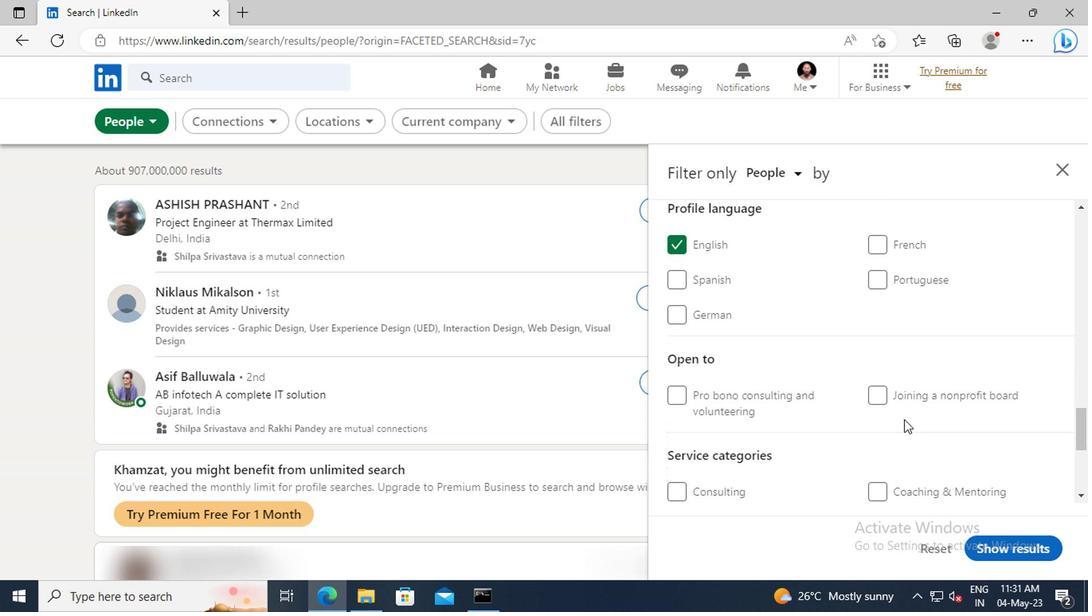
Action: Mouse scrolled (899, 410) with delta (0, 0)
Screenshot: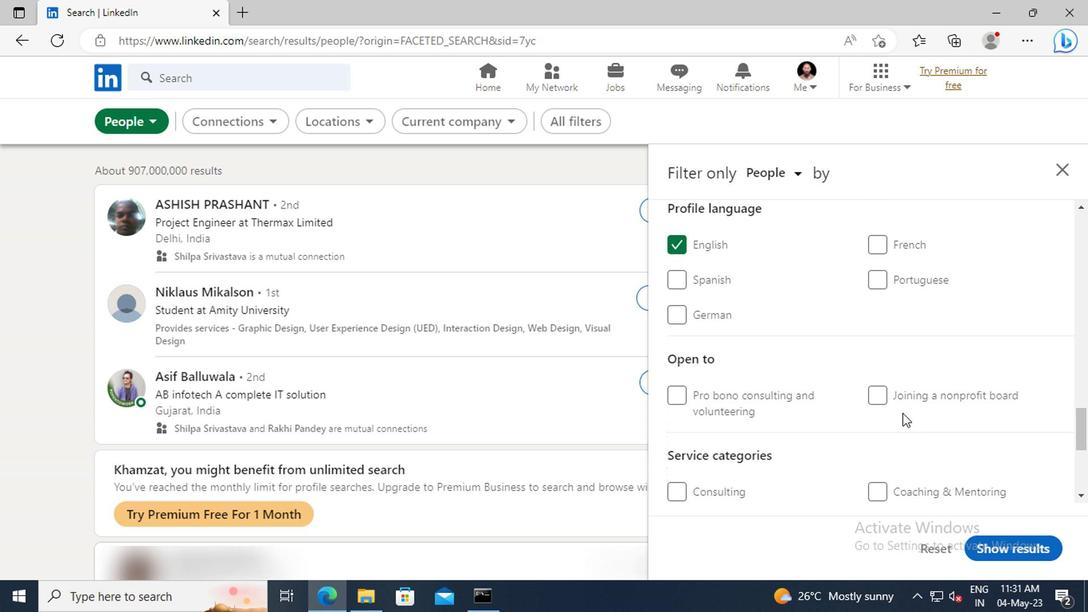 
Action: Mouse scrolled (899, 410) with delta (0, 0)
Screenshot: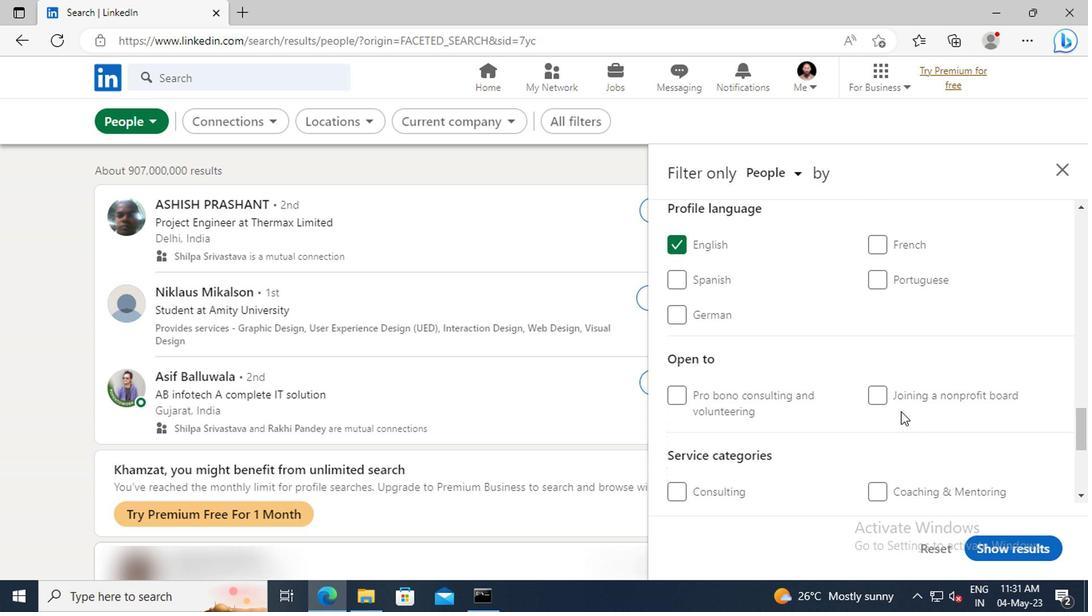 
Action: Mouse moved to (898, 404)
Screenshot: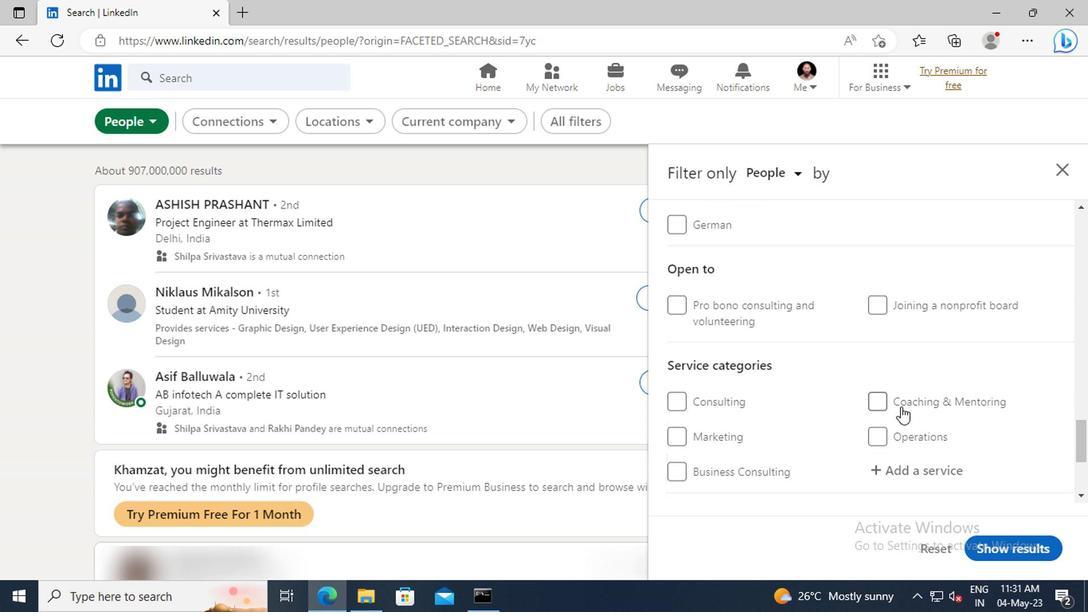 
Action: Mouse scrolled (898, 403) with delta (0, -1)
Screenshot: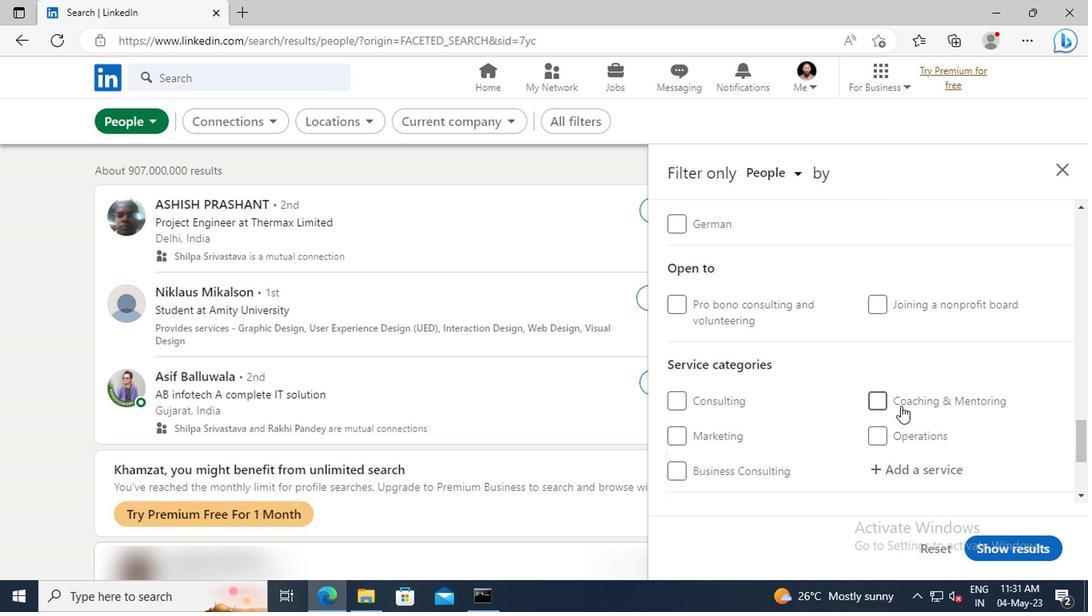 
Action: Mouse scrolled (898, 403) with delta (0, -1)
Screenshot: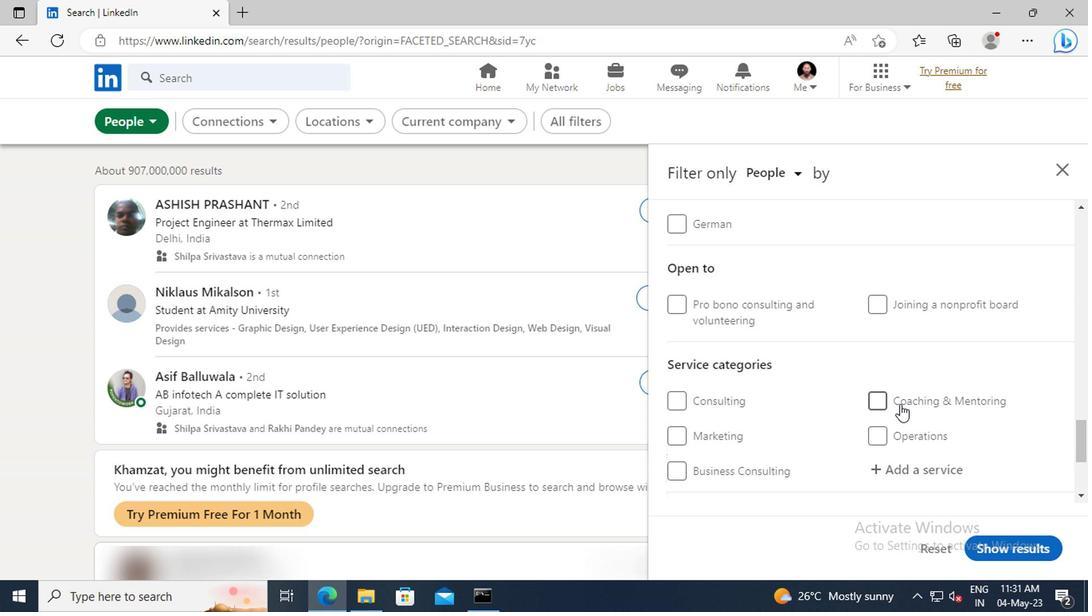 
Action: Mouse moved to (898, 384)
Screenshot: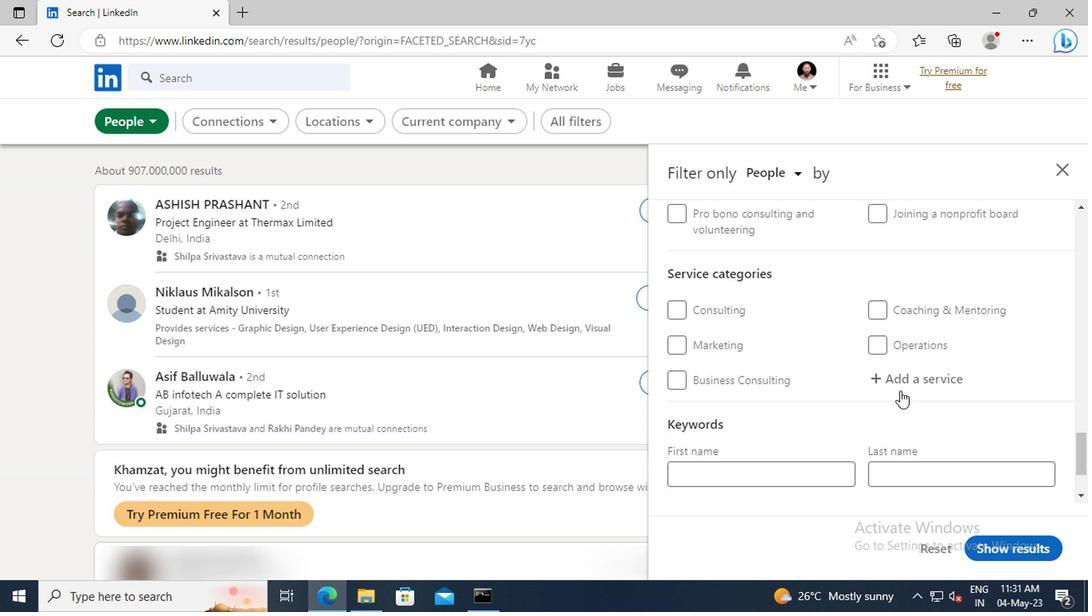 
Action: Mouse pressed left at (898, 384)
Screenshot: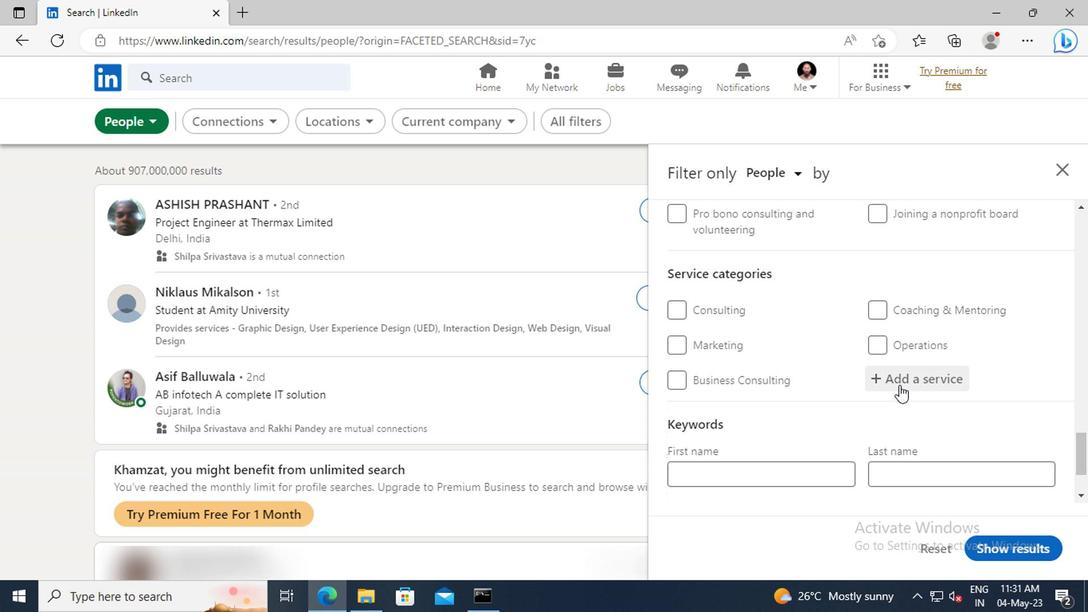 
Action: Key pressed <Key.shift>REA
Screenshot: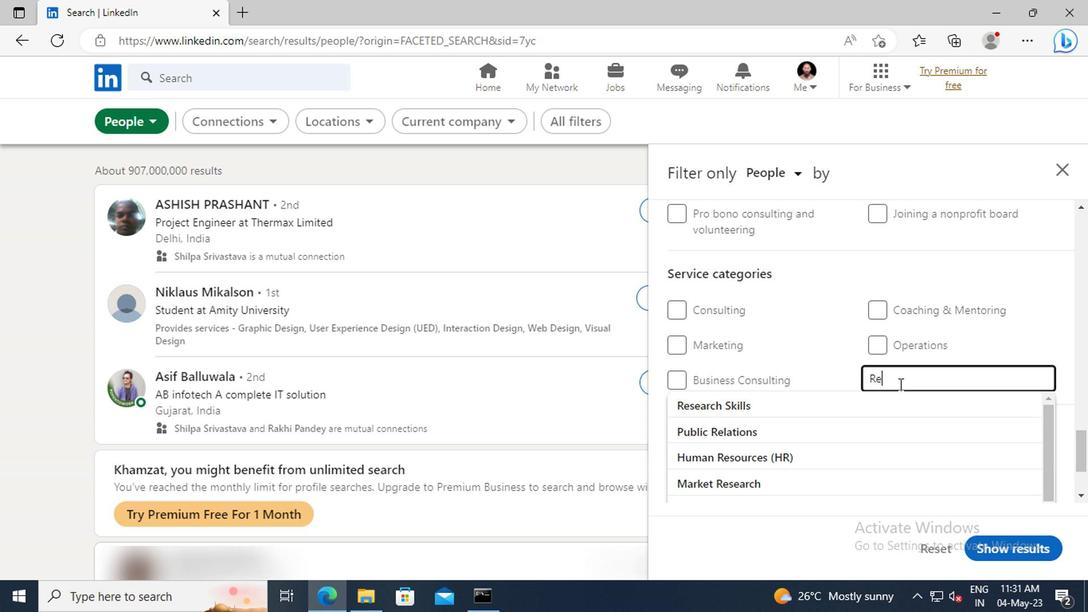 
Action: Mouse moved to (901, 403)
Screenshot: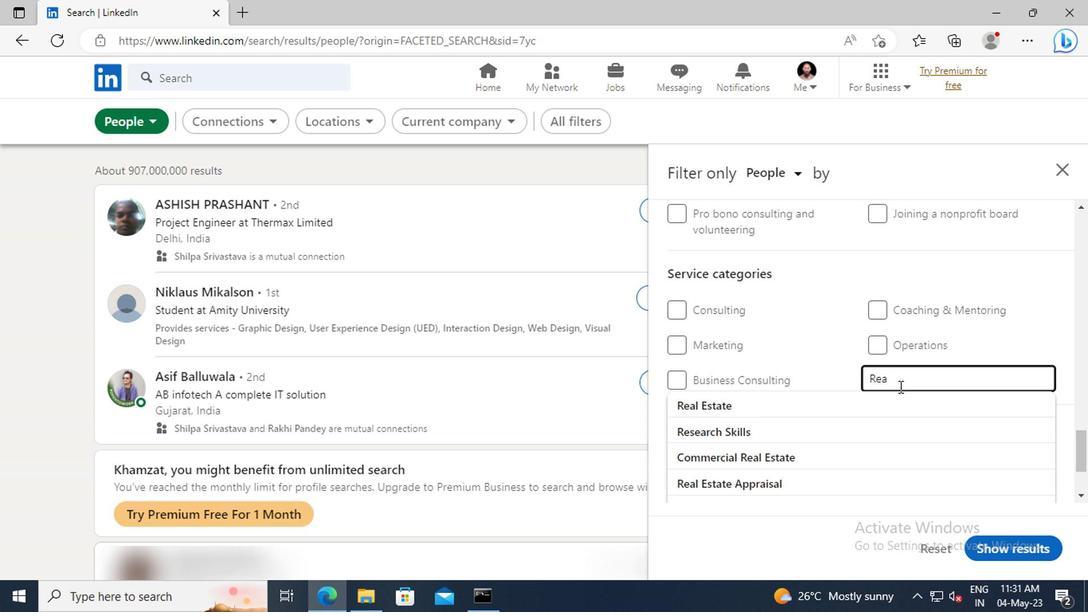 
Action: Mouse pressed left at (901, 403)
Screenshot: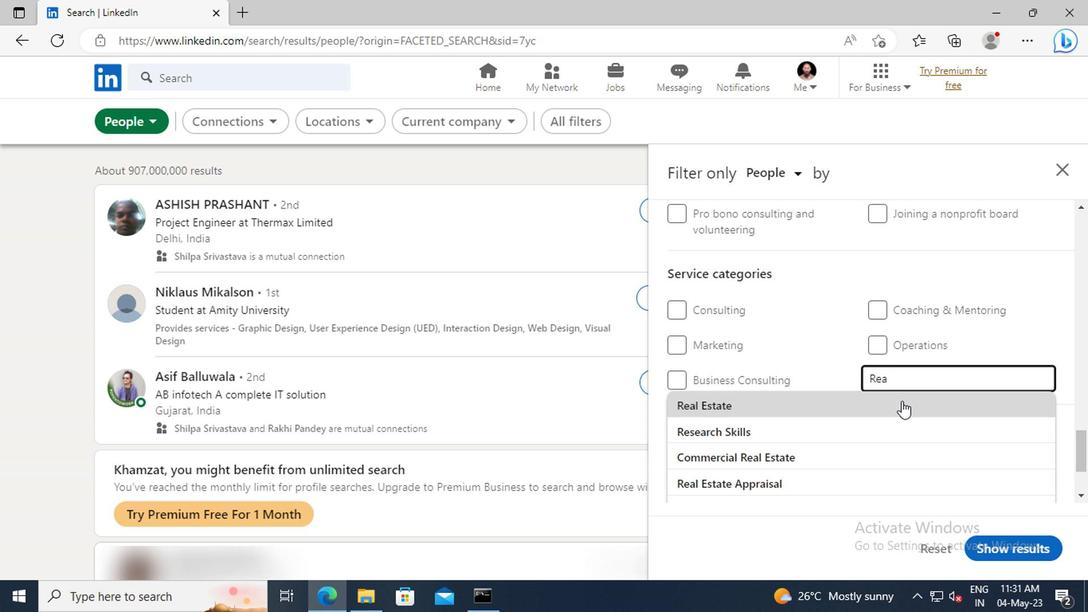 
Action: Mouse scrolled (901, 402) with delta (0, 0)
Screenshot: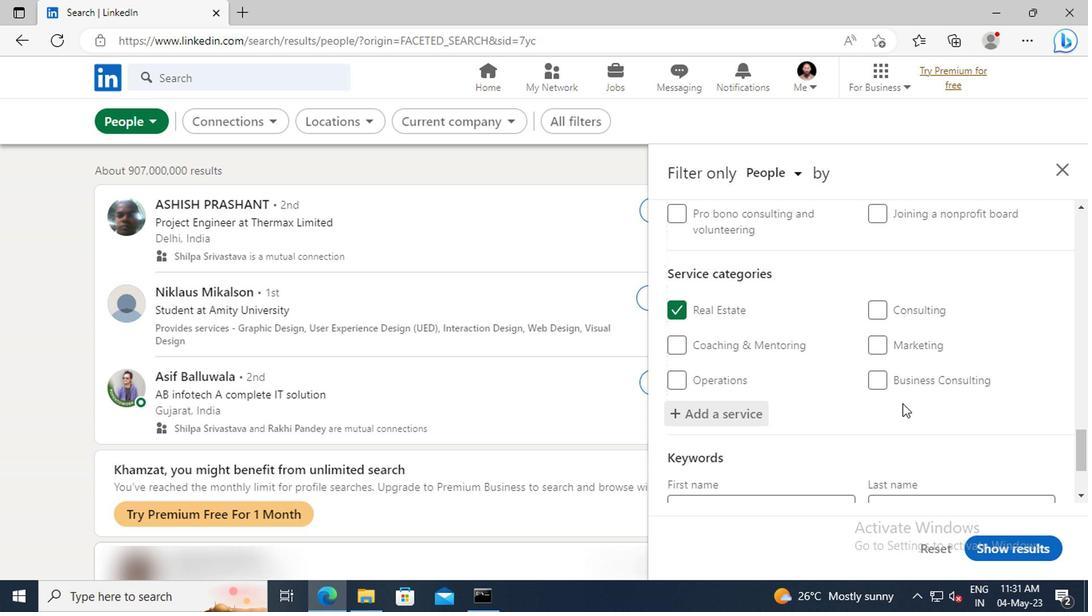 
Action: Mouse scrolled (901, 402) with delta (0, 0)
Screenshot: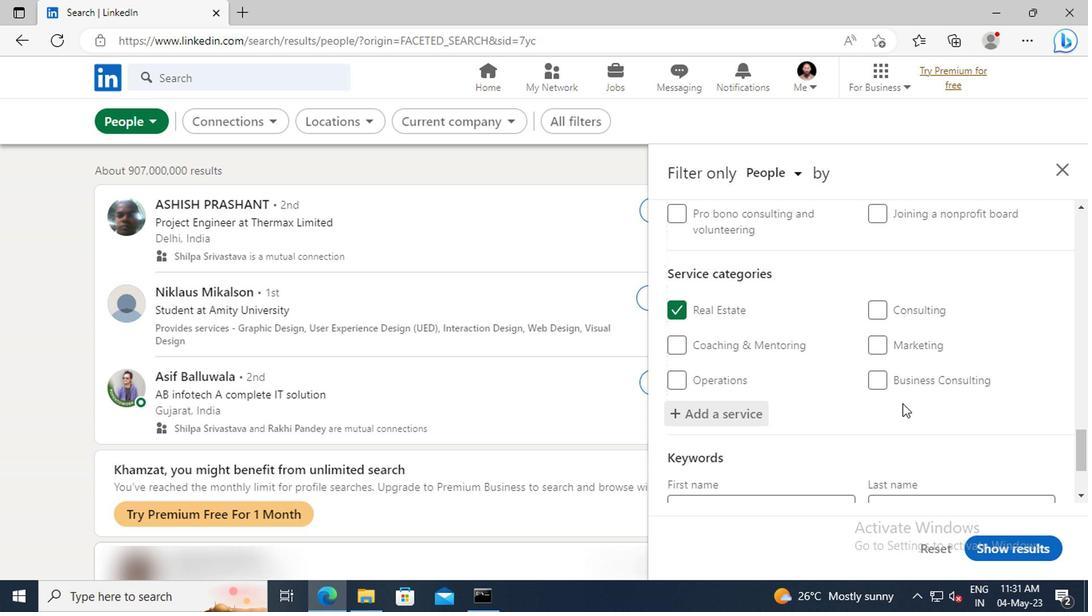 
Action: Mouse scrolled (901, 402) with delta (0, 0)
Screenshot: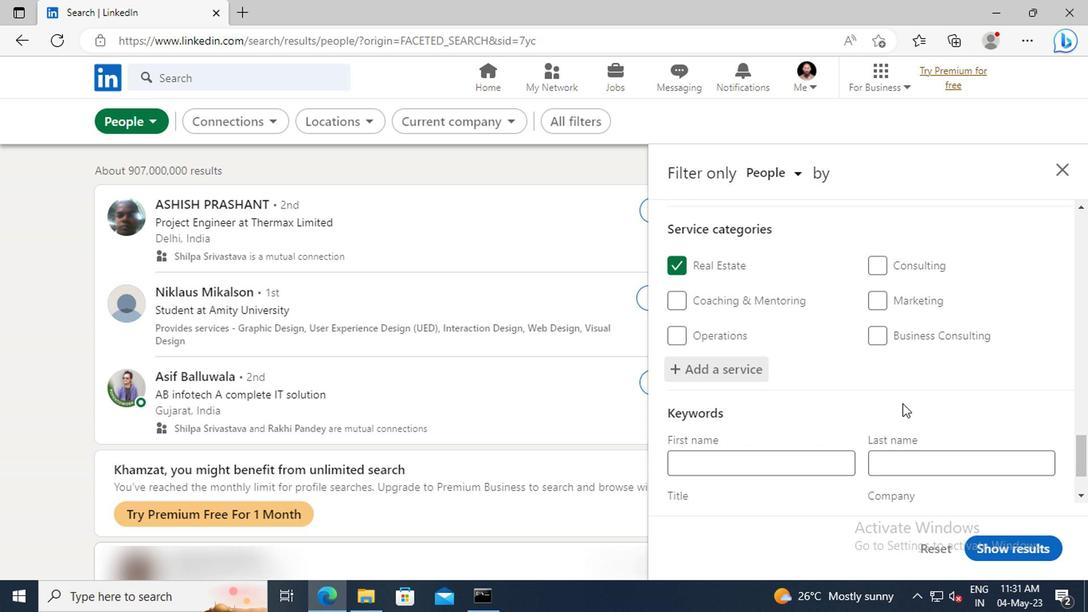 
Action: Mouse moved to (797, 424)
Screenshot: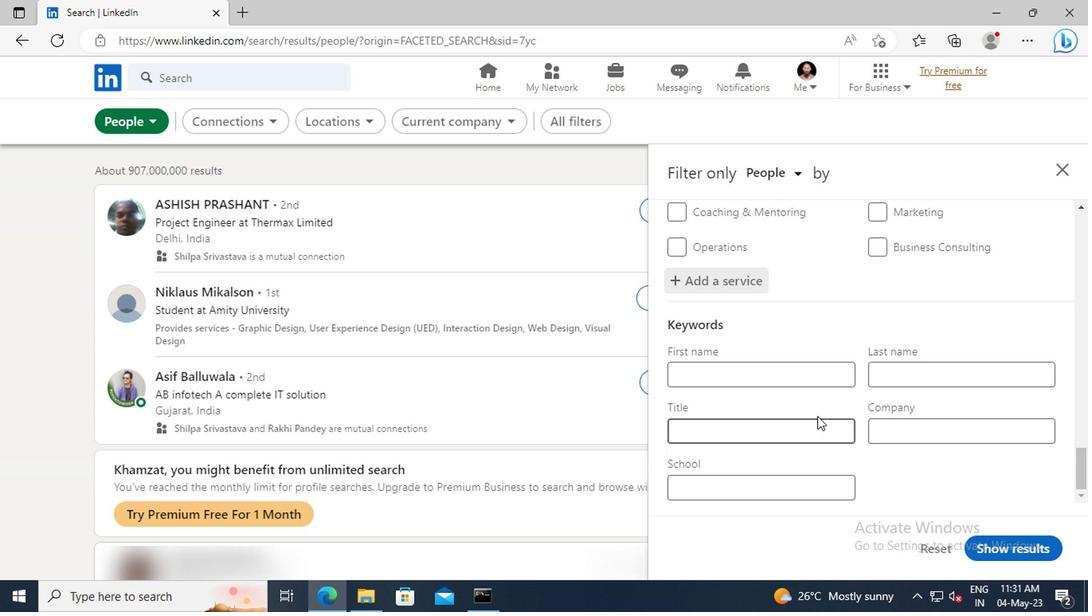 
Action: Mouse pressed left at (797, 424)
Screenshot: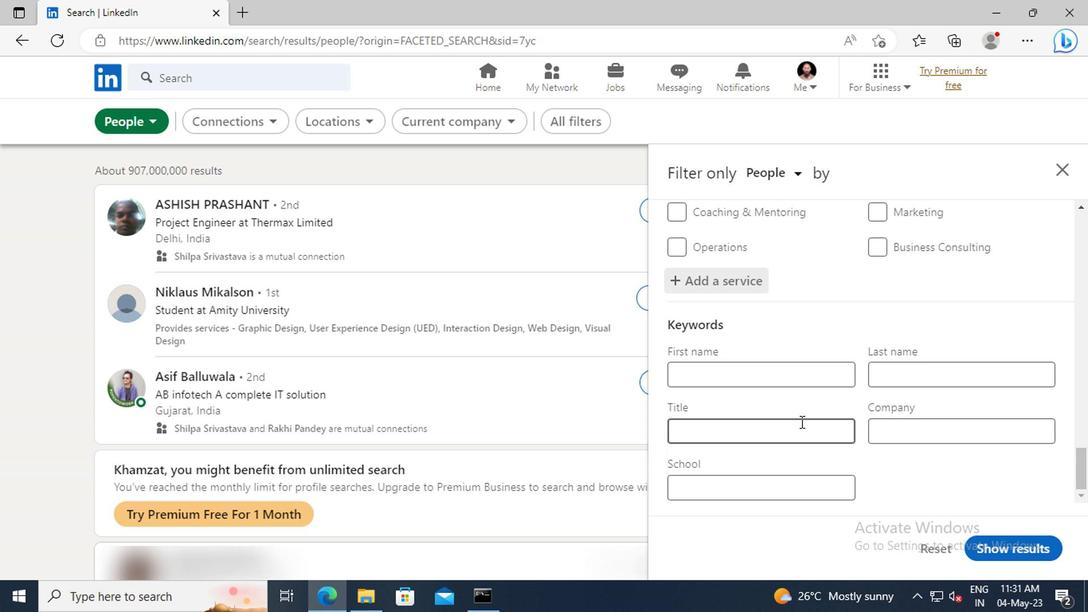 
Action: Mouse moved to (796, 424)
Screenshot: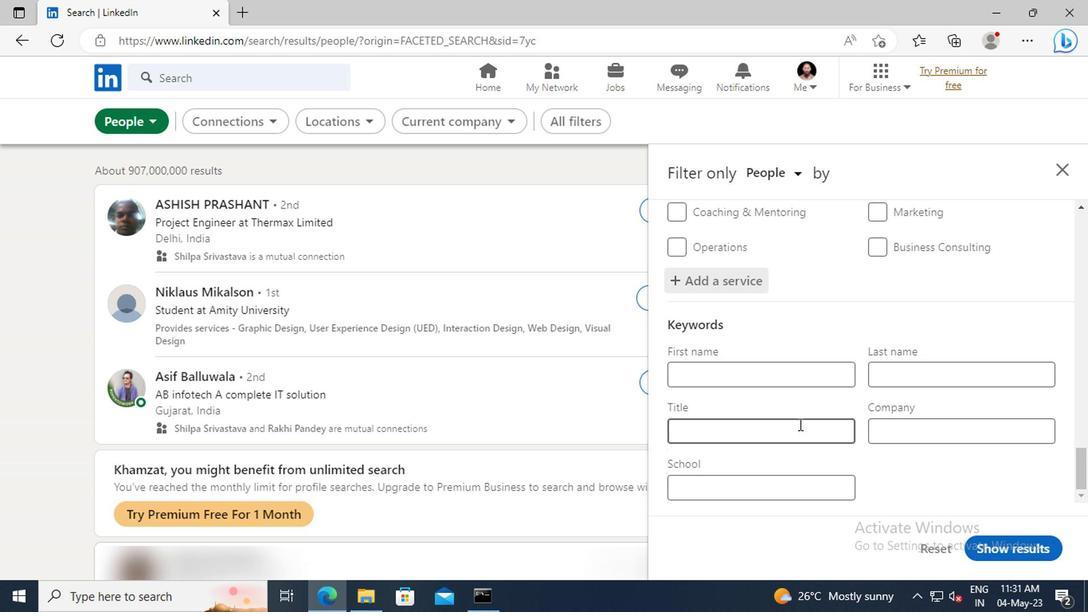 
Action: Key pressed <Key.shift>VICE<Key.space><Key.shift>PRESIDENT<Key.space>OF<Key.space><Key.shift>OPERATIONS<Key.enter>
Screenshot: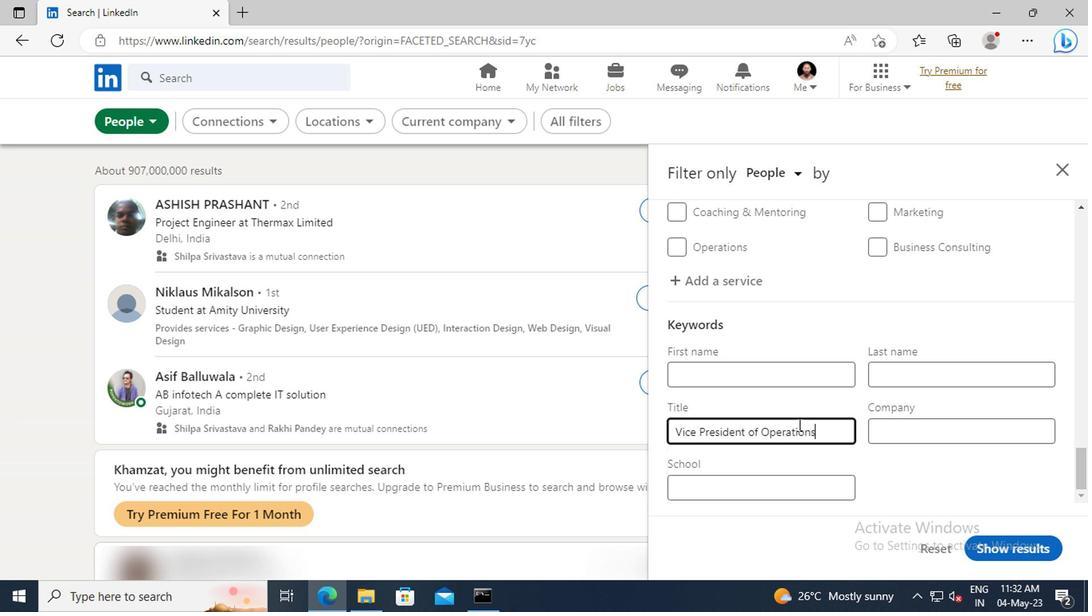 
Action: Mouse moved to (1005, 544)
Screenshot: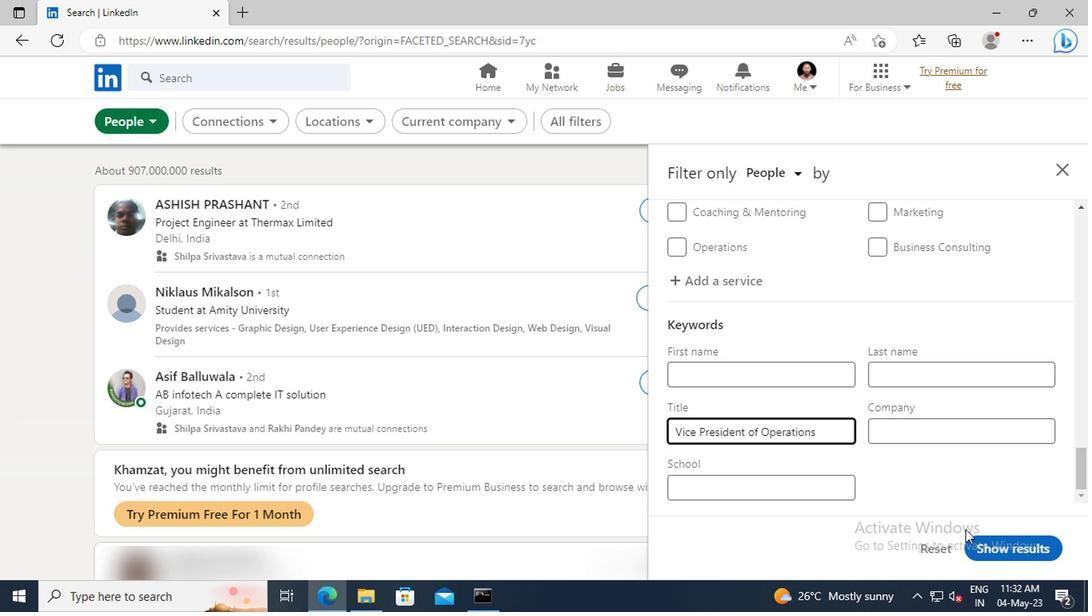 
Action: Mouse pressed left at (1005, 544)
Screenshot: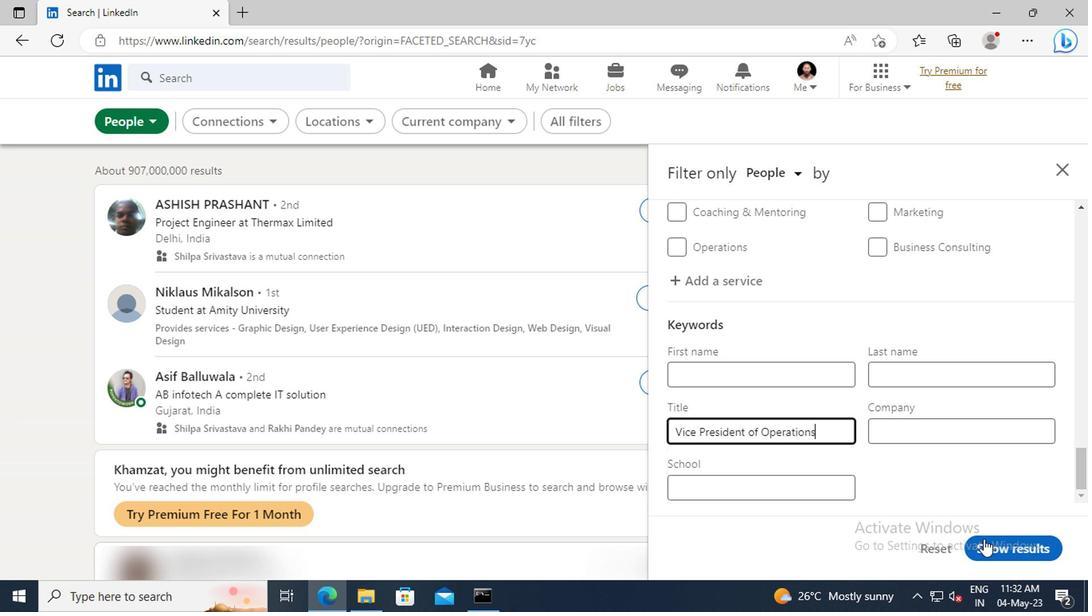
